 Task: Plan a trip to Caluquembe, Angola from 10th December, 2023 to 15th December, 2023 for 7 adults.4 bedrooms having 7 beds and 4 bathrooms. Property type can be house. Amenities needed are: wifi, air conditioning, TV, pool, gym, breakfast. Booking option can be shelf check-in. Look for 5 properties as per requirement.
Action: Mouse moved to (593, 157)
Screenshot: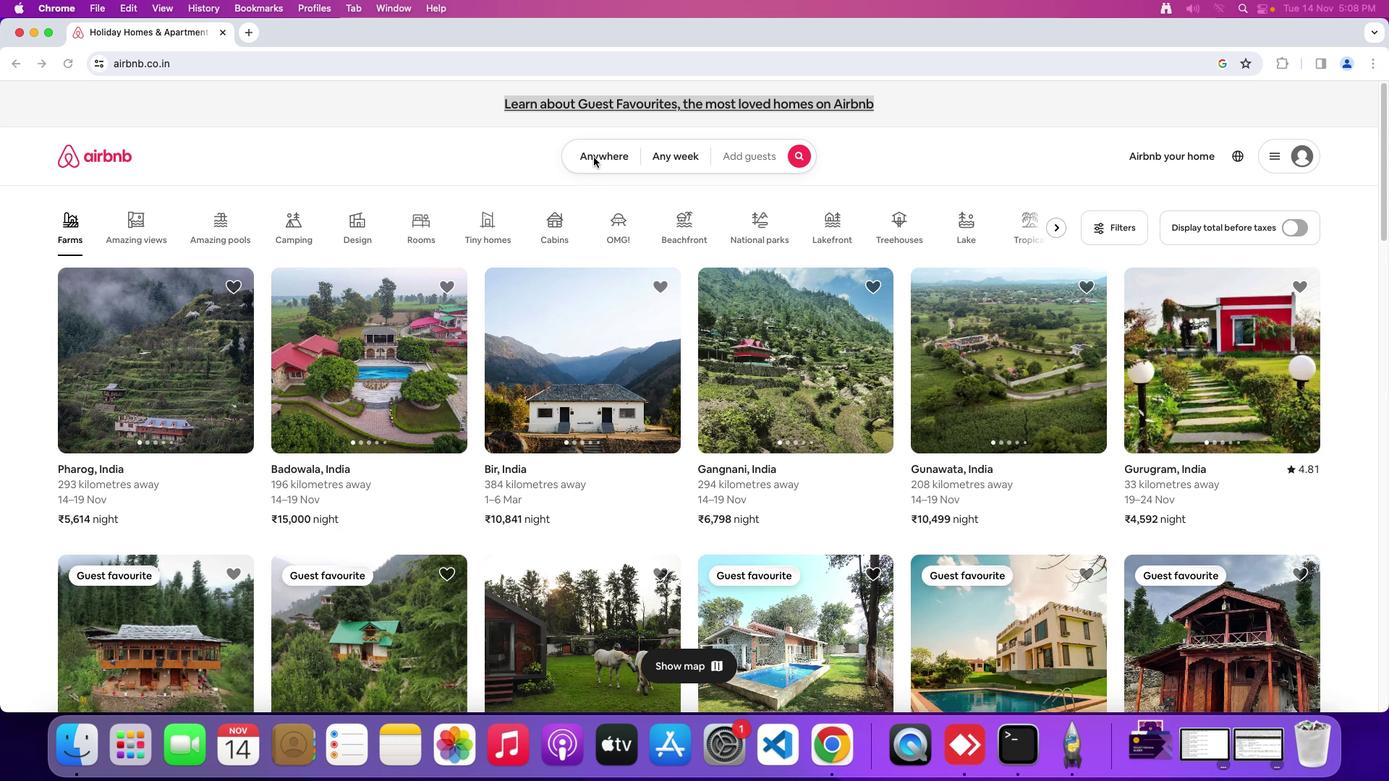 
Action: Mouse pressed left at (593, 157)
Screenshot: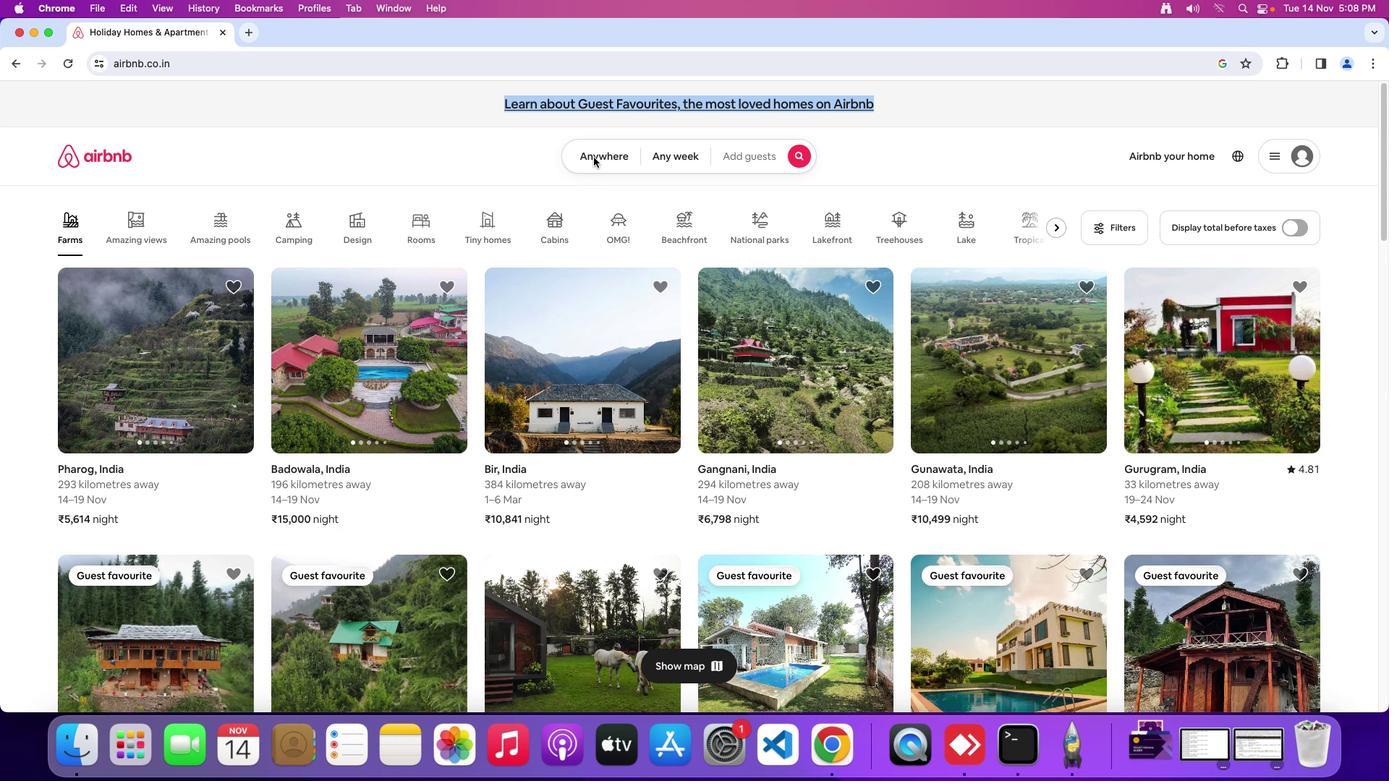 
Action: Mouse pressed left at (593, 157)
Screenshot: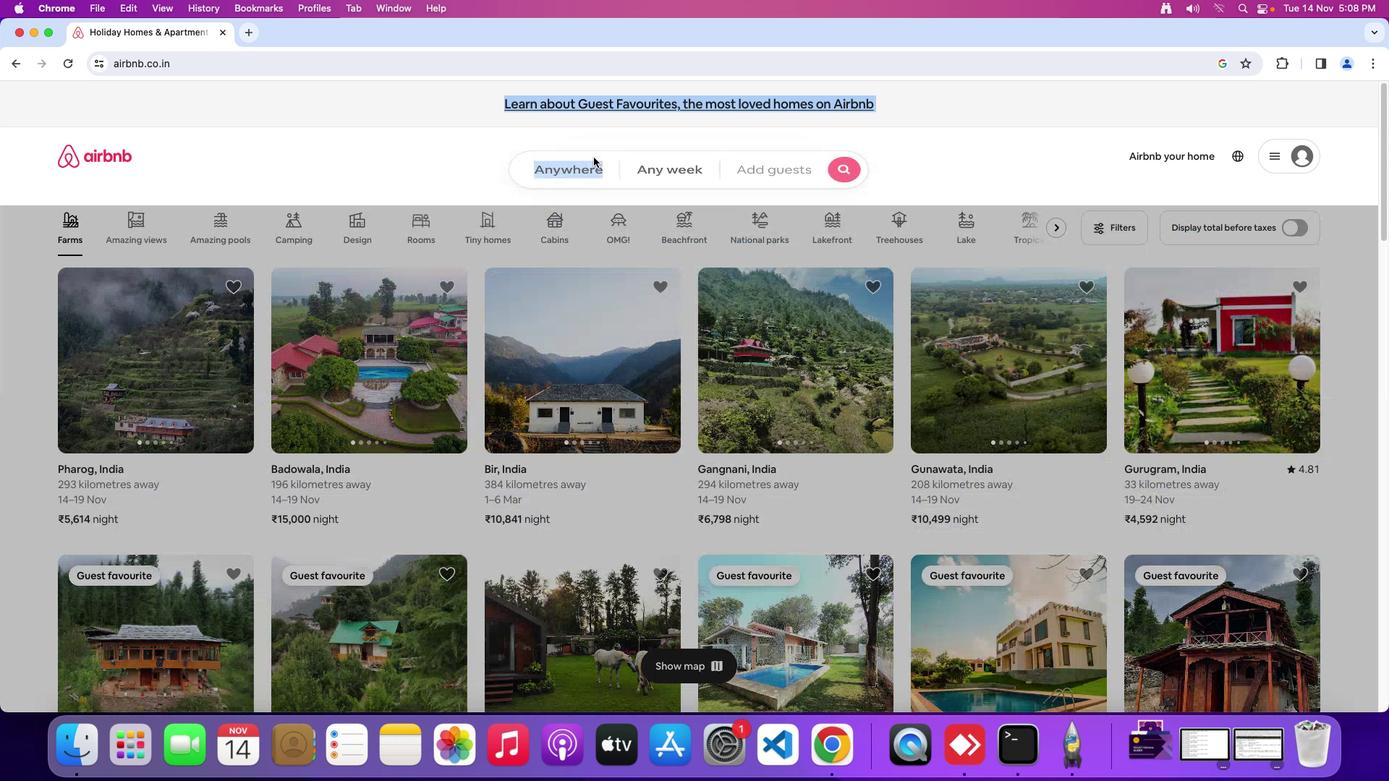 
Action: Mouse moved to (518, 212)
Screenshot: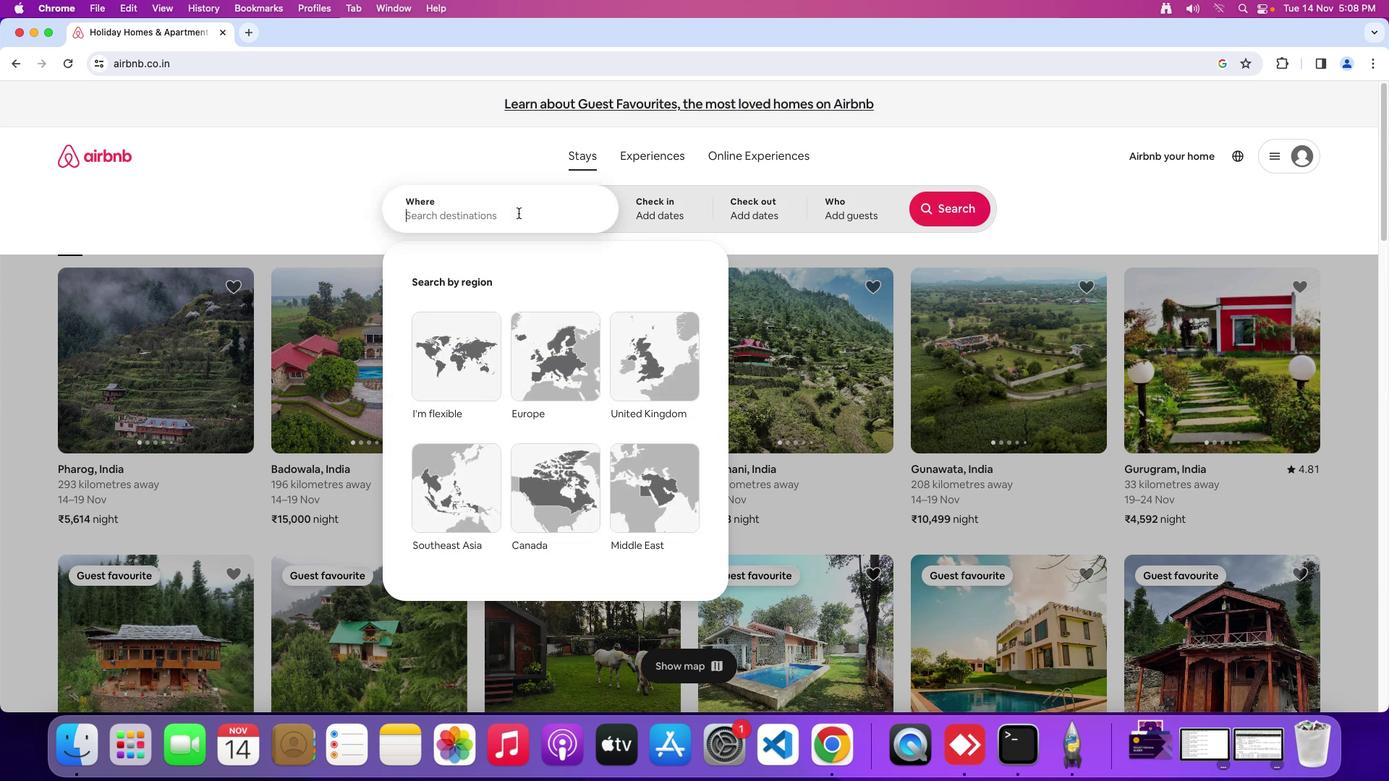 
Action: Mouse pressed left at (518, 212)
Screenshot: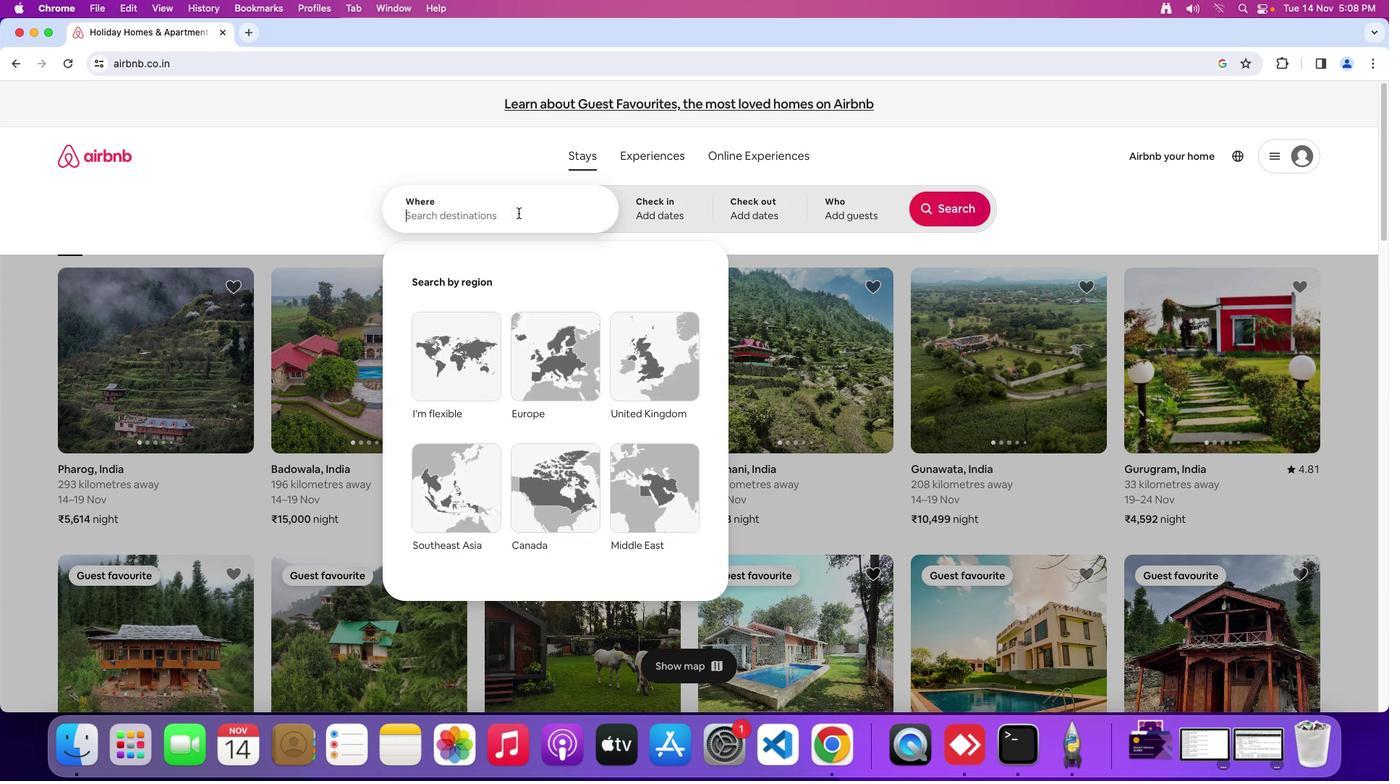
Action: Key pressed Key.shift_r'C''a''l''u''q''u''e''m''b''e'','Key.spaceKey.shift_r'A''n''g''o''l''a'
Screenshot: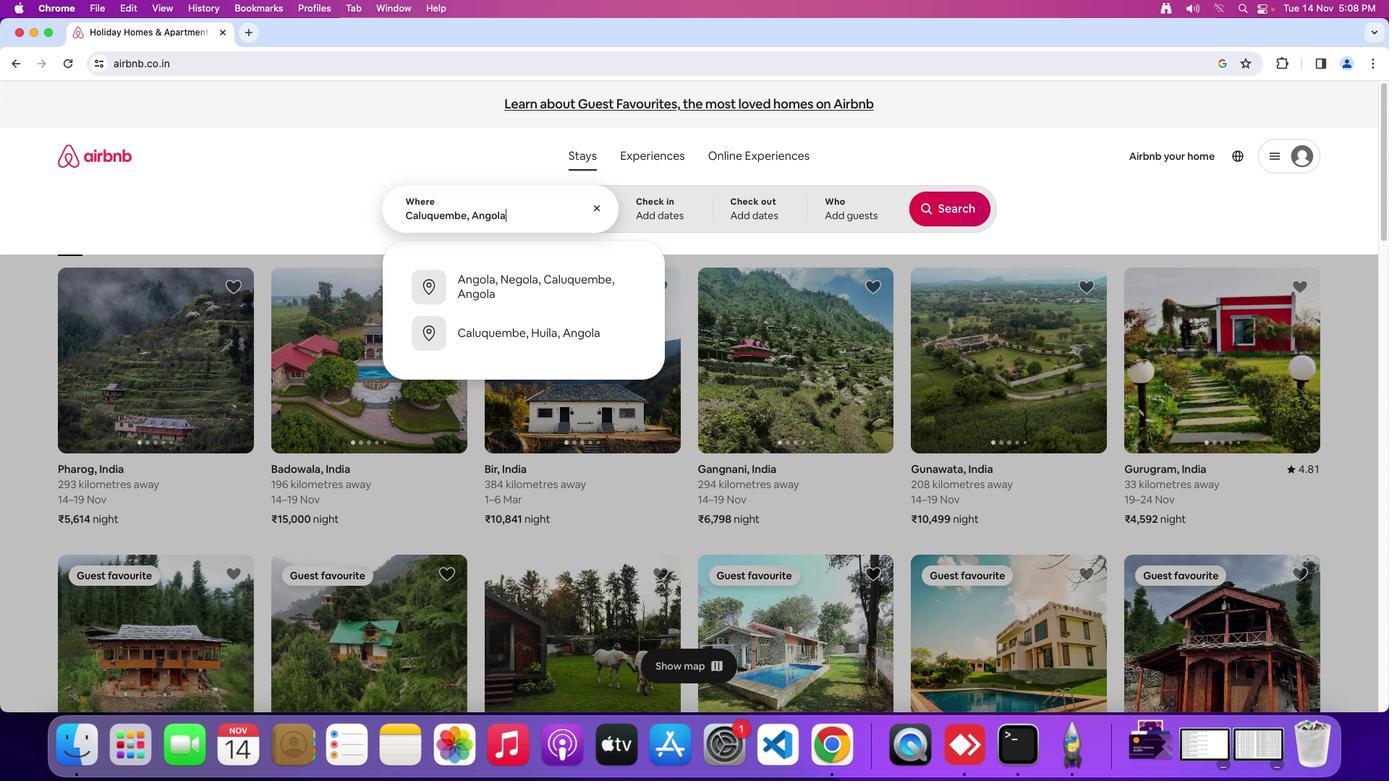 
Action: Mouse moved to (651, 198)
Screenshot: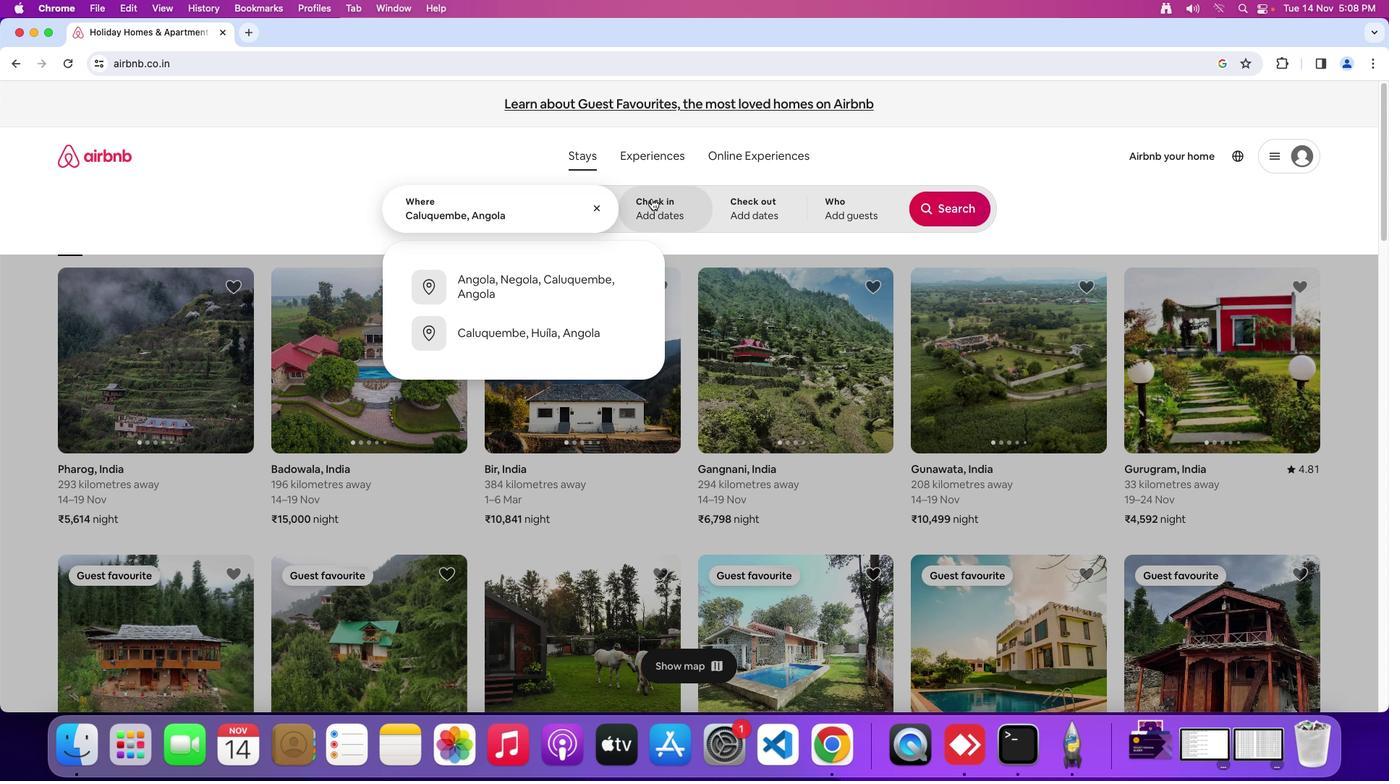
Action: Mouse pressed left at (651, 198)
Screenshot: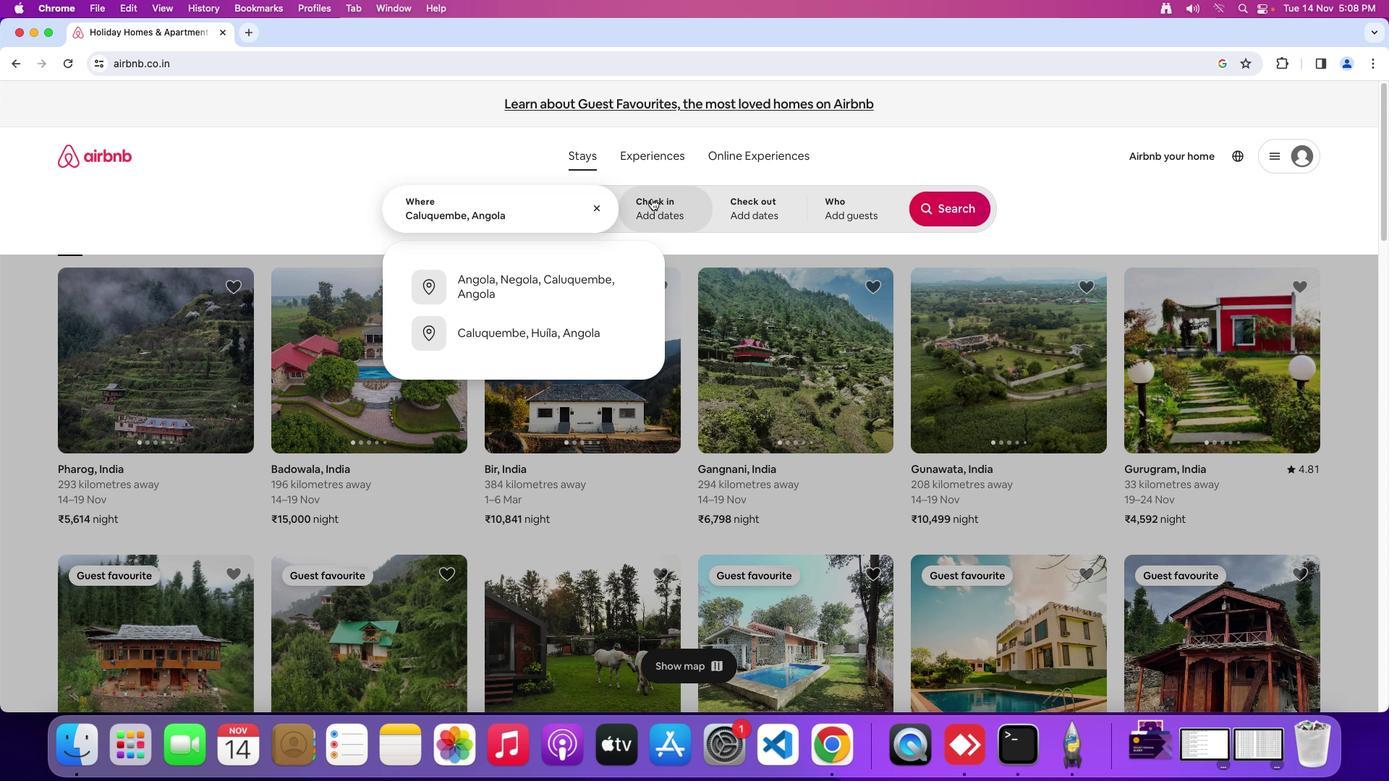 
Action: Mouse moved to (728, 462)
Screenshot: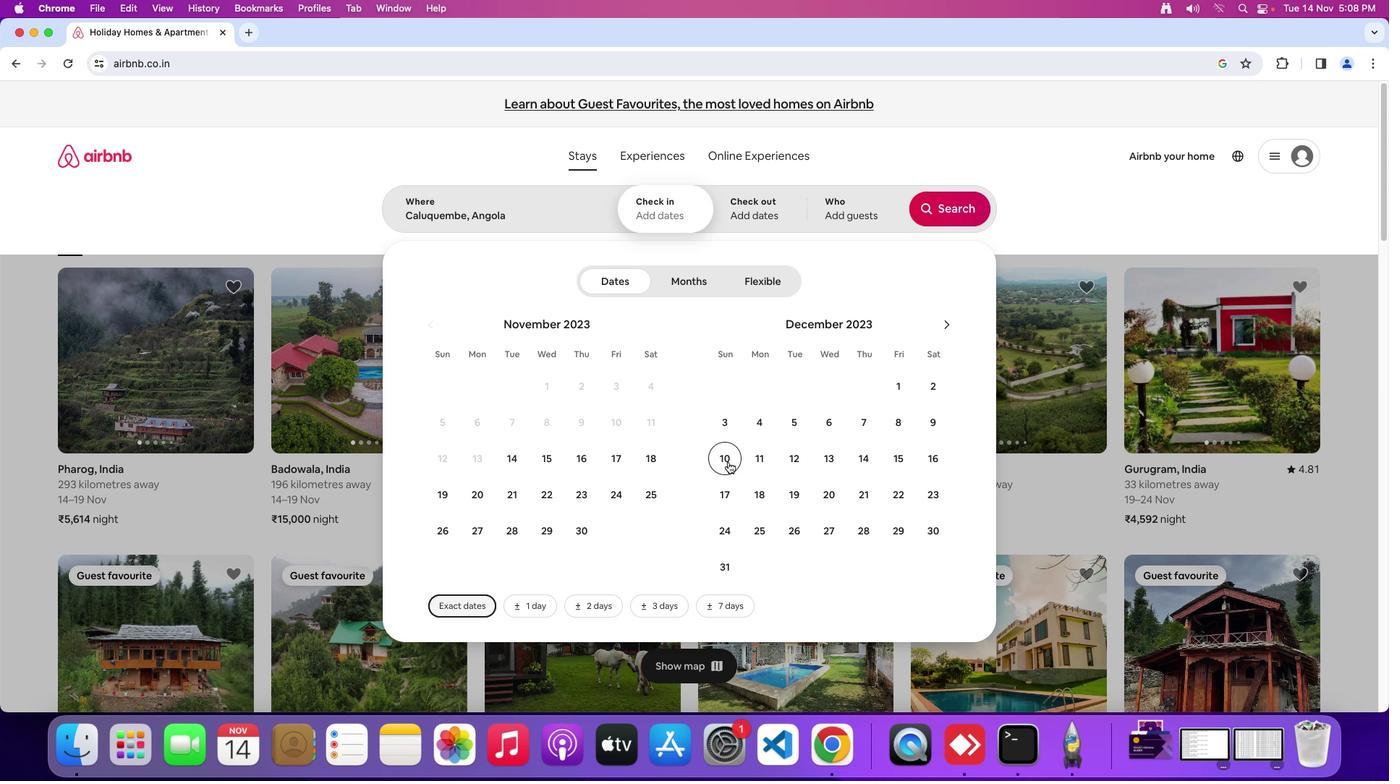 
Action: Mouse pressed left at (728, 462)
Screenshot: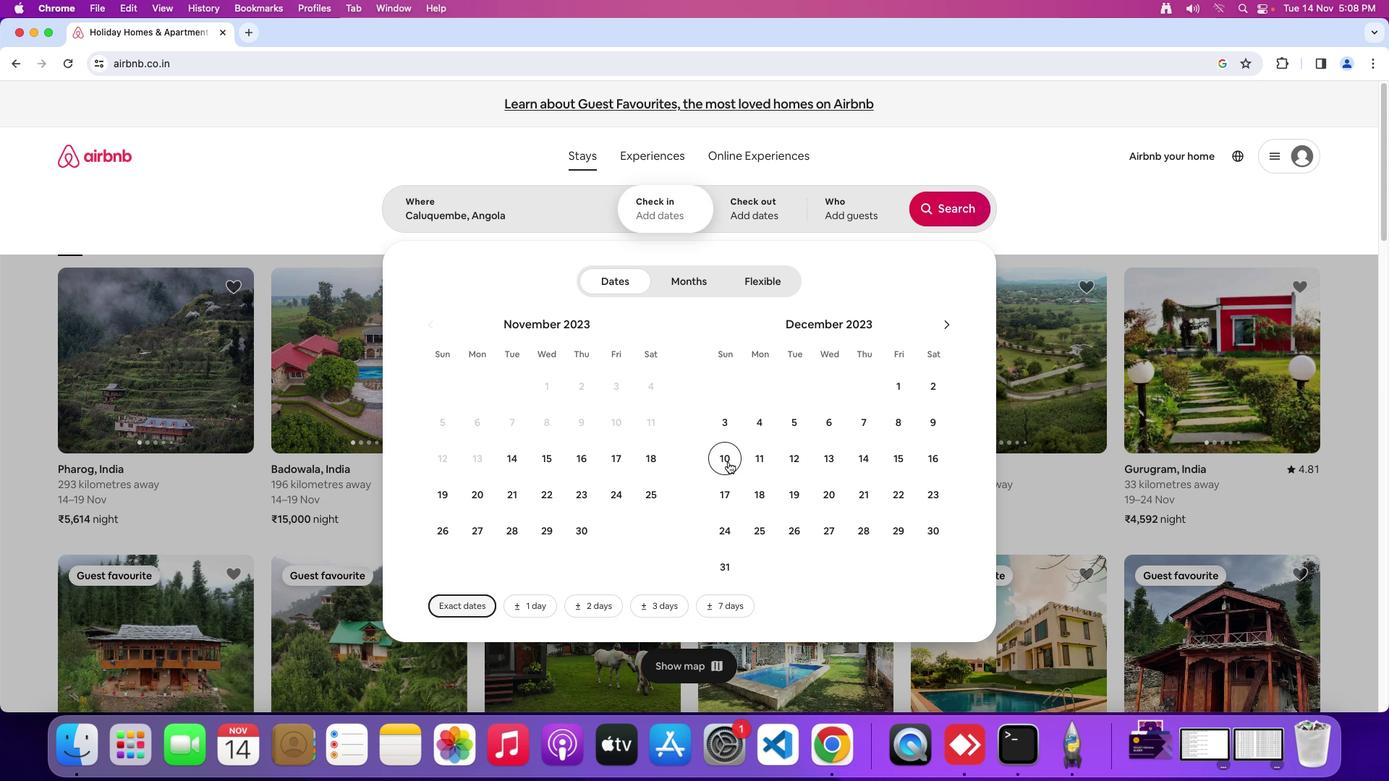 
Action: Mouse moved to (901, 461)
Screenshot: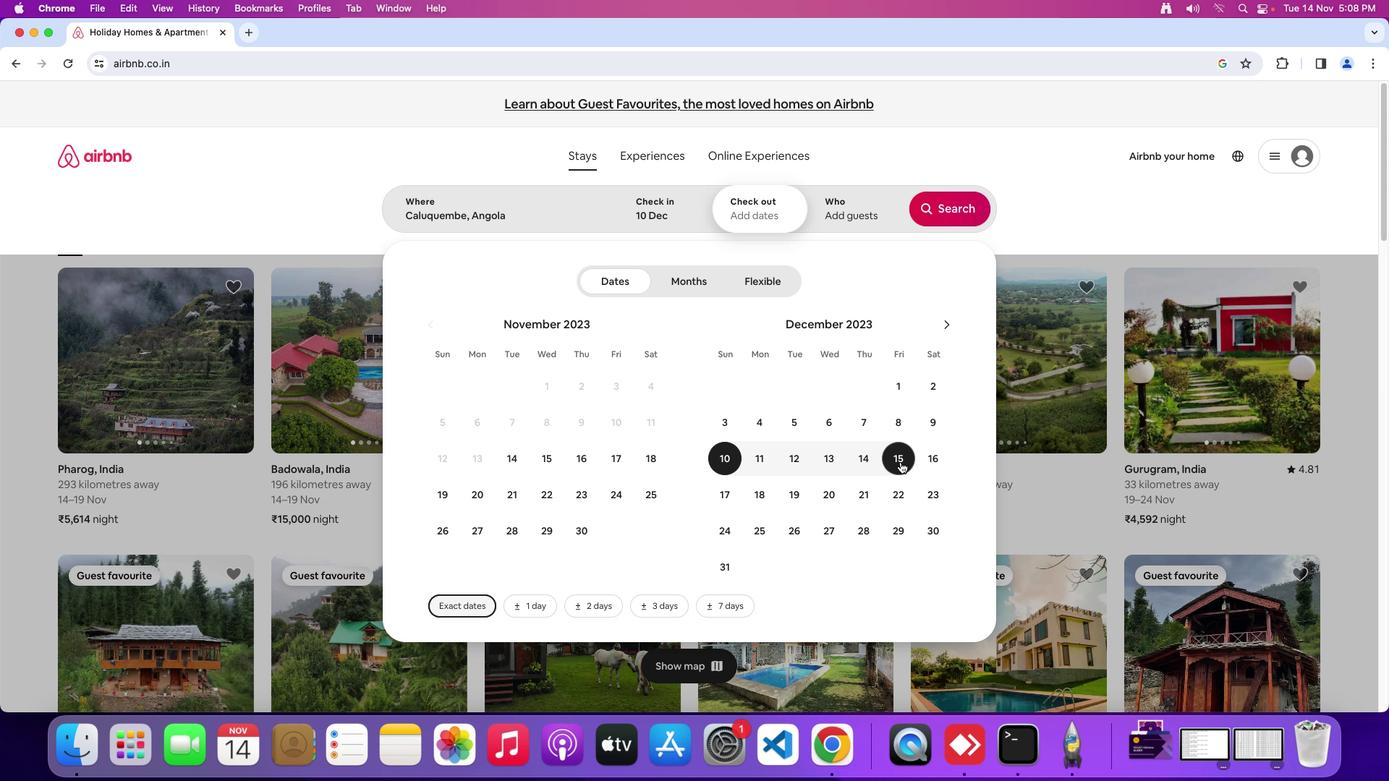 
Action: Mouse pressed left at (901, 461)
Screenshot: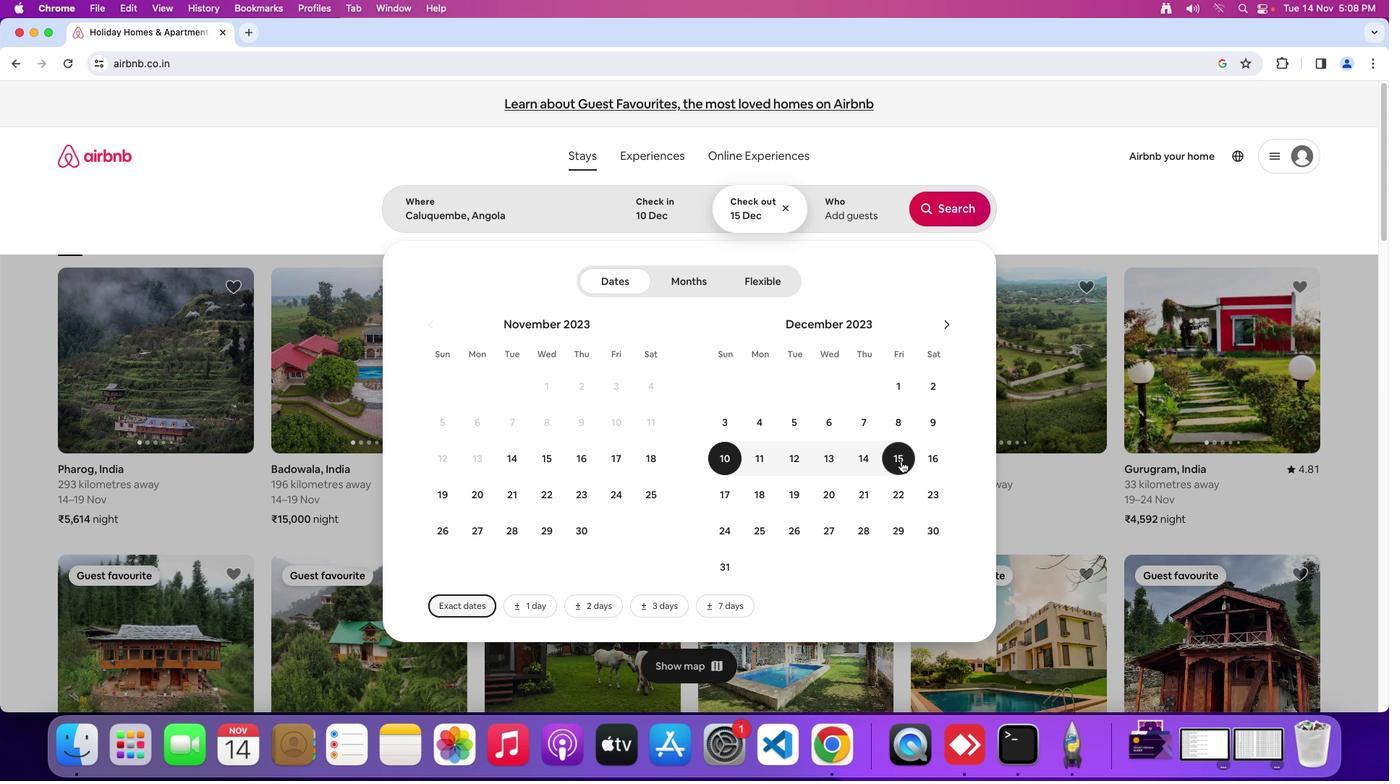 
Action: Mouse moved to (853, 217)
Screenshot: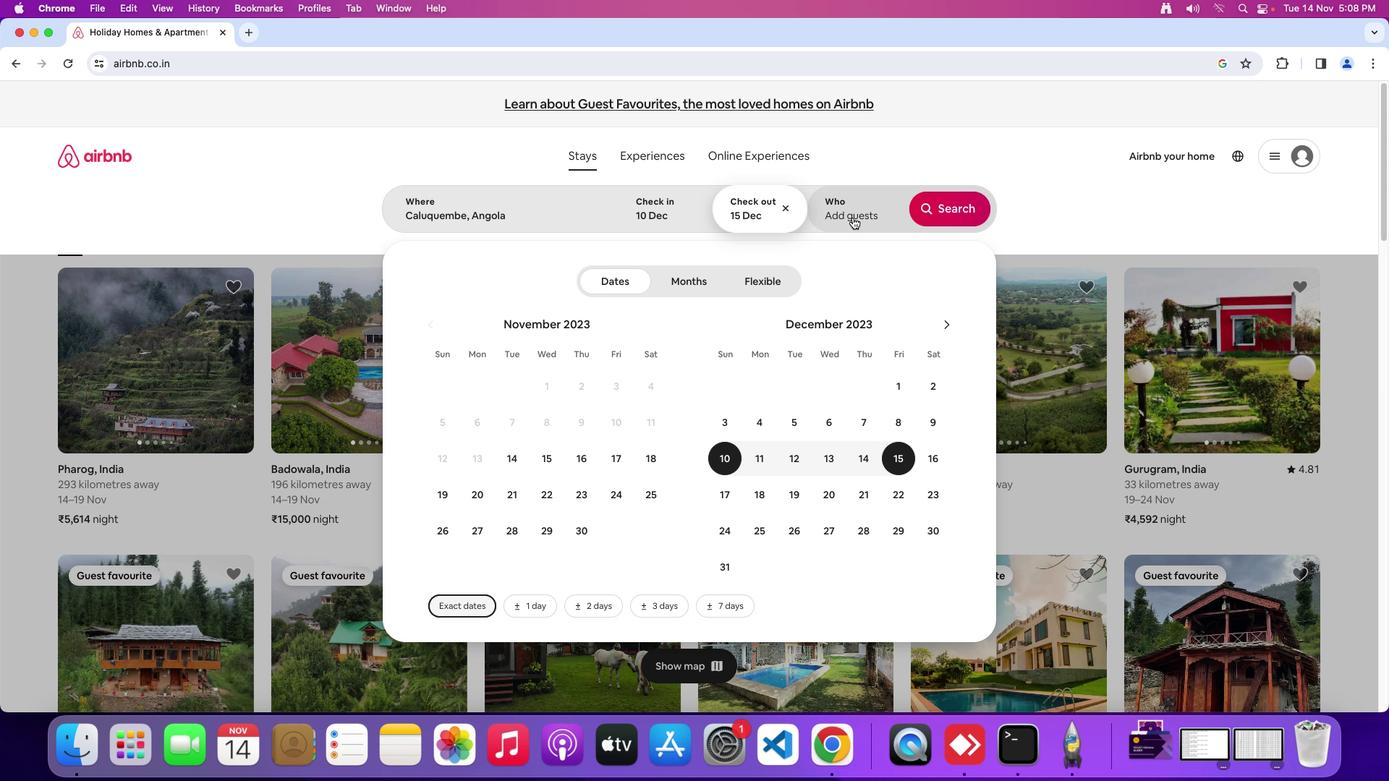 
Action: Mouse pressed left at (853, 217)
Screenshot: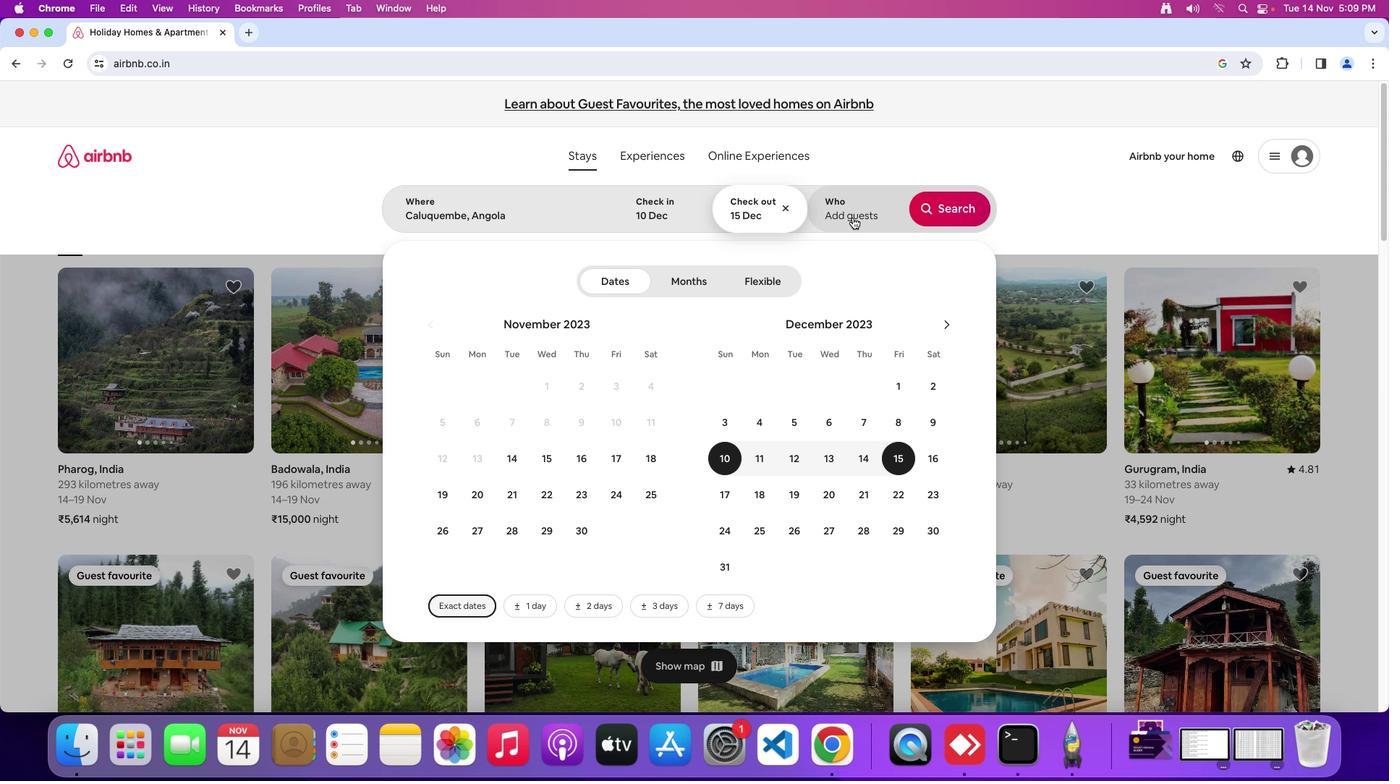 
Action: Mouse moved to (961, 288)
Screenshot: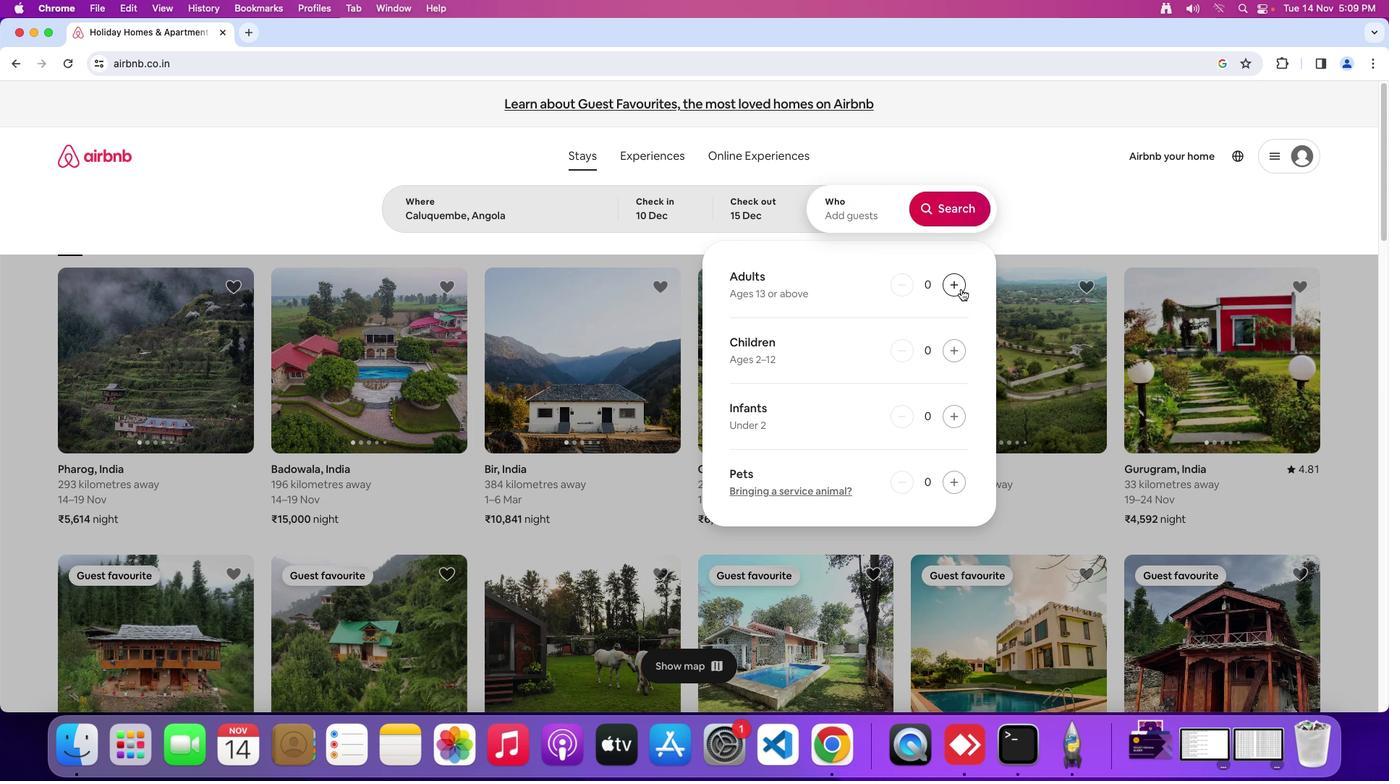 
Action: Mouse pressed left at (961, 288)
Screenshot: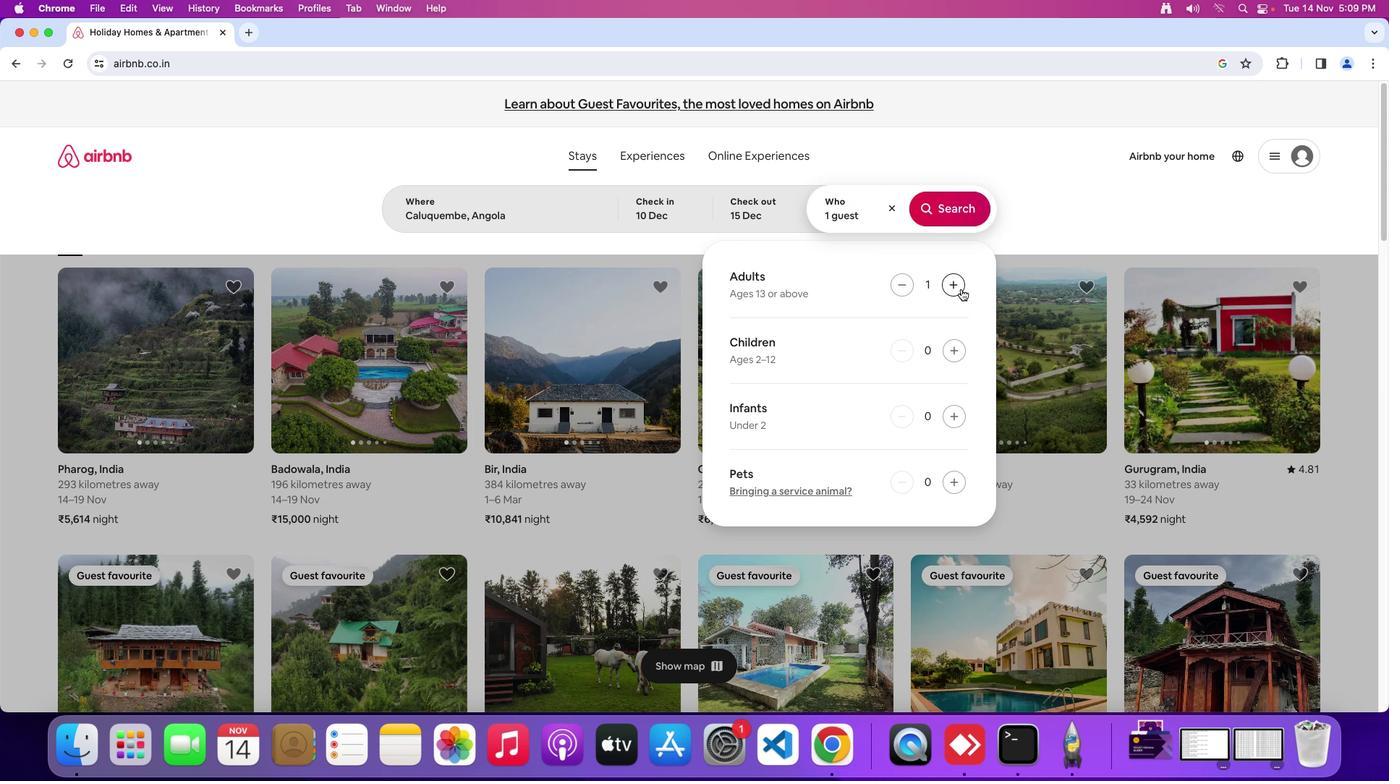 
Action: Mouse pressed left at (961, 288)
Screenshot: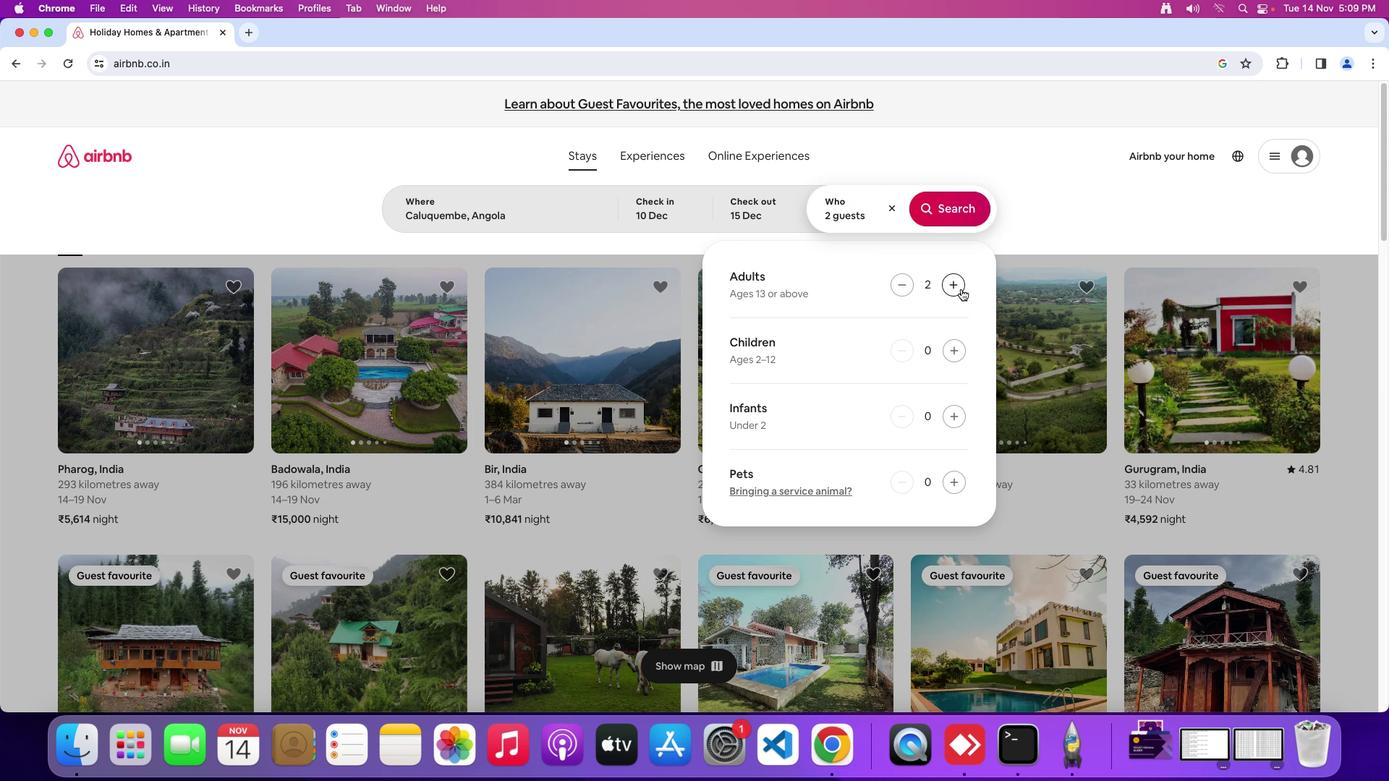 
Action: Mouse pressed left at (961, 288)
Screenshot: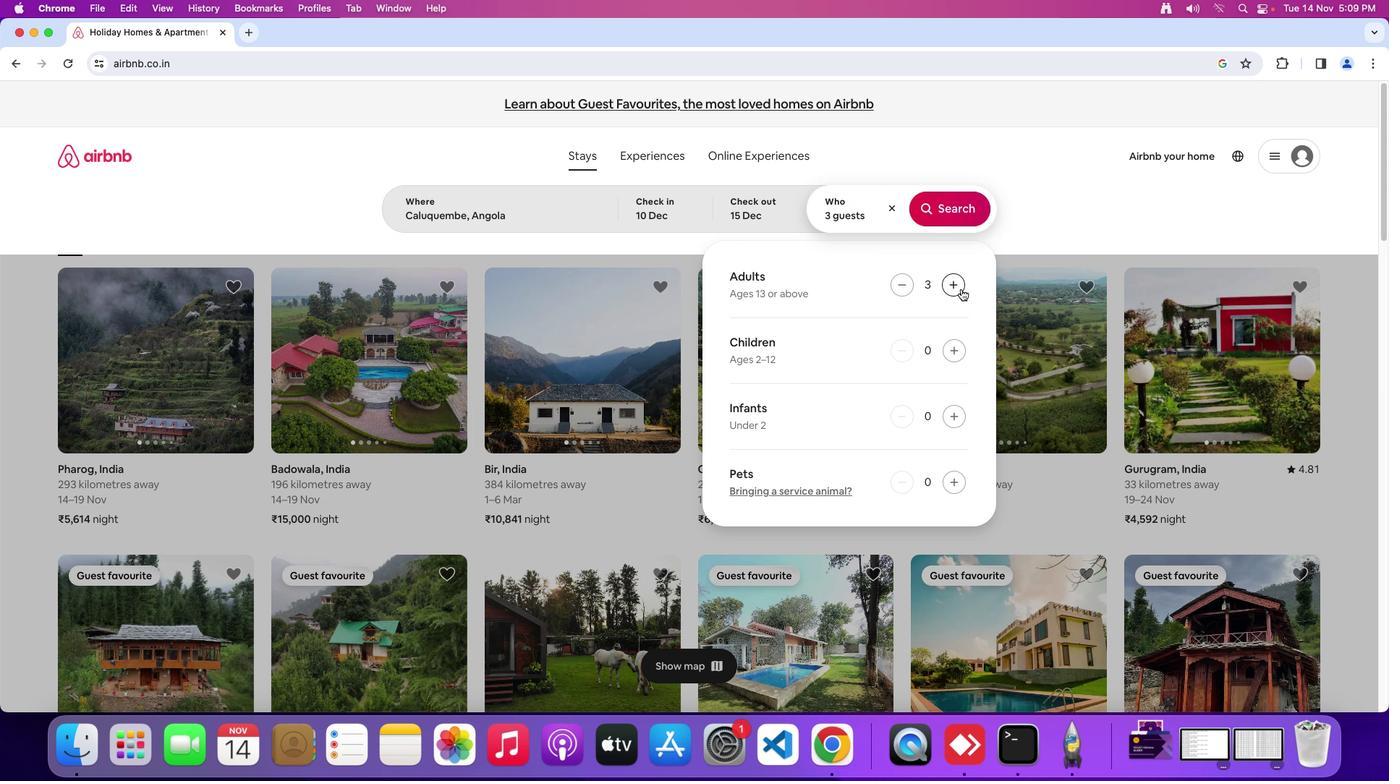 
Action: Mouse pressed left at (961, 288)
Screenshot: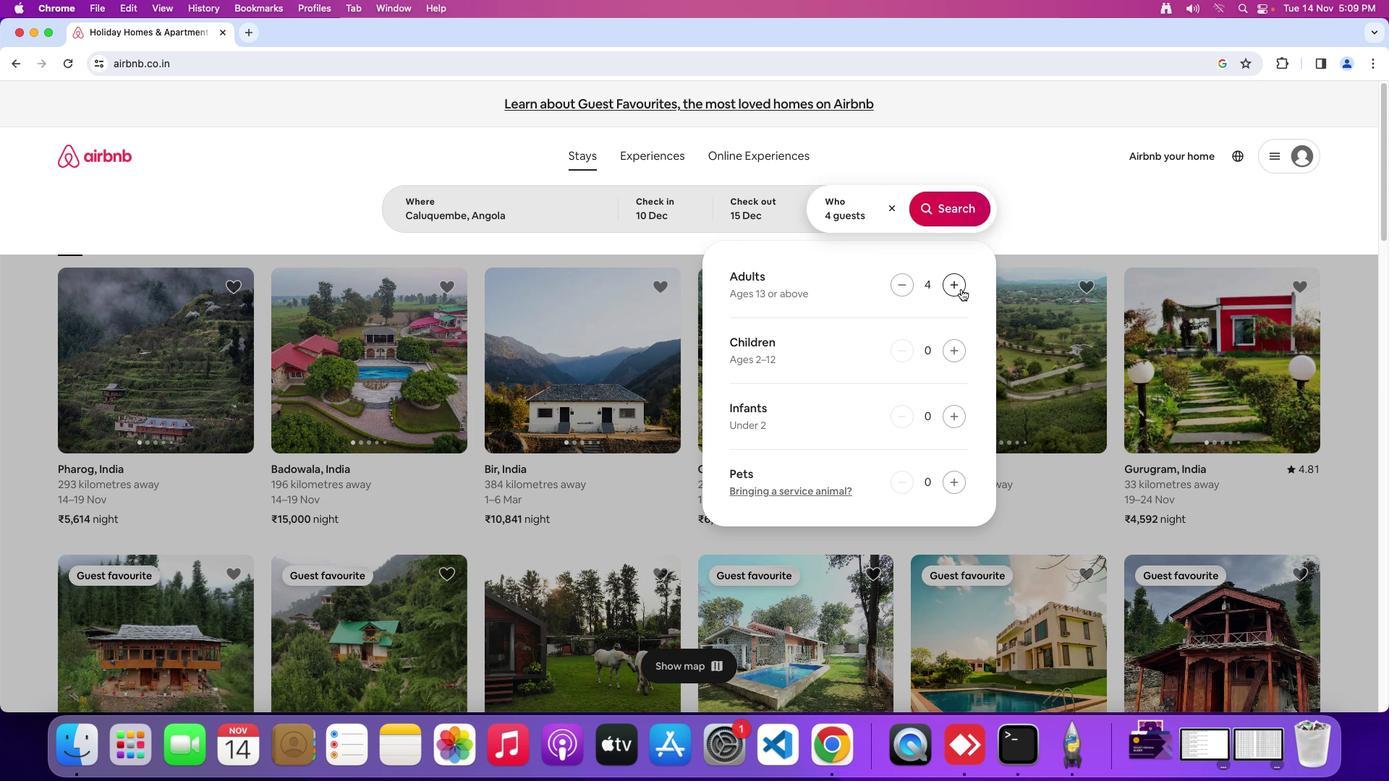 
Action: Mouse pressed left at (961, 288)
Screenshot: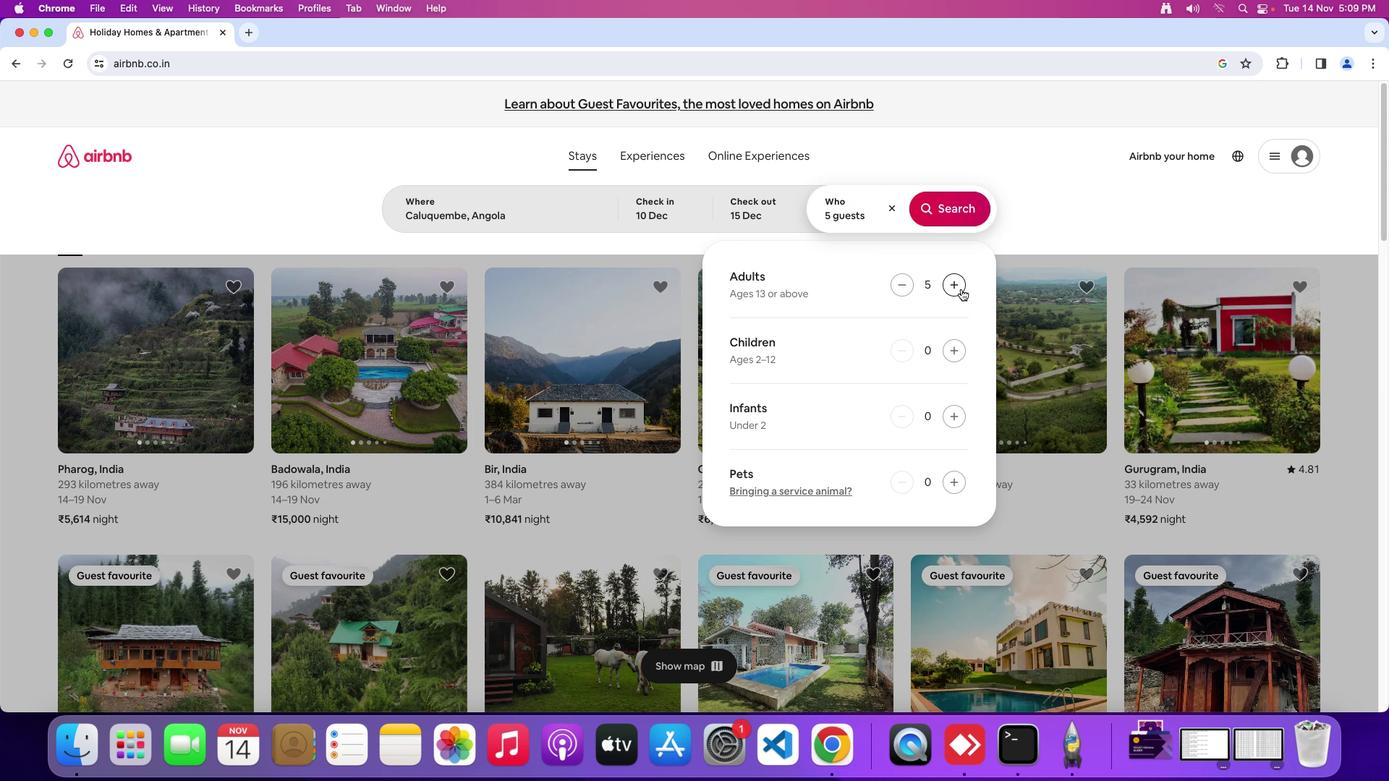 
Action: Mouse pressed left at (961, 288)
Screenshot: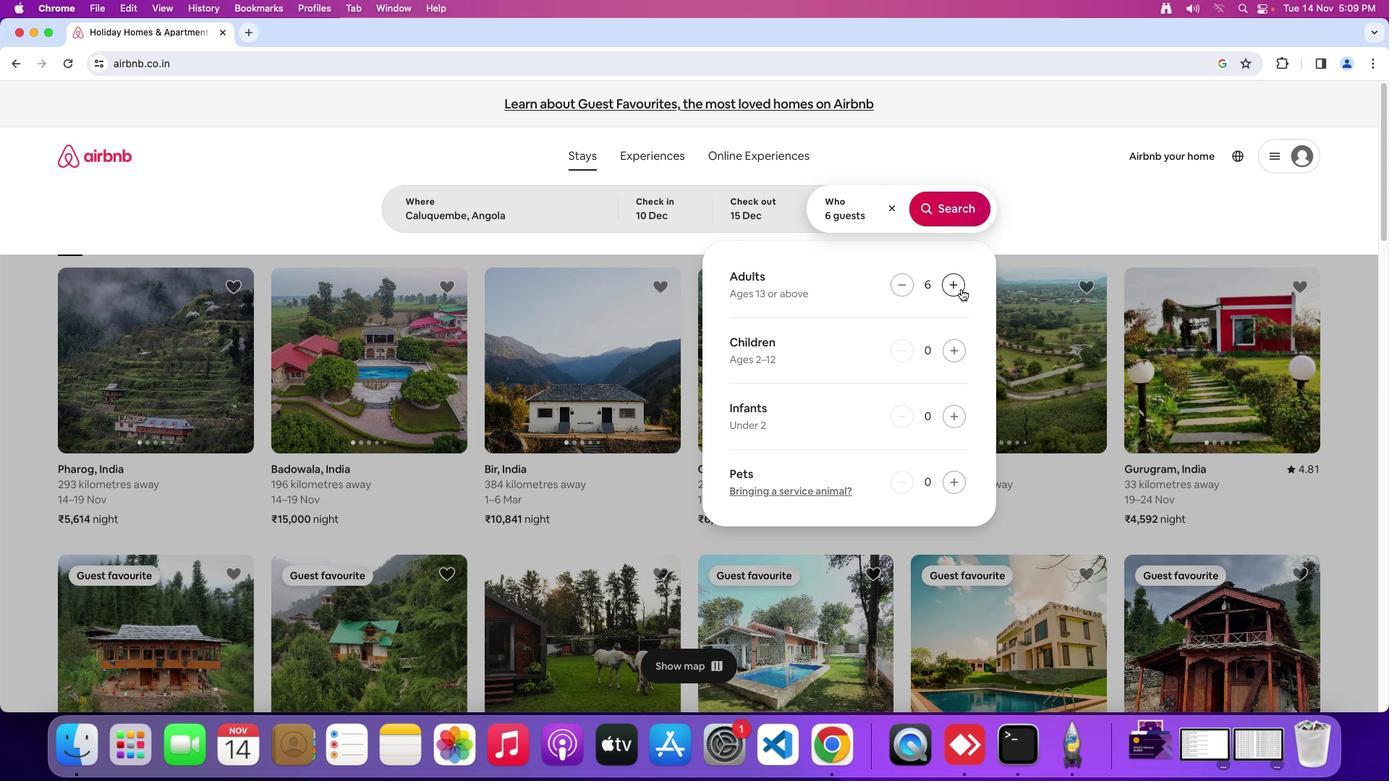 
Action: Mouse pressed left at (961, 288)
Screenshot: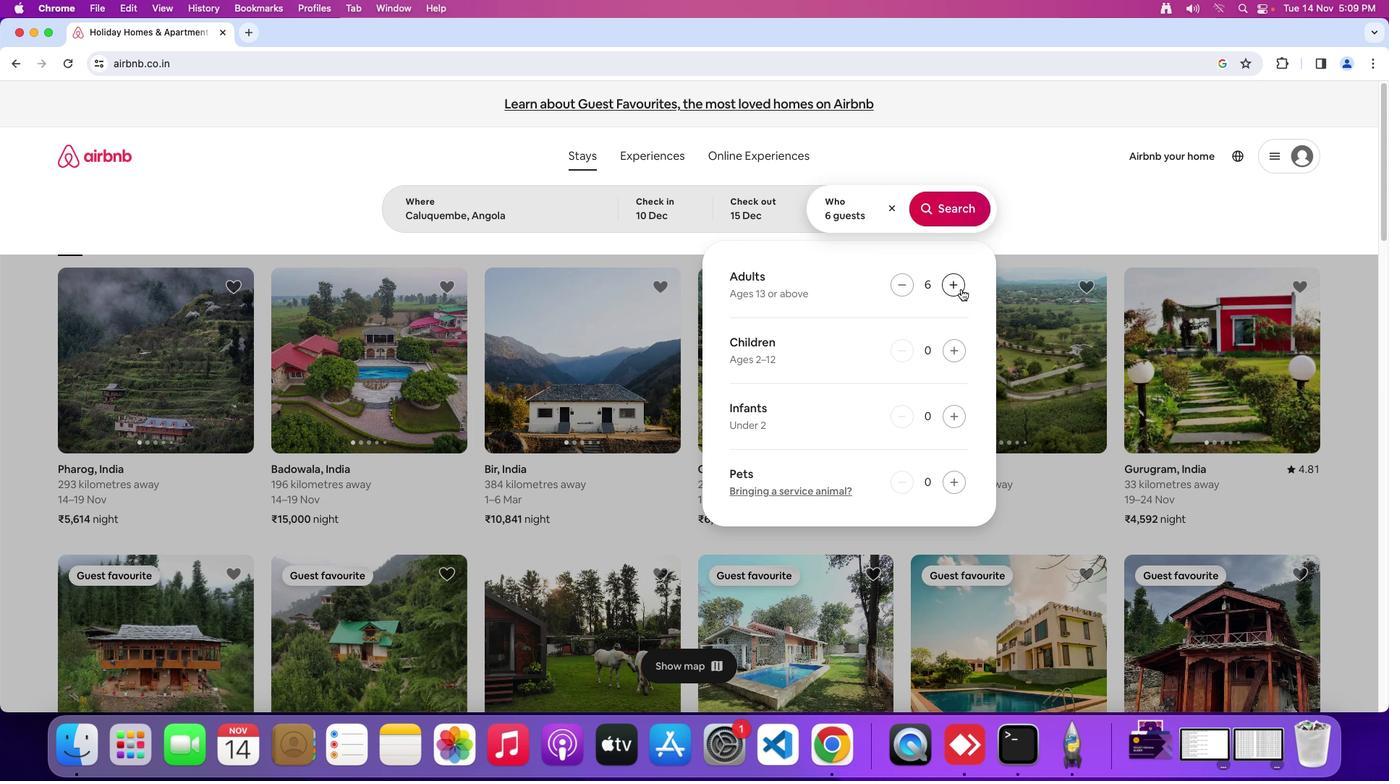 
Action: Mouse moved to (960, 207)
Screenshot: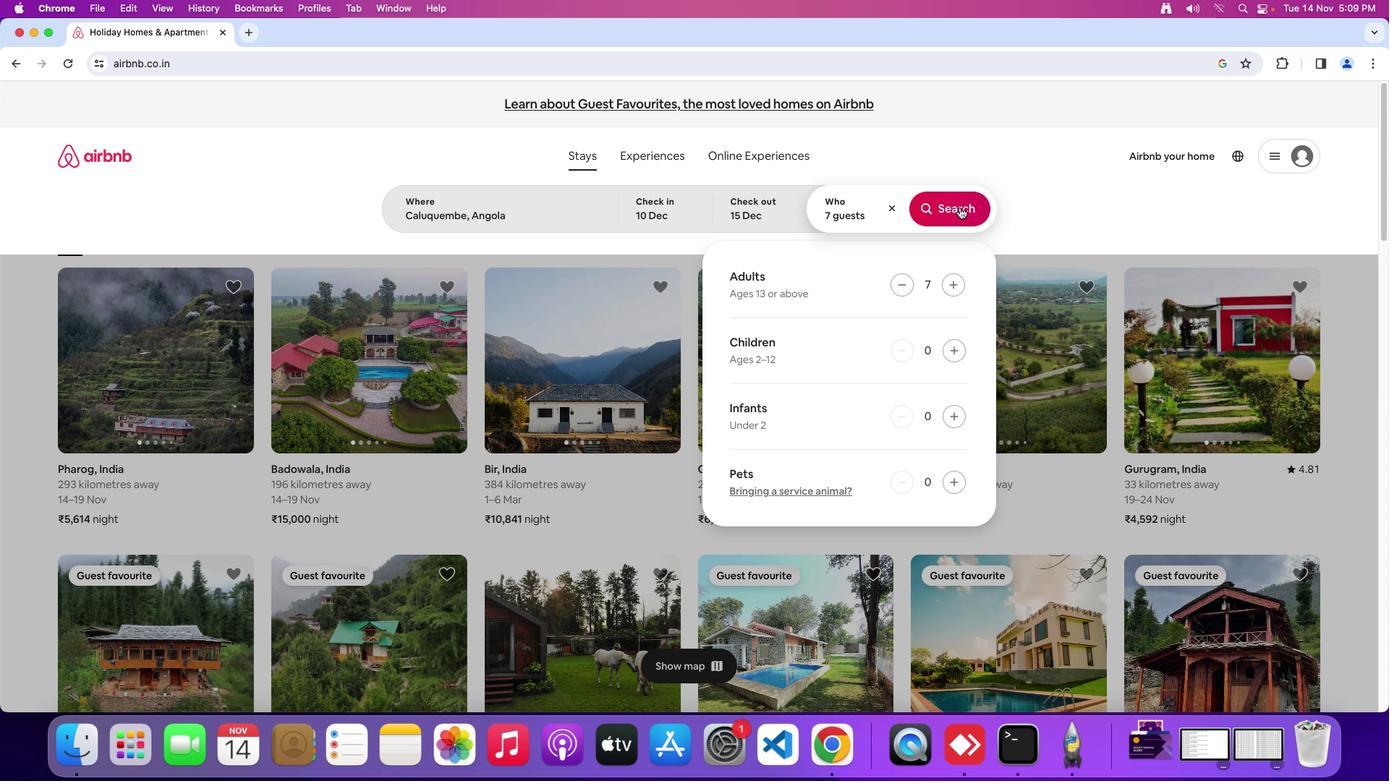 
Action: Mouse pressed left at (960, 207)
Screenshot: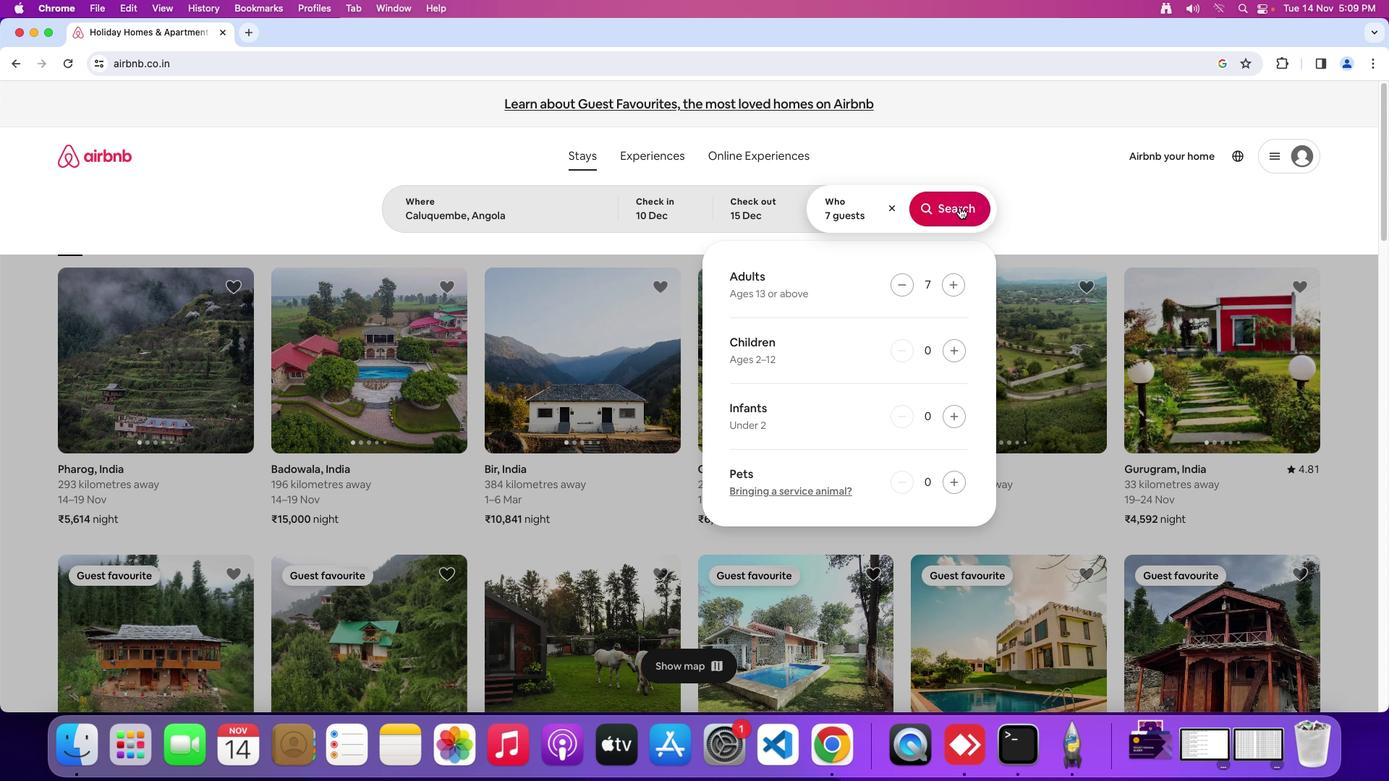 
Action: Mouse moved to (1170, 165)
Screenshot: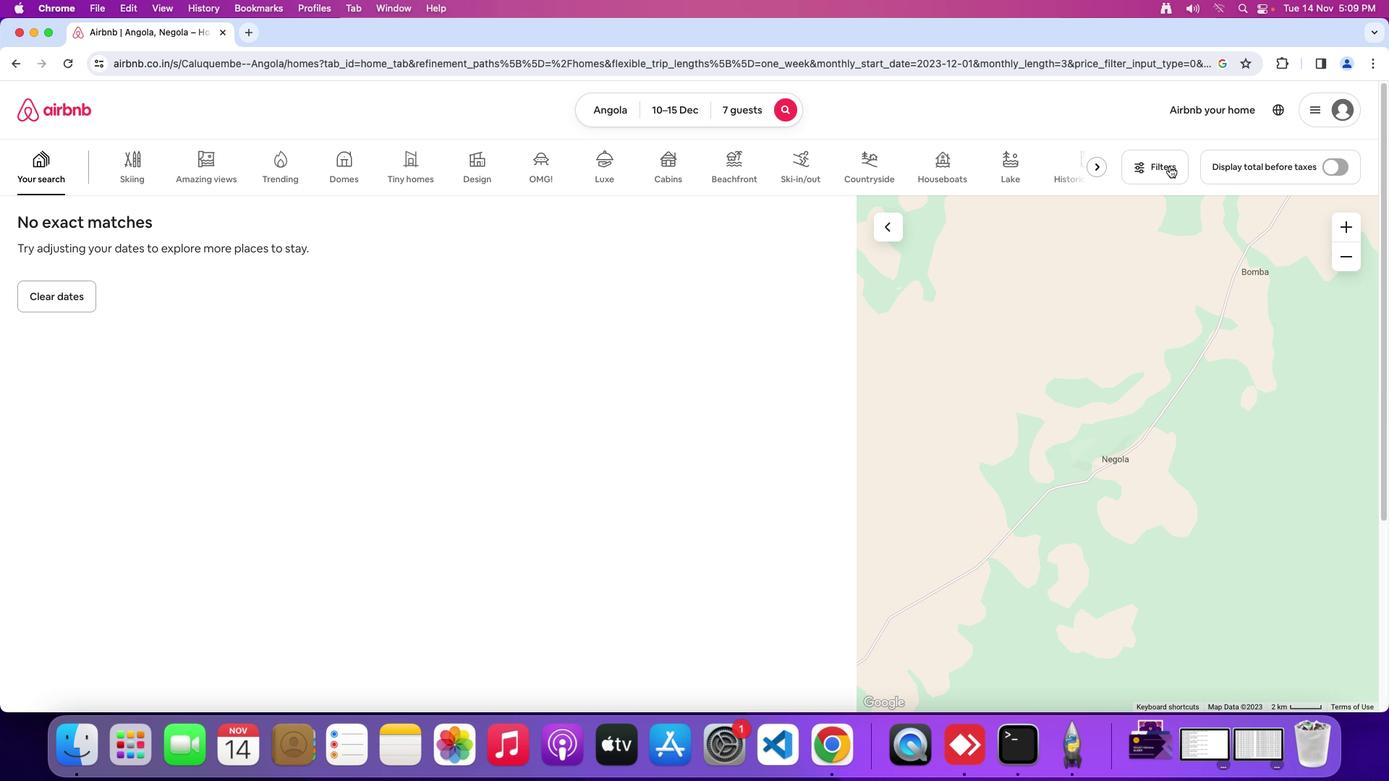 
Action: Mouse pressed left at (1170, 165)
Screenshot: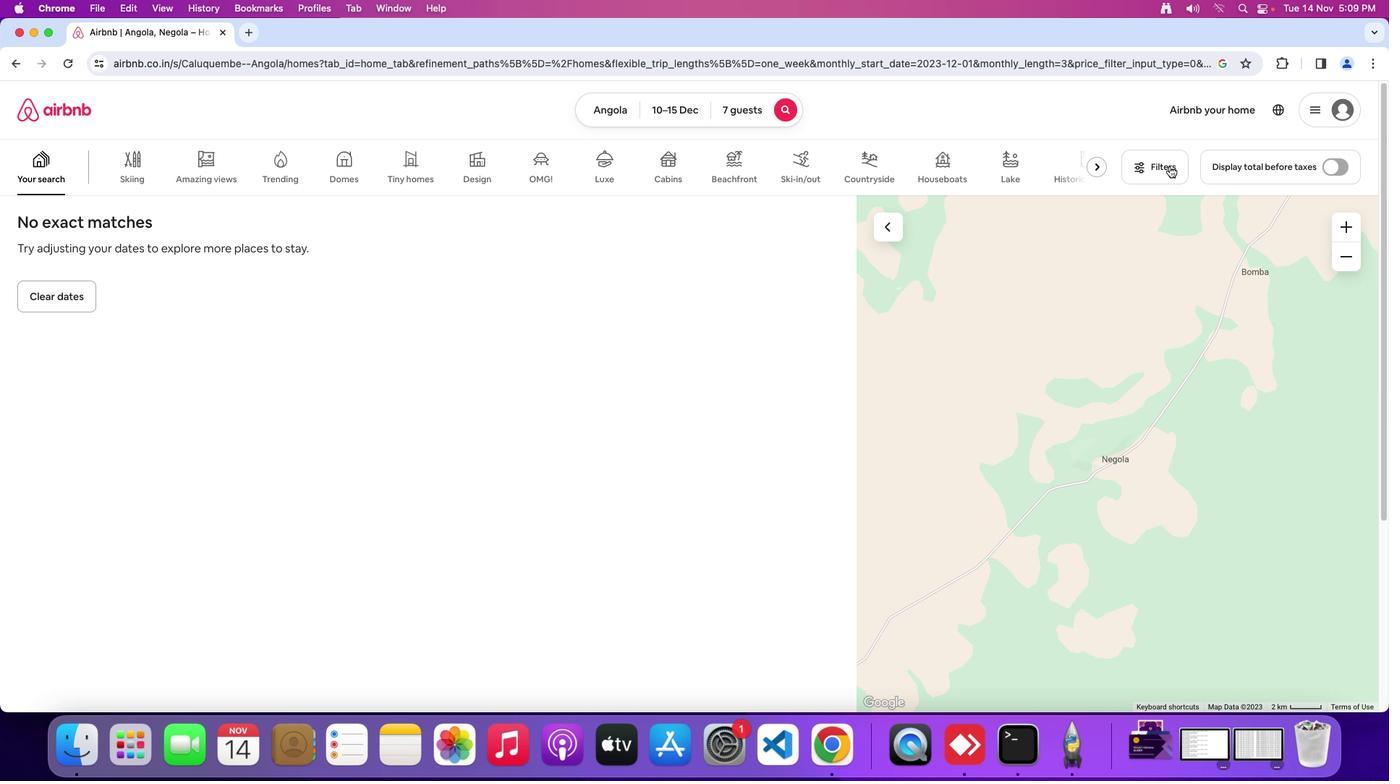 
Action: Mouse moved to (667, 332)
Screenshot: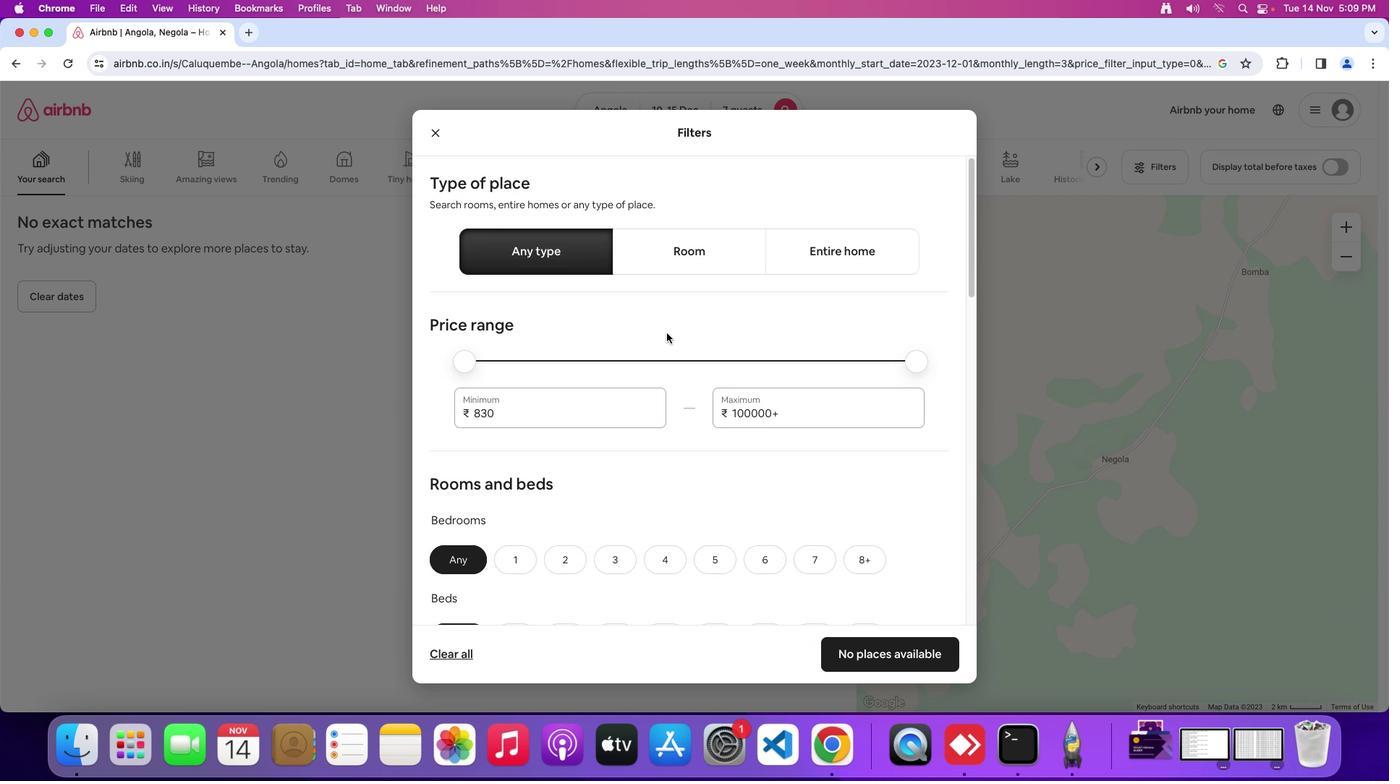
Action: Mouse scrolled (667, 332) with delta (0, 0)
Screenshot: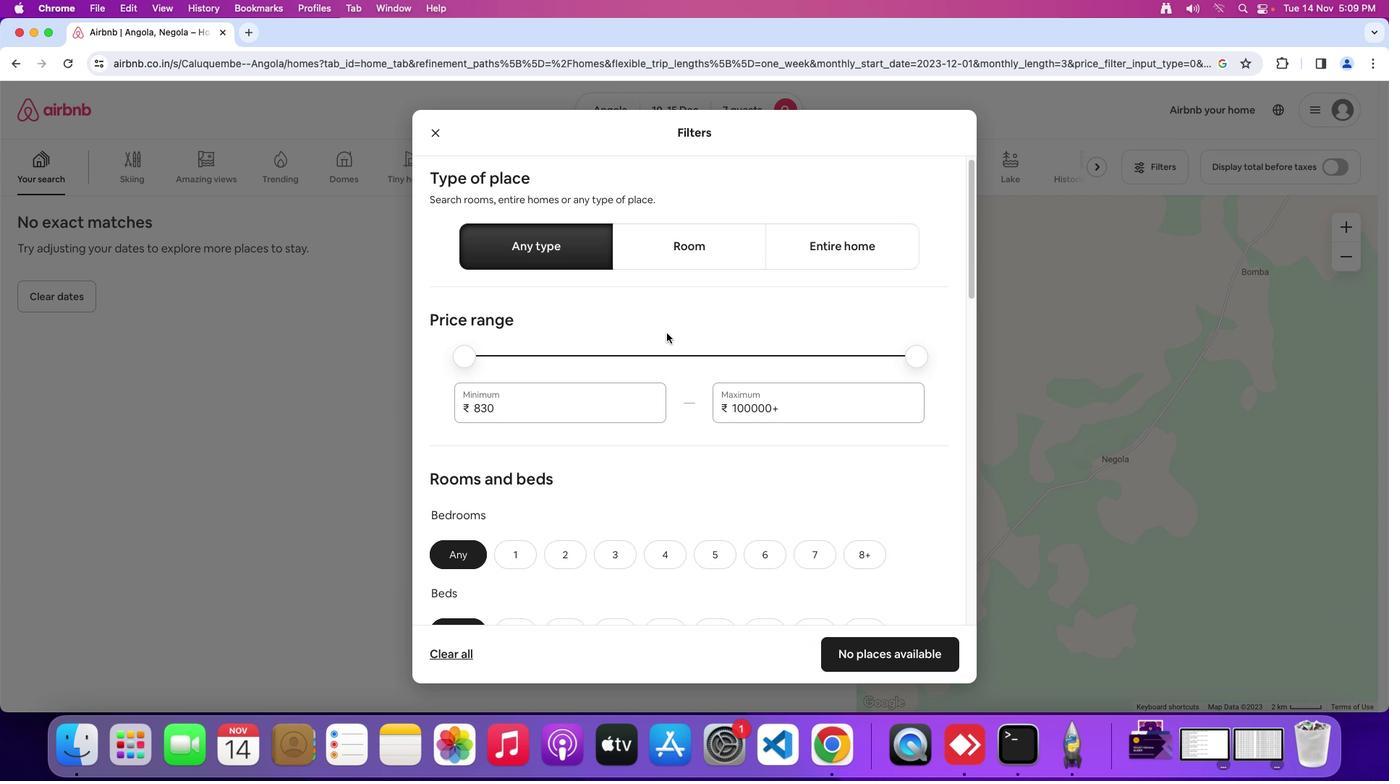 
Action: Mouse scrolled (667, 332) with delta (0, 0)
Screenshot: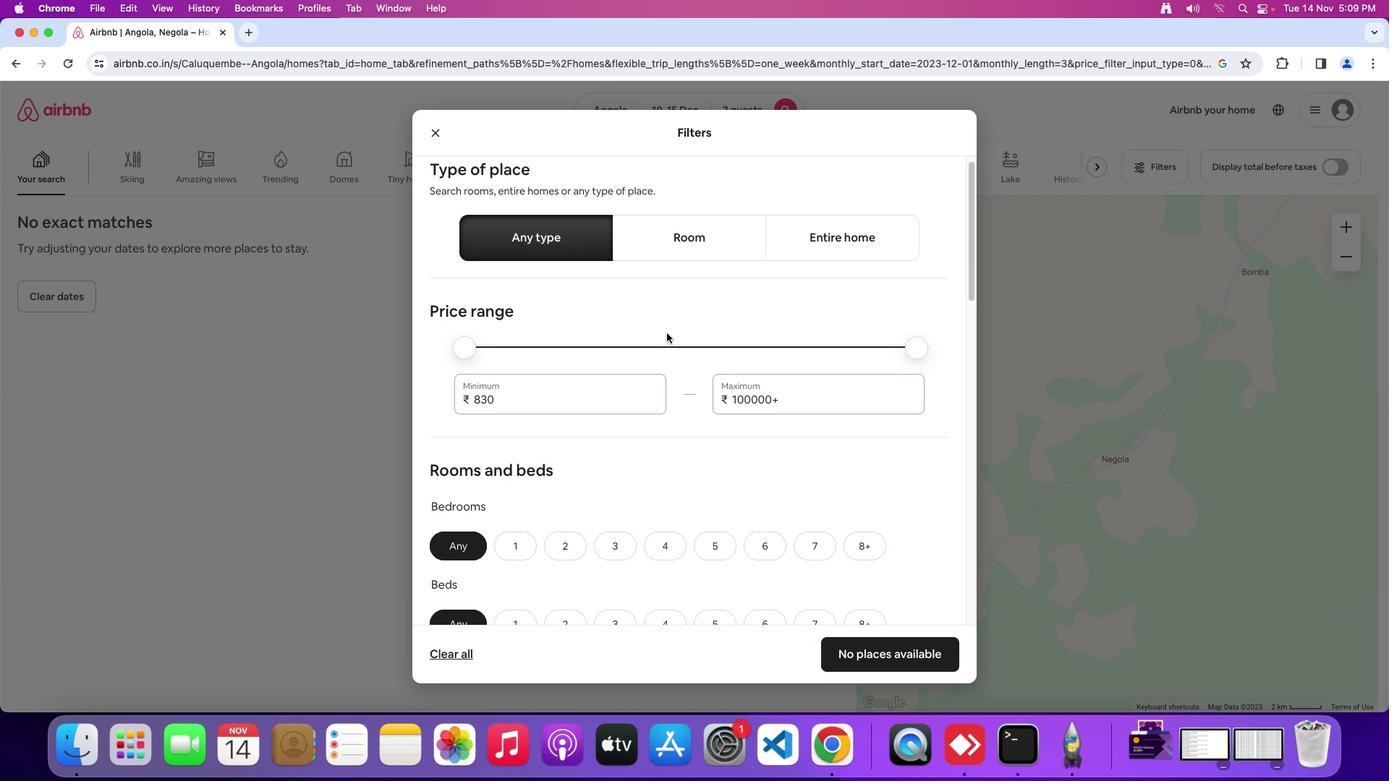 
Action: Mouse moved to (668, 332)
Screenshot: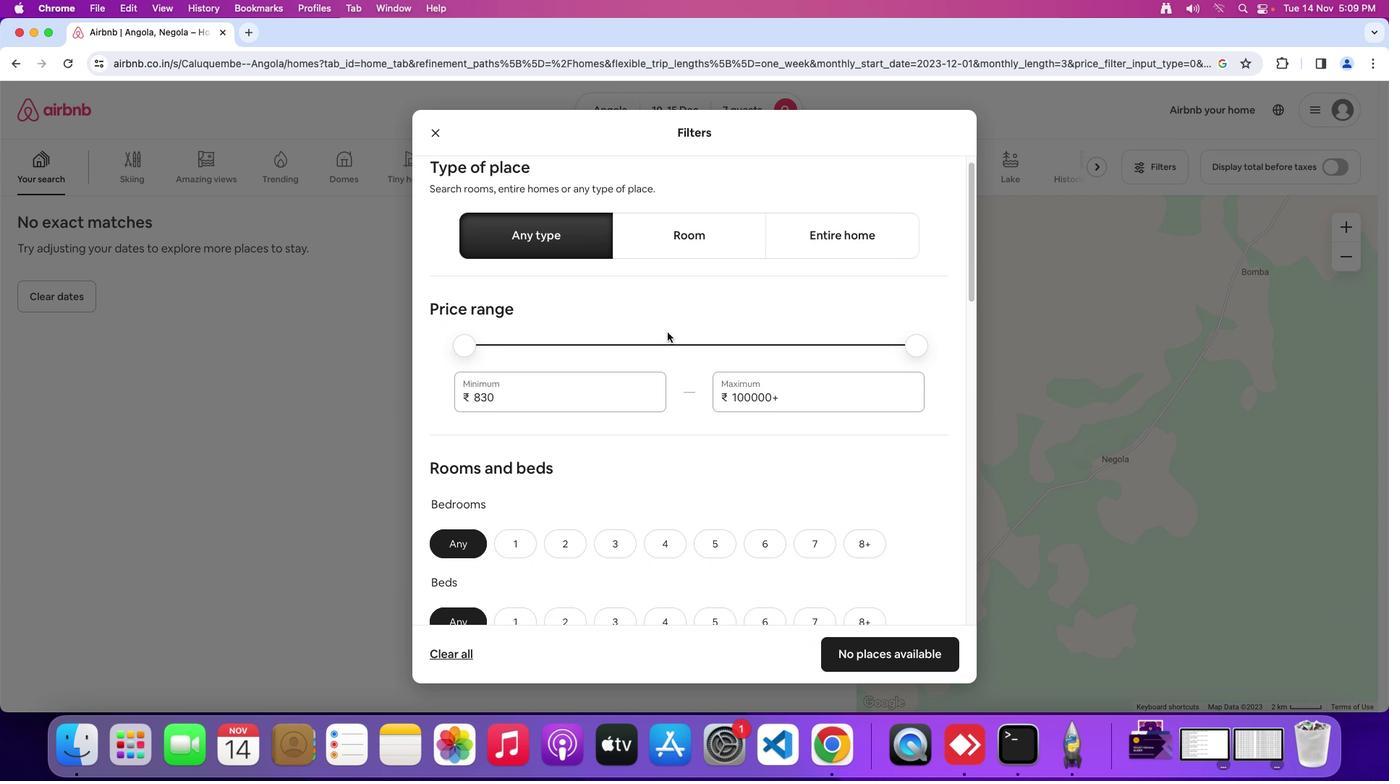 
Action: Mouse scrolled (668, 332) with delta (0, 0)
Screenshot: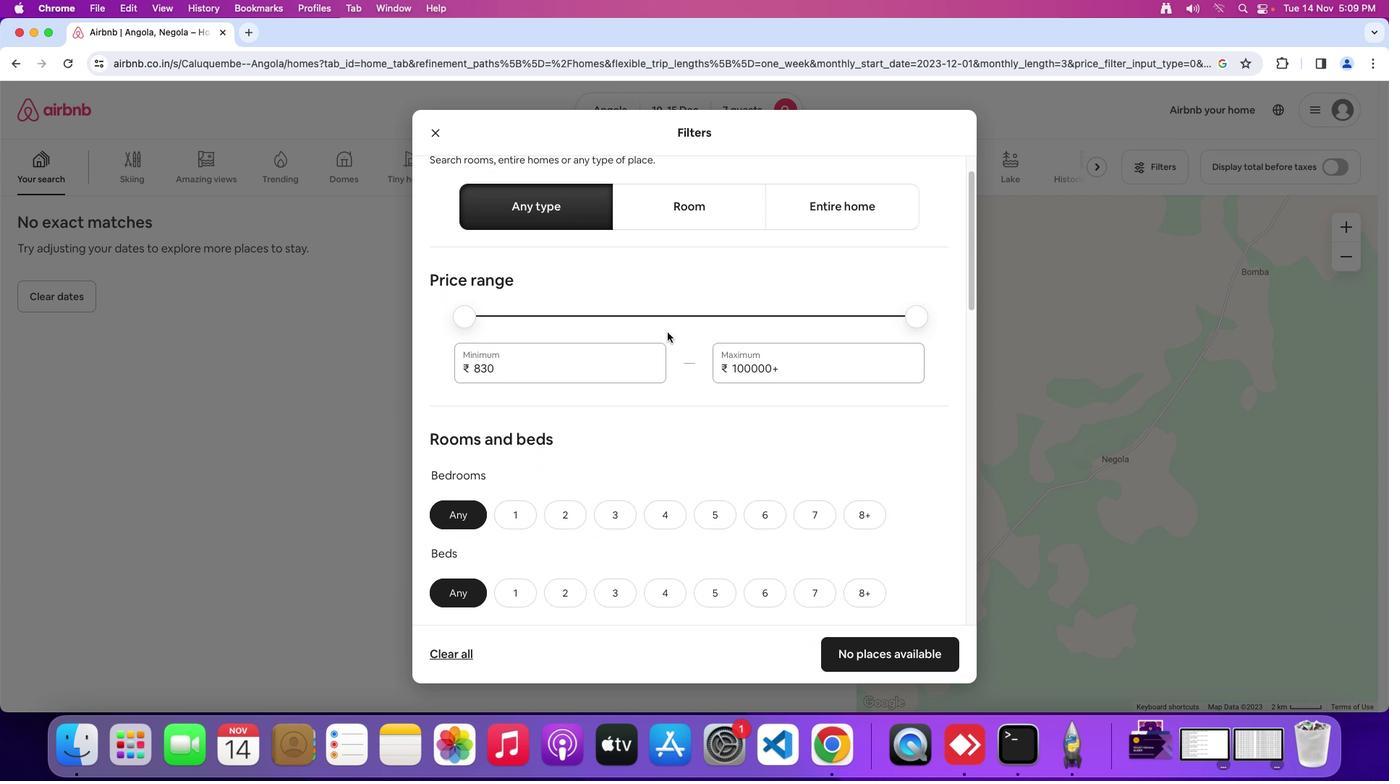 
Action: Mouse scrolled (668, 332) with delta (0, 0)
Screenshot: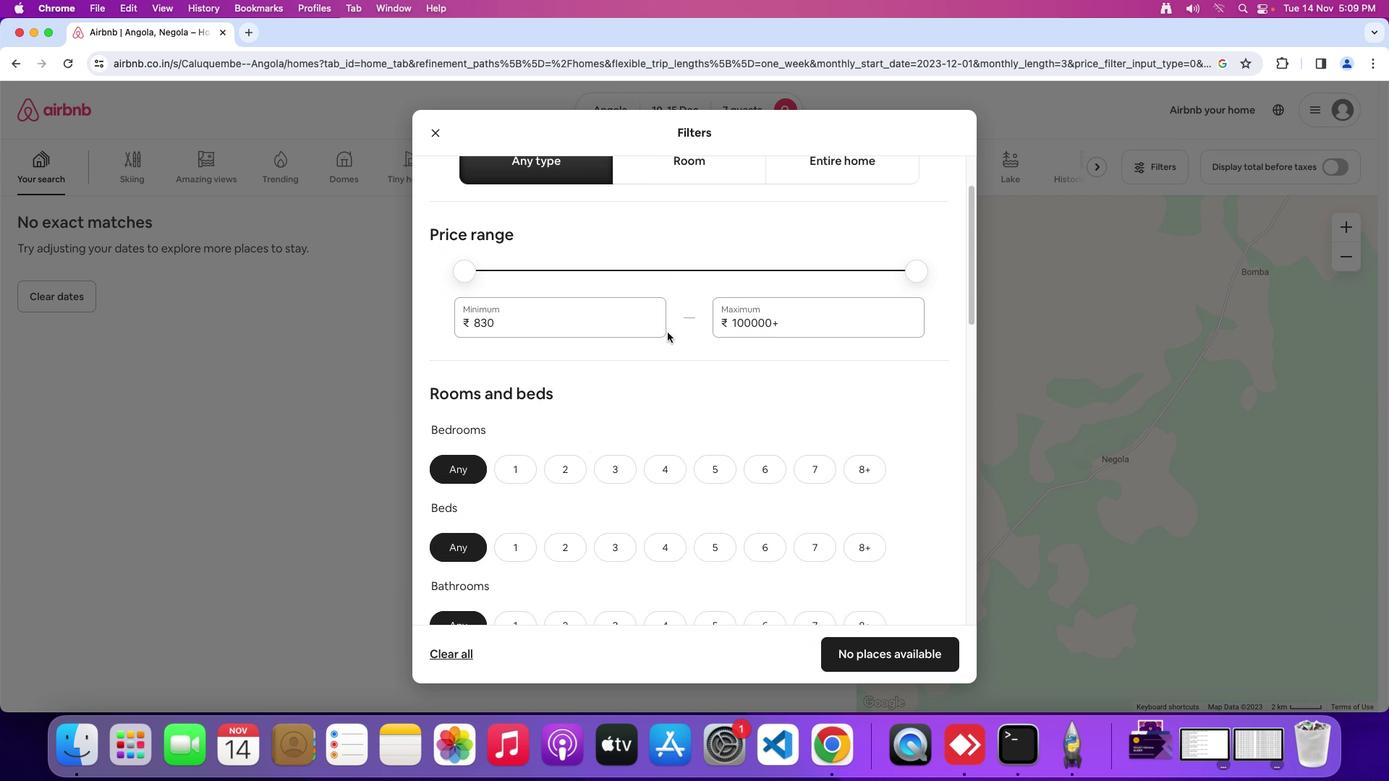 
Action: Mouse scrolled (668, 332) with delta (0, -2)
Screenshot: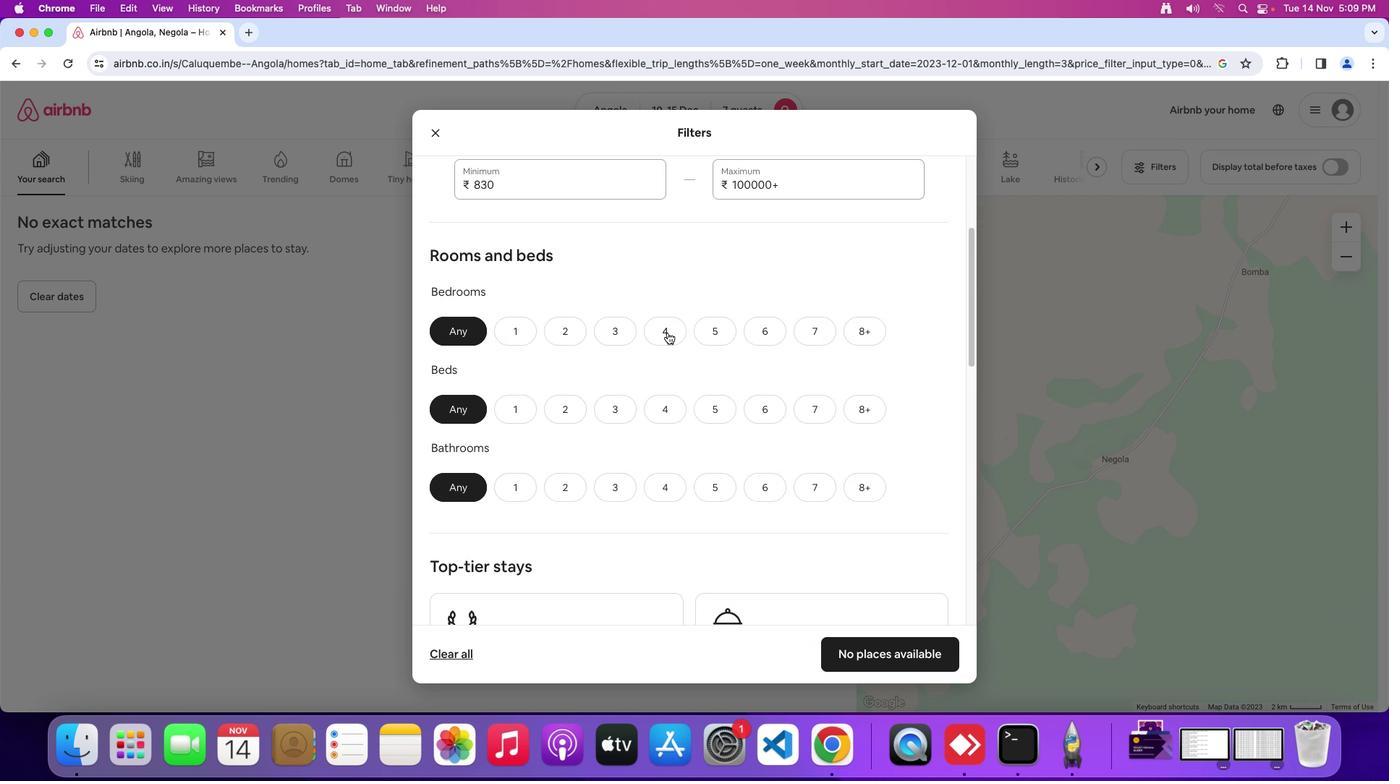 
Action: Mouse scrolled (668, 332) with delta (0, -3)
Screenshot: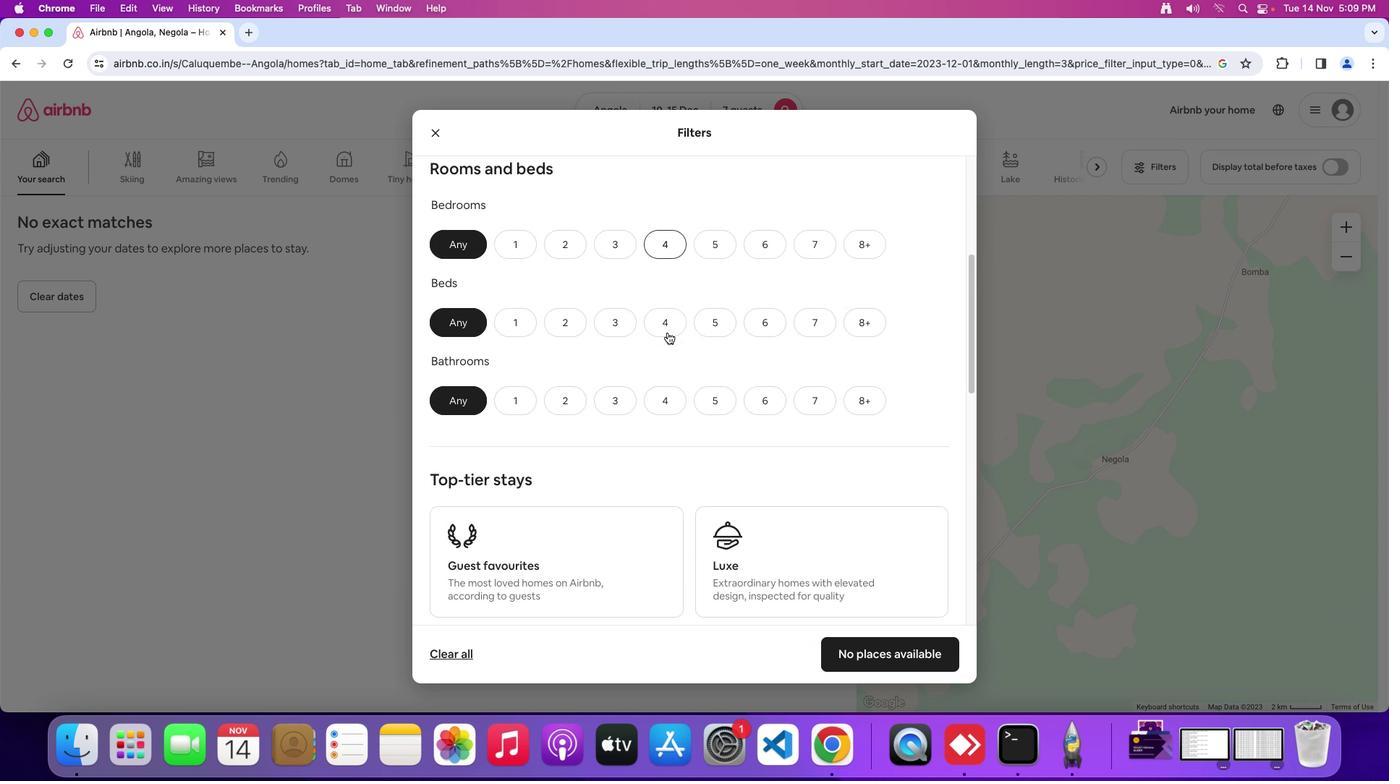 
Action: Mouse moved to (653, 241)
Screenshot: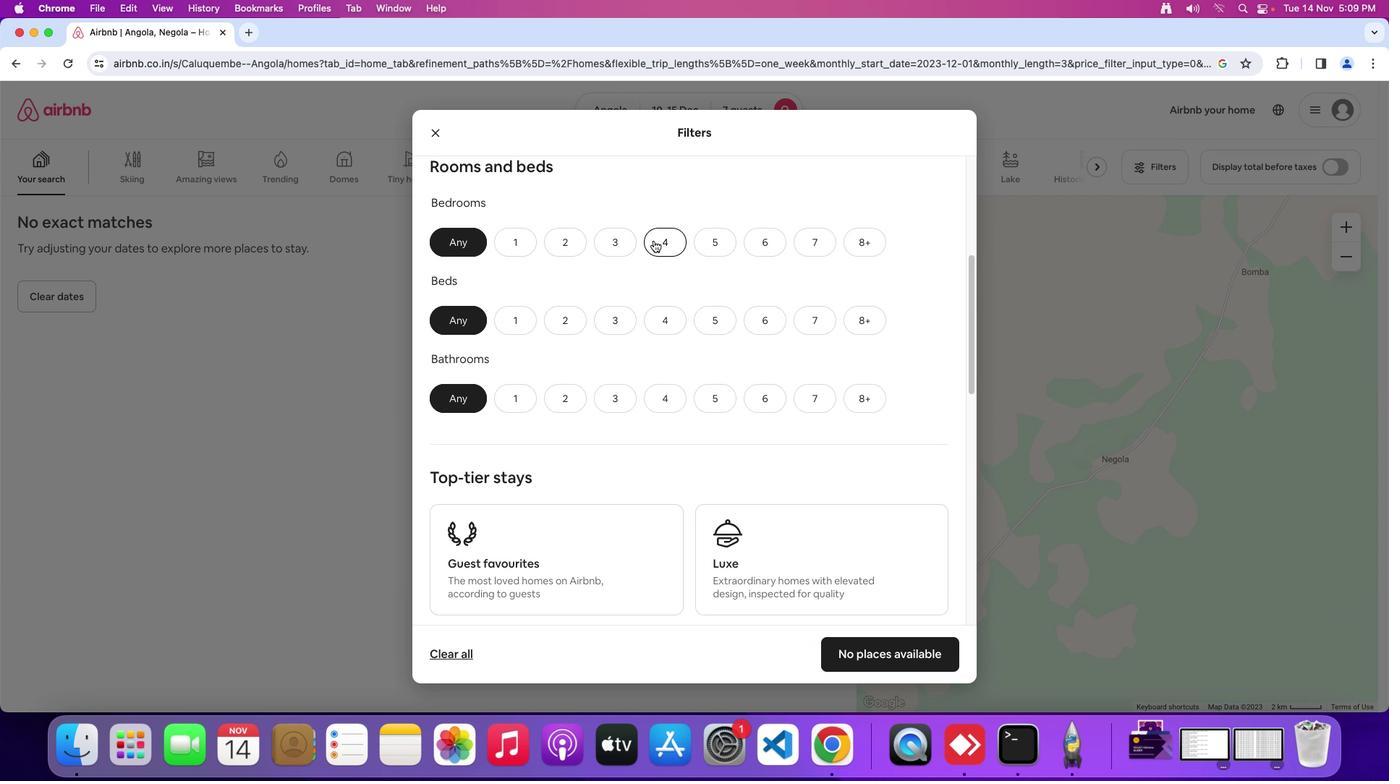 
Action: Mouse pressed left at (653, 241)
Screenshot: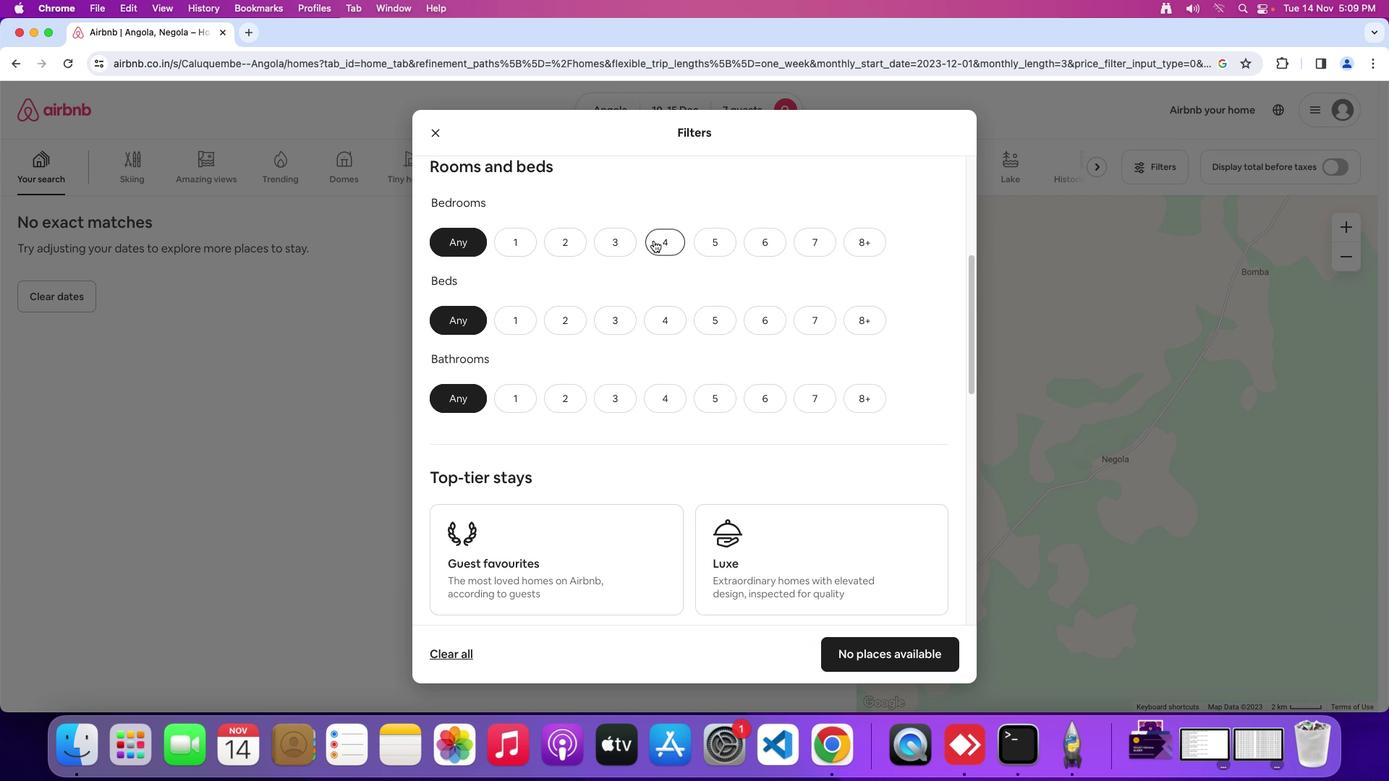
Action: Mouse moved to (820, 322)
Screenshot: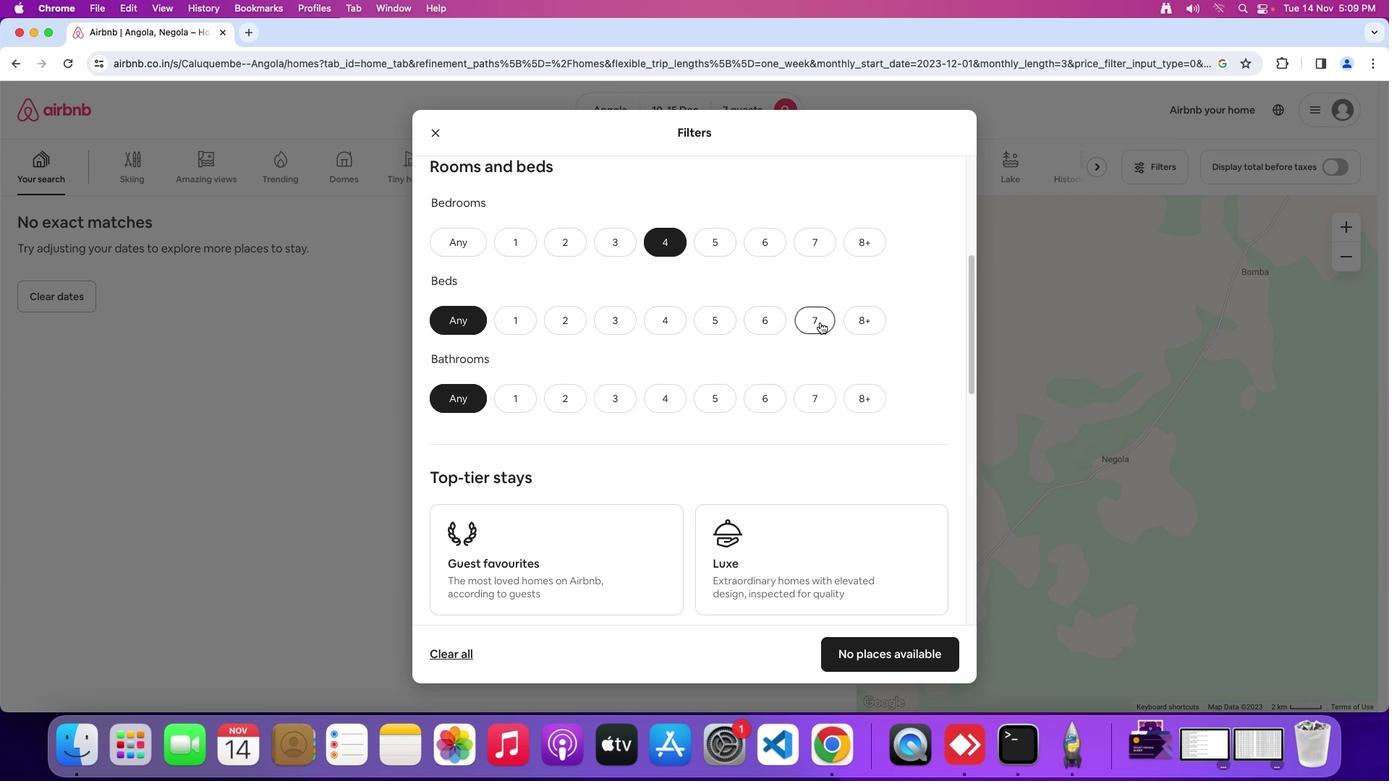 
Action: Mouse pressed left at (820, 322)
Screenshot: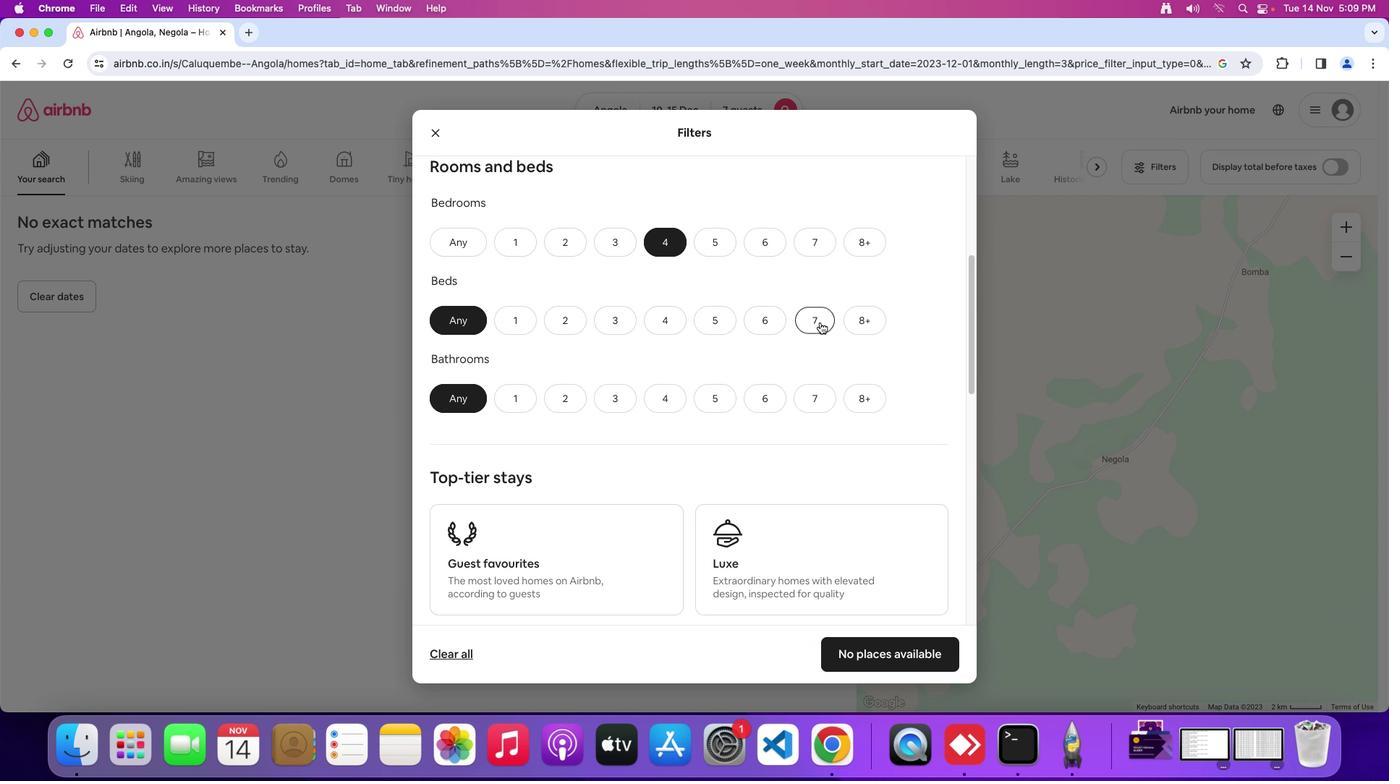 
Action: Mouse moved to (657, 403)
Screenshot: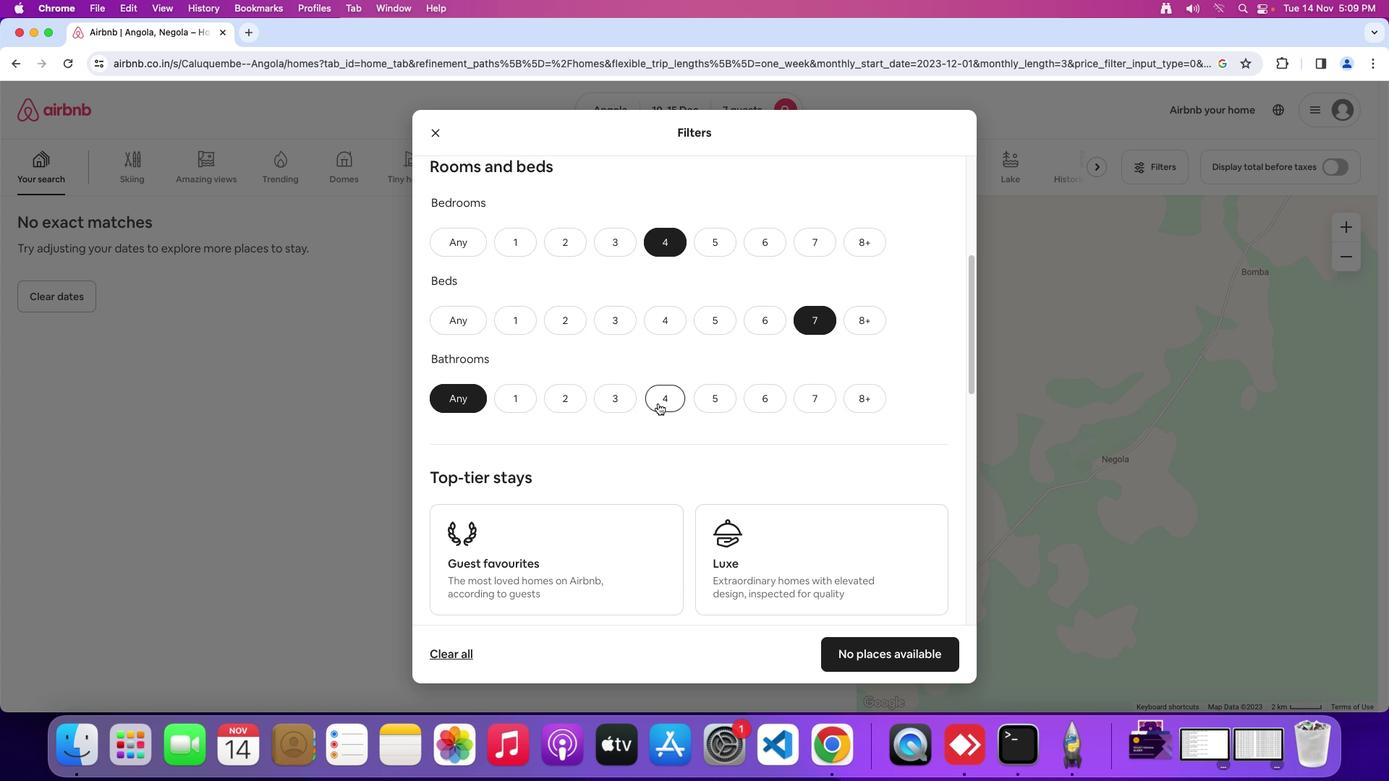 
Action: Mouse pressed left at (657, 403)
Screenshot: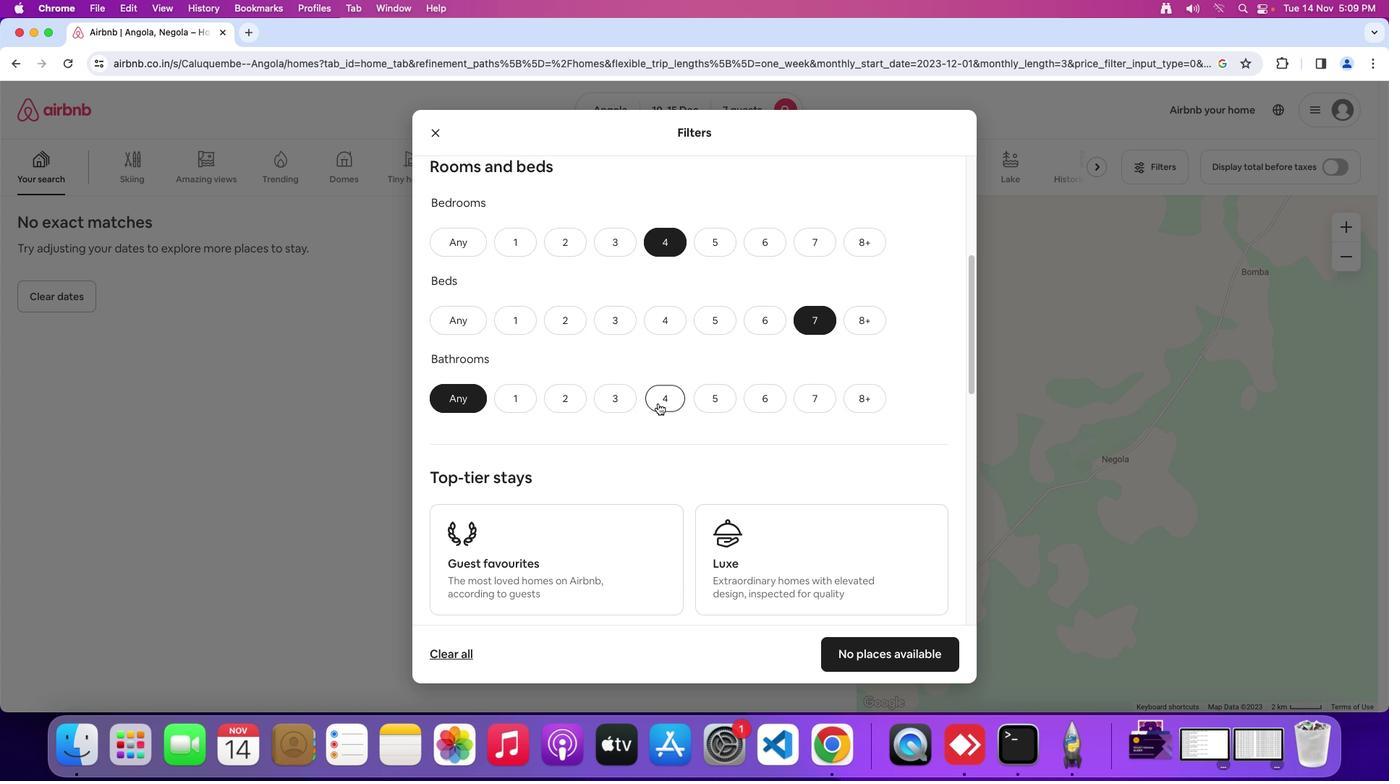 
Action: Mouse moved to (779, 397)
Screenshot: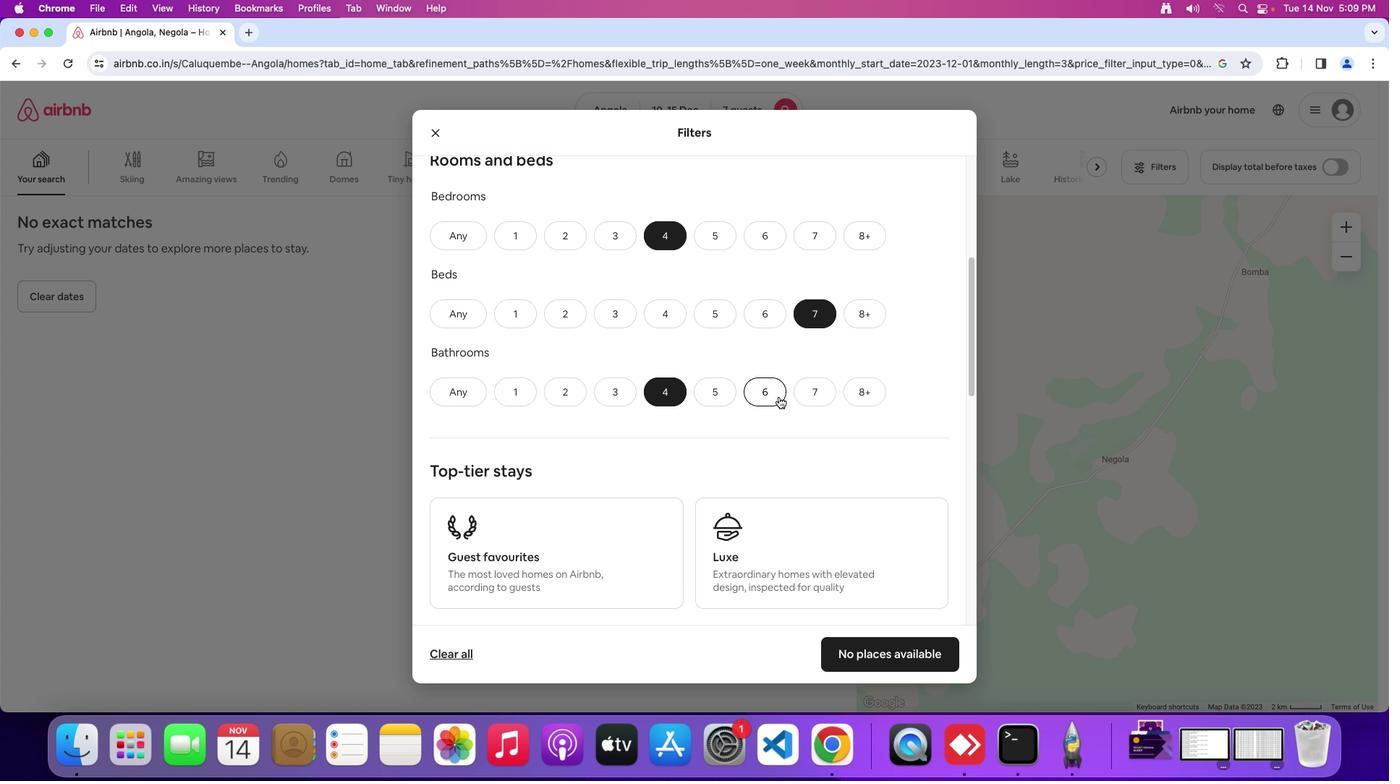 
Action: Mouse scrolled (779, 397) with delta (0, 0)
Screenshot: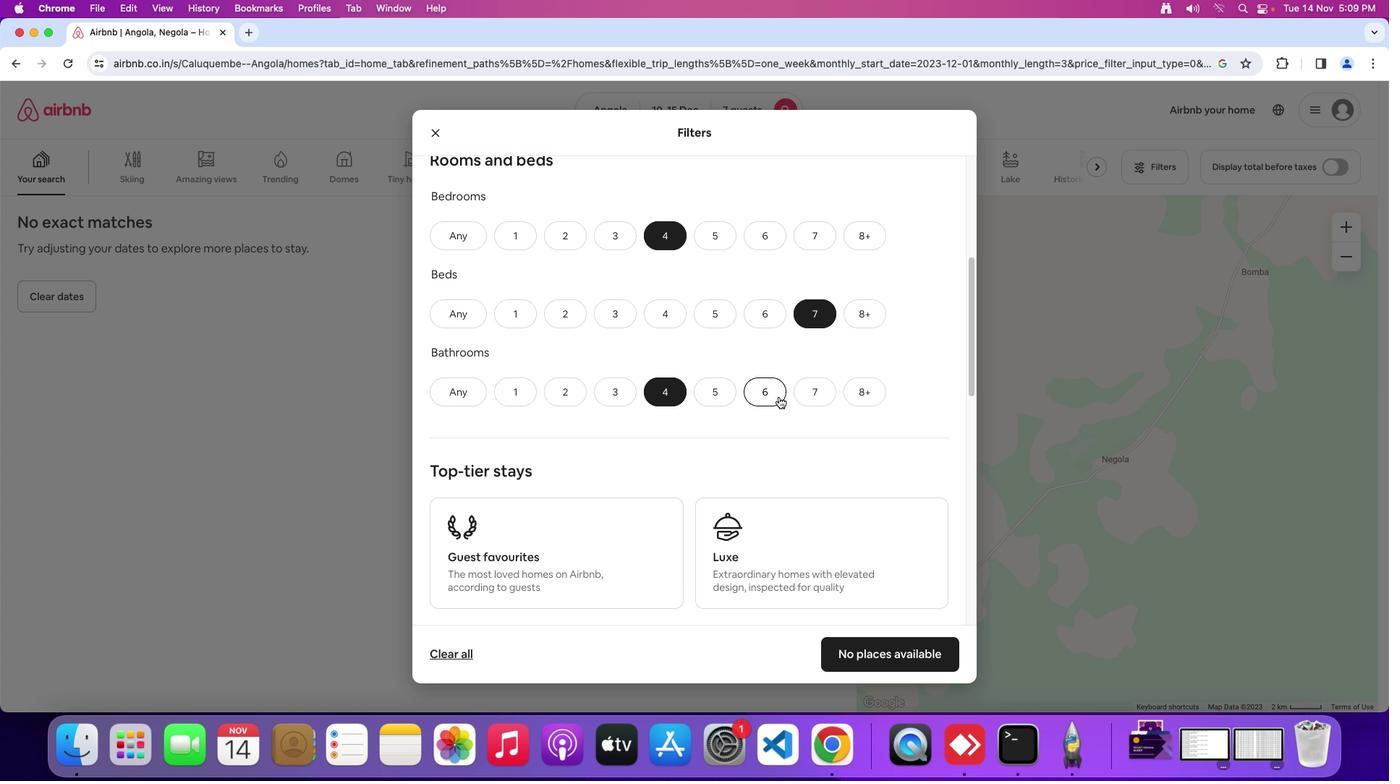 
Action: Mouse moved to (779, 397)
Screenshot: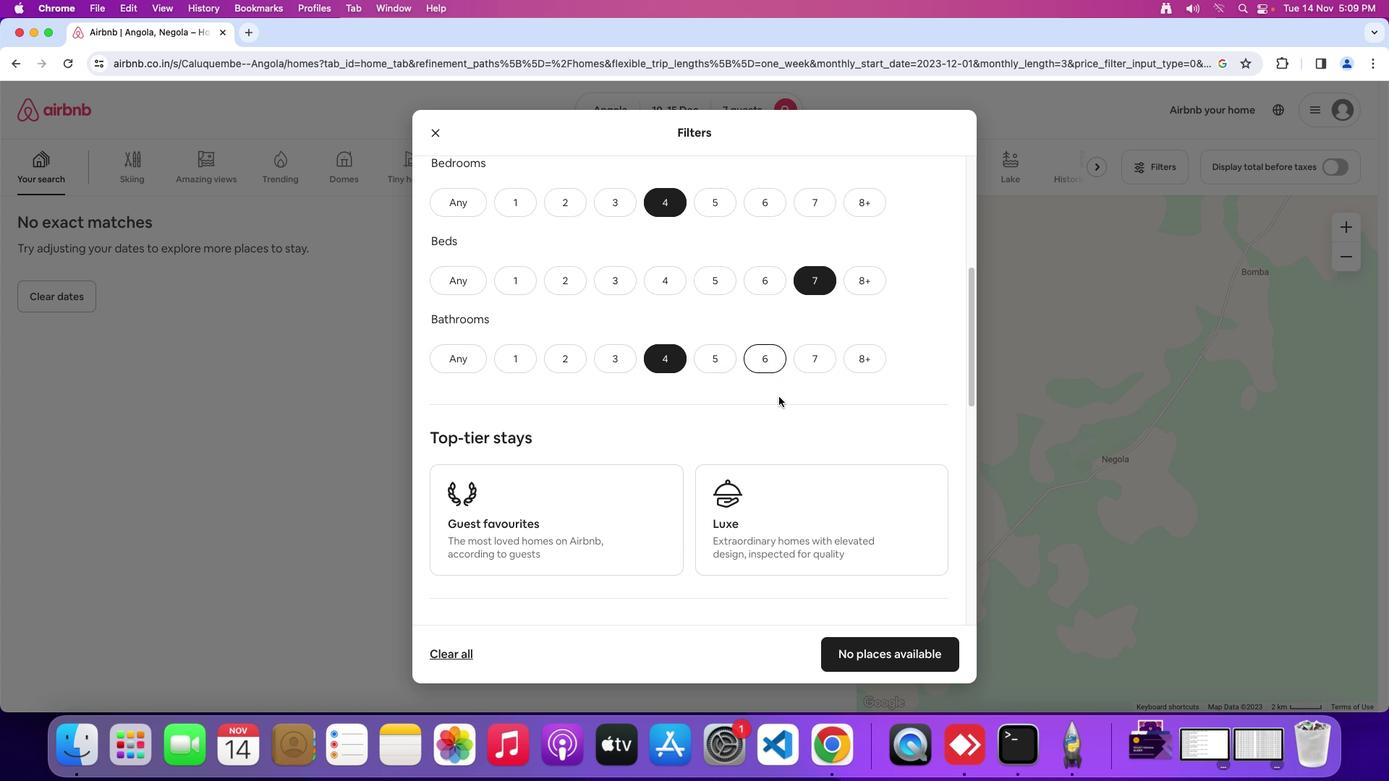 
Action: Mouse scrolled (779, 397) with delta (0, 0)
Screenshot: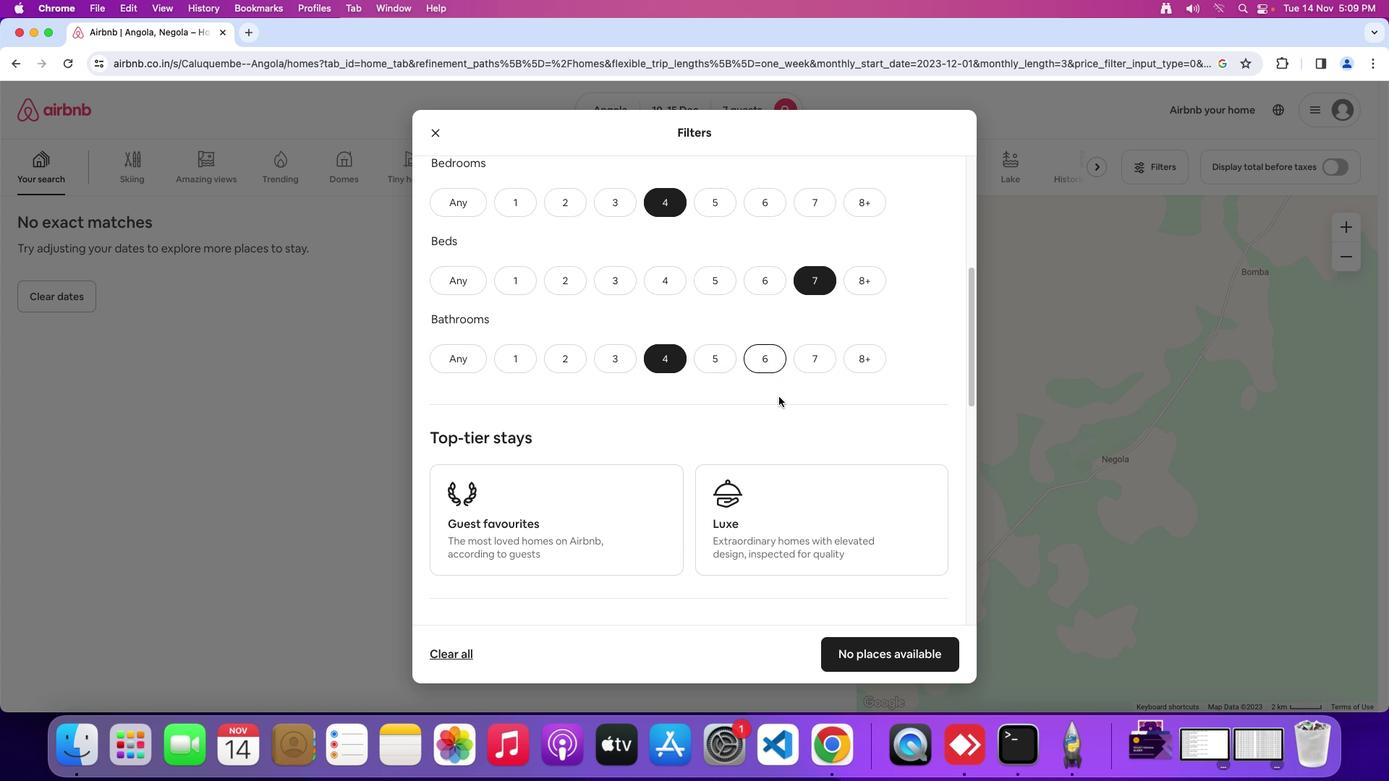 
Action: Mouse scrolled (779, 397) with delta (0, -2)
Screenshot: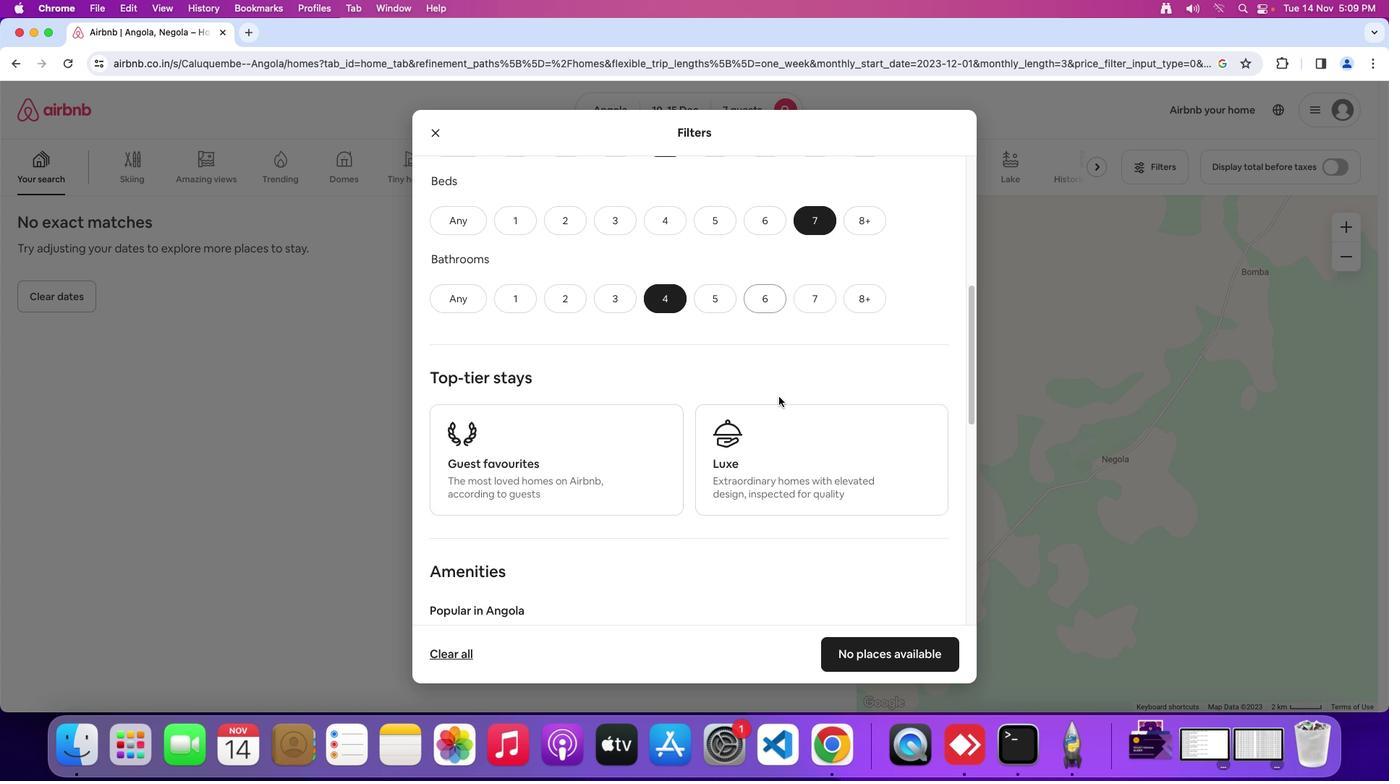 
Action: Mouse moved to (778, 397)
Screenshot: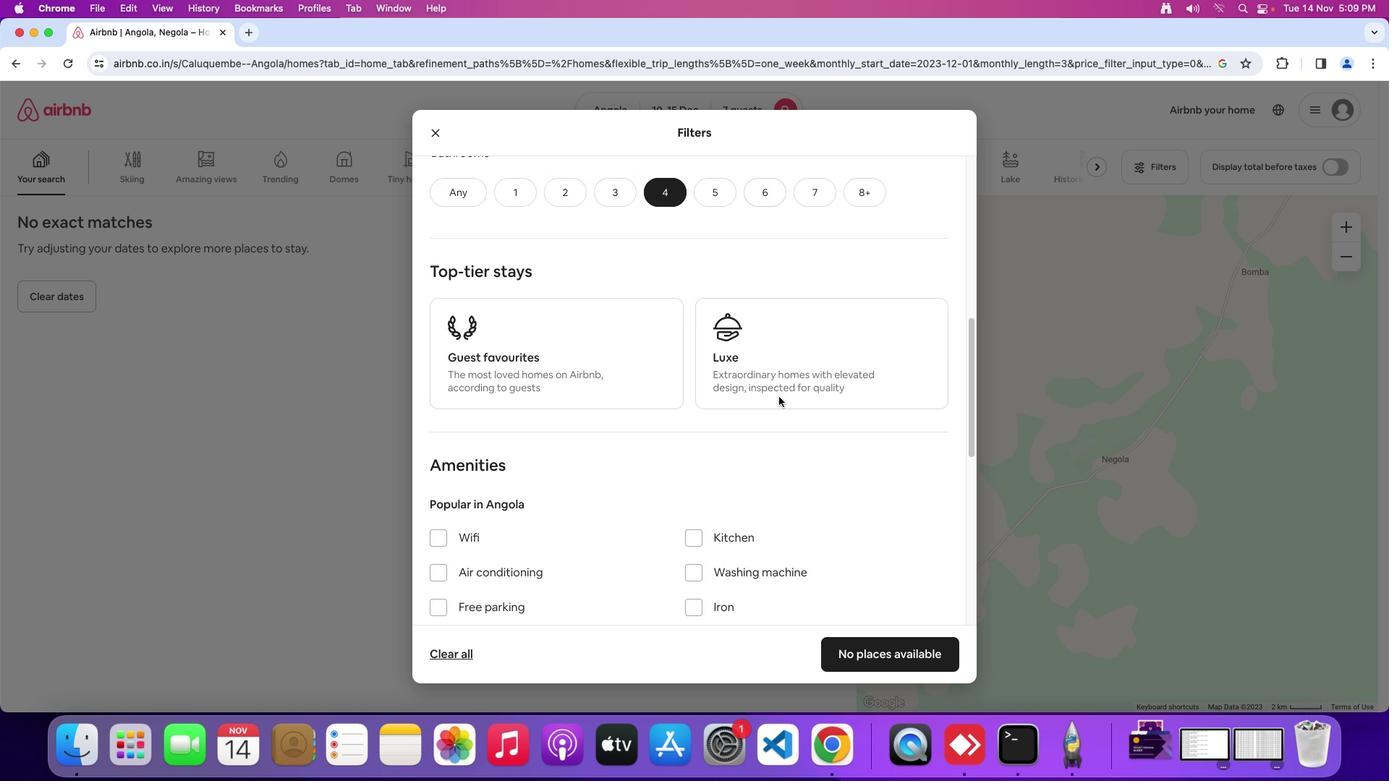 
Action: Mouse scrolled (778, 397) with delta (0, -2)
Screenshot: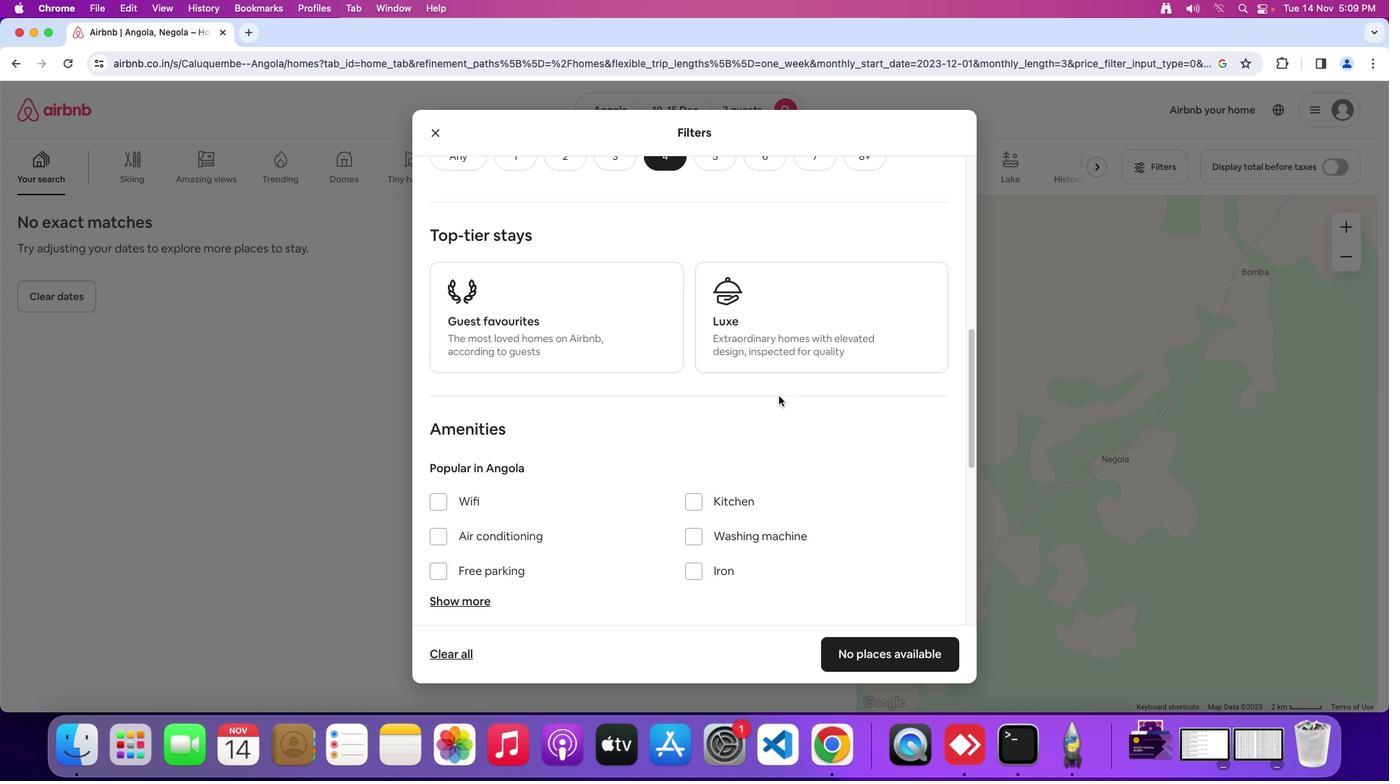 
Action: Mouse moved to (778, 391)
Screenshot: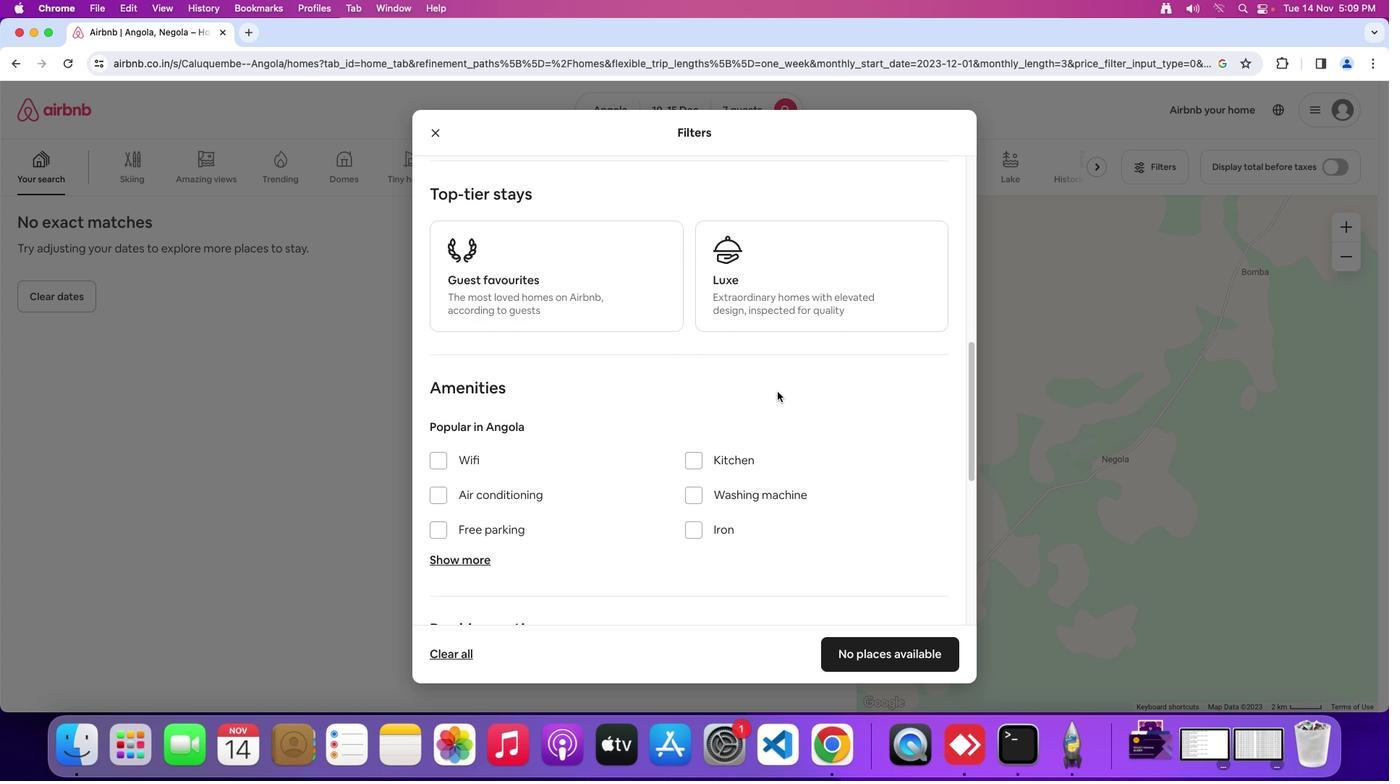 
Action: Mouse scrolled (778, 391) with delta (0, 0)
Screenshot: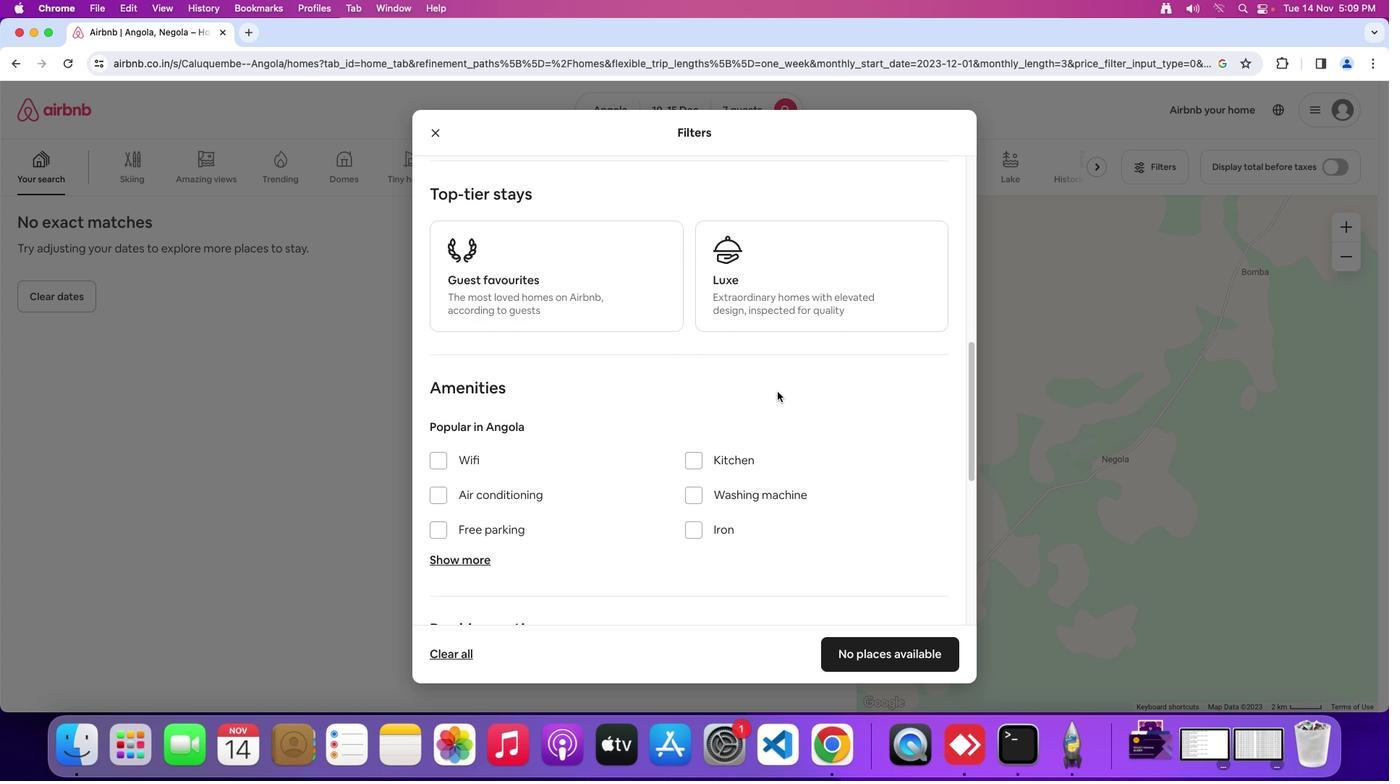 
Action: Mouse scrolled (778, 391) with delta (0, 0)
Screenshot: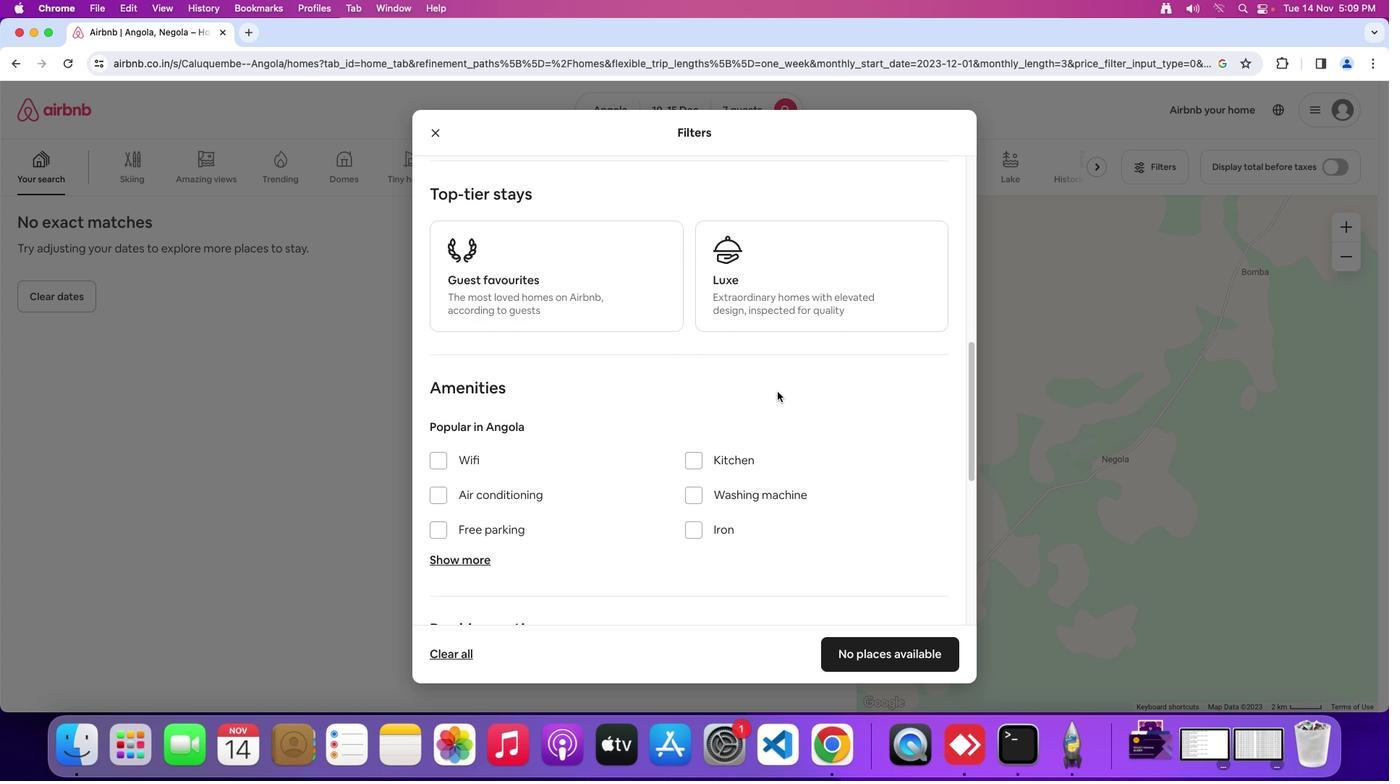 
Action: Mouse scrolled (778, 391) with delta (0, -2)
Screenshot: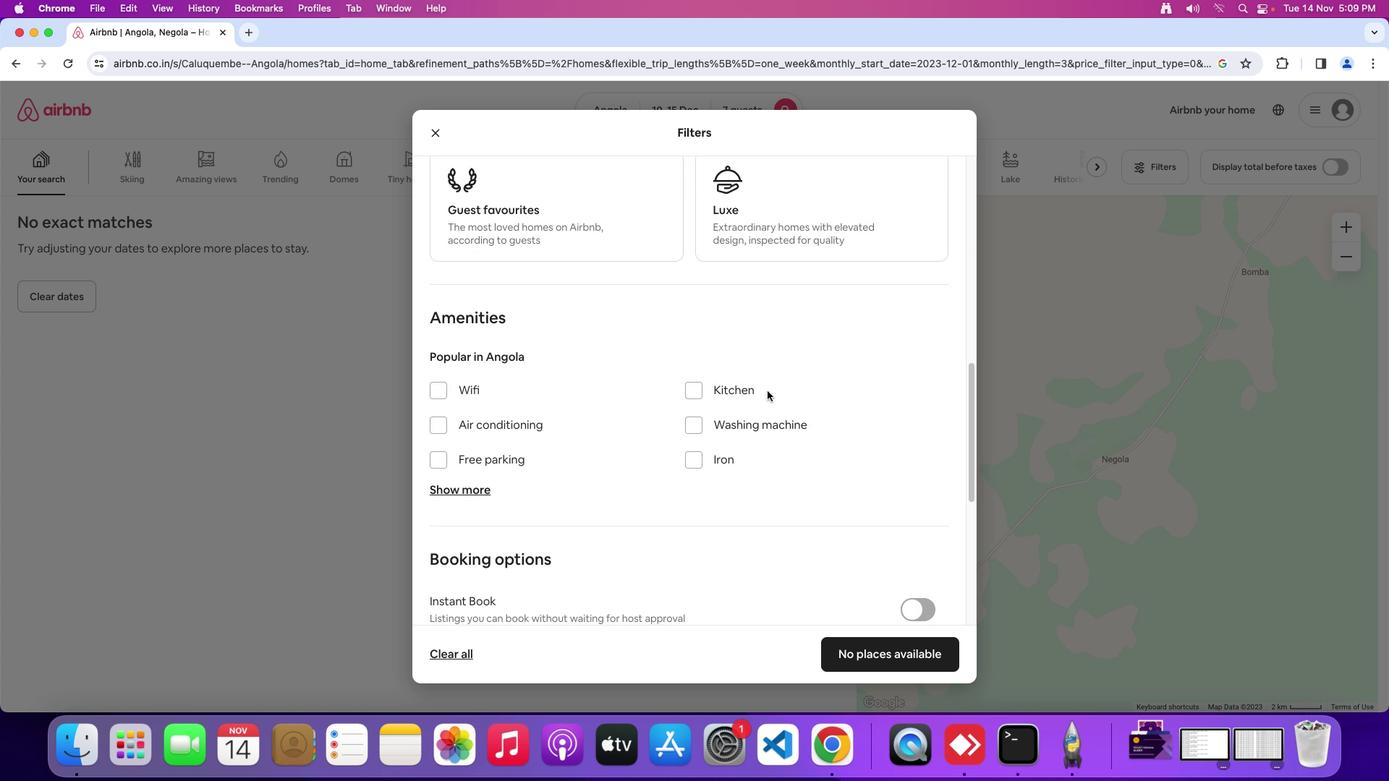 
Action: Mouse moved to (438, 366)
Screenshot: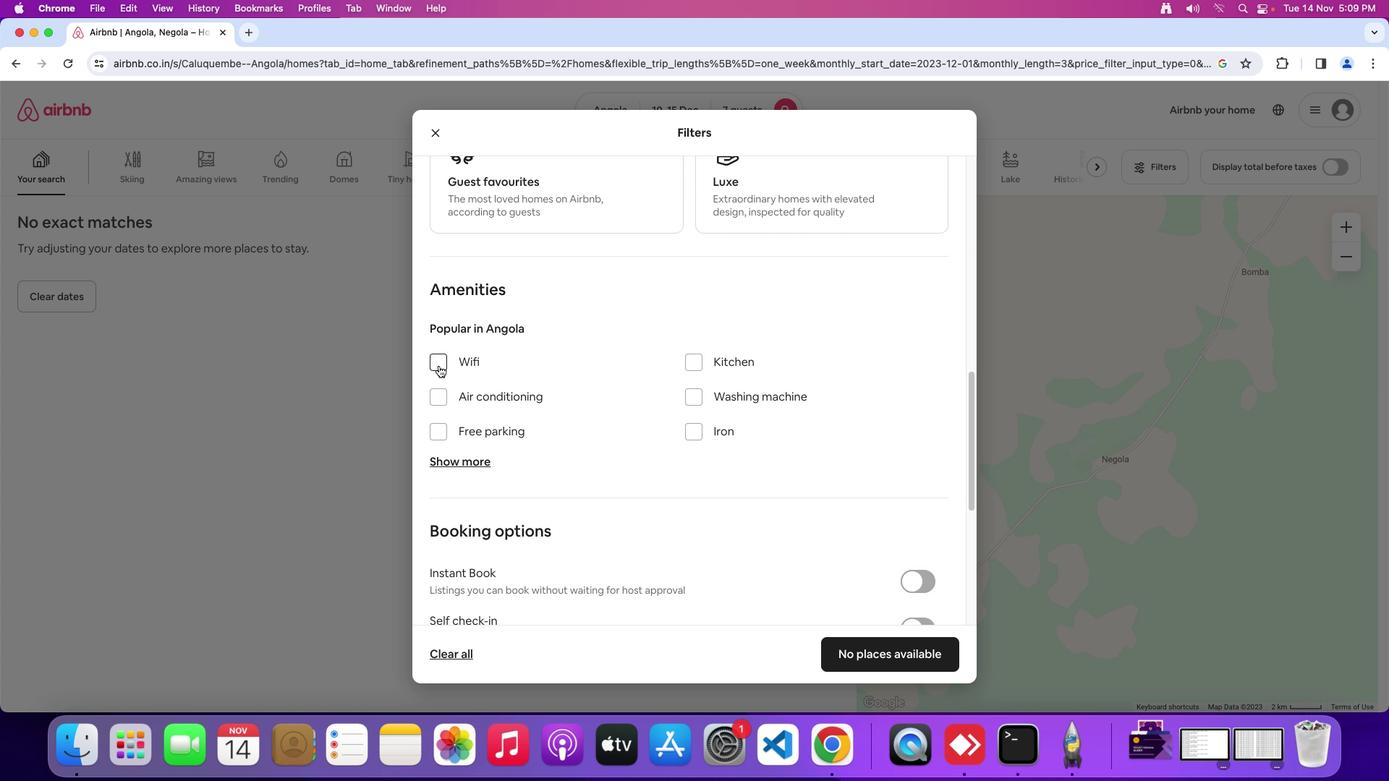 
Action: Mouse pressed left at (438, 366)
Screenshot: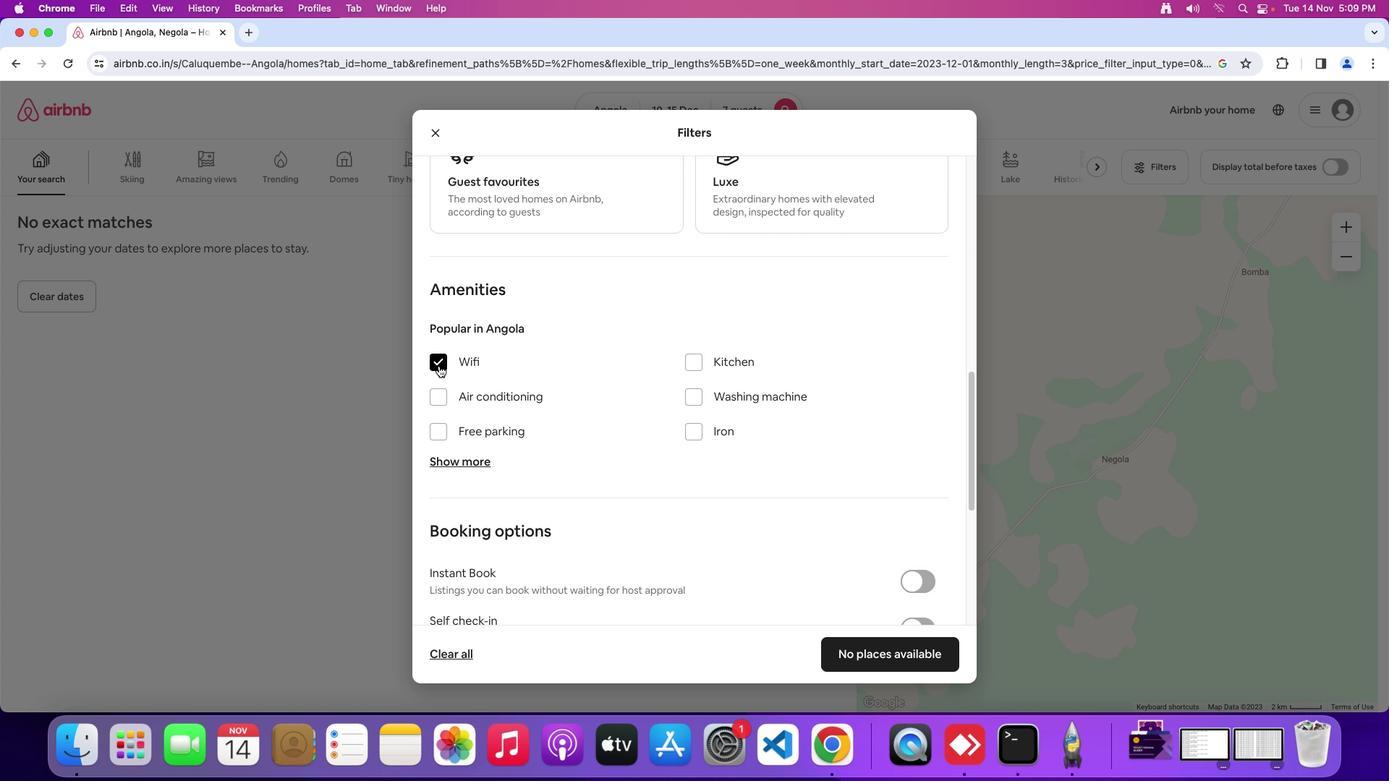 
Action: Mouse moved to (431, 396)
Screenshot: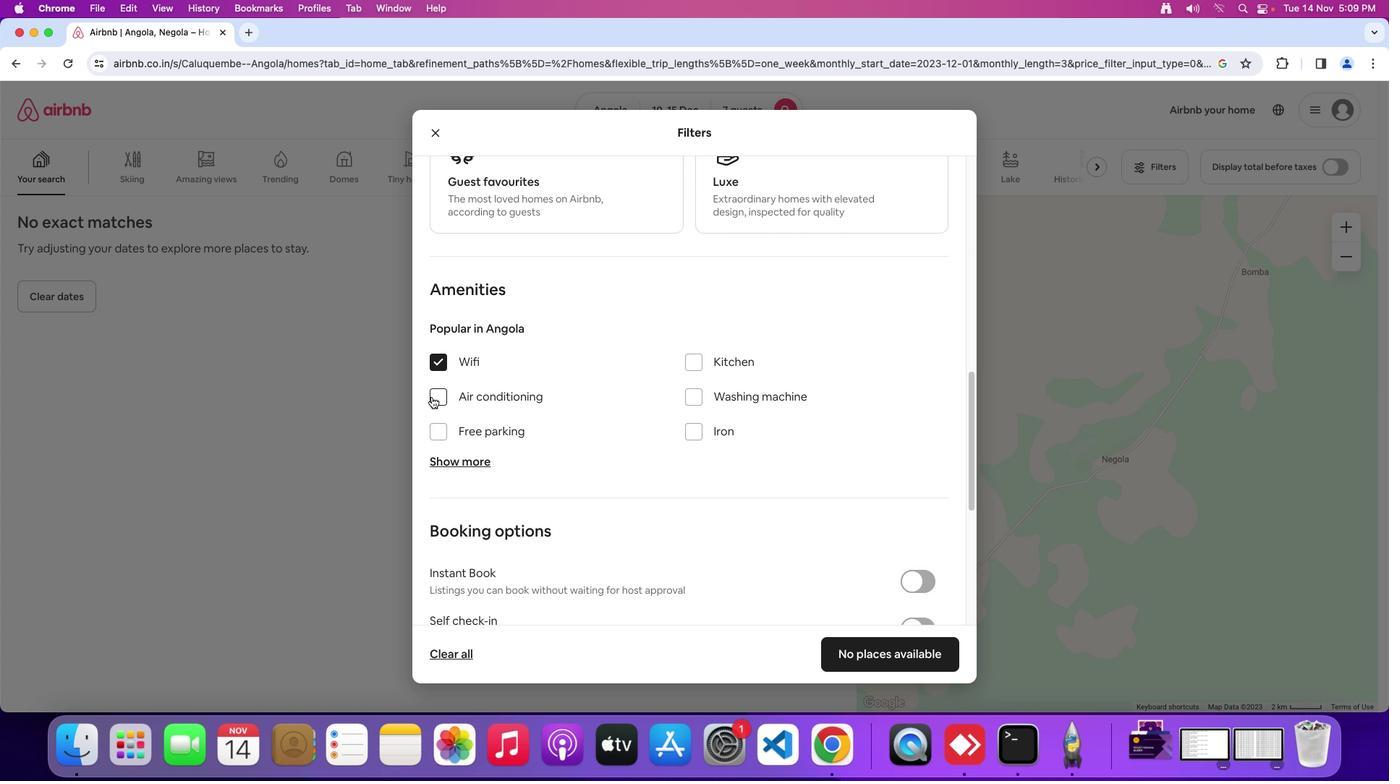 
Action: Mouse pressed left at (431, 396)
Screenshot: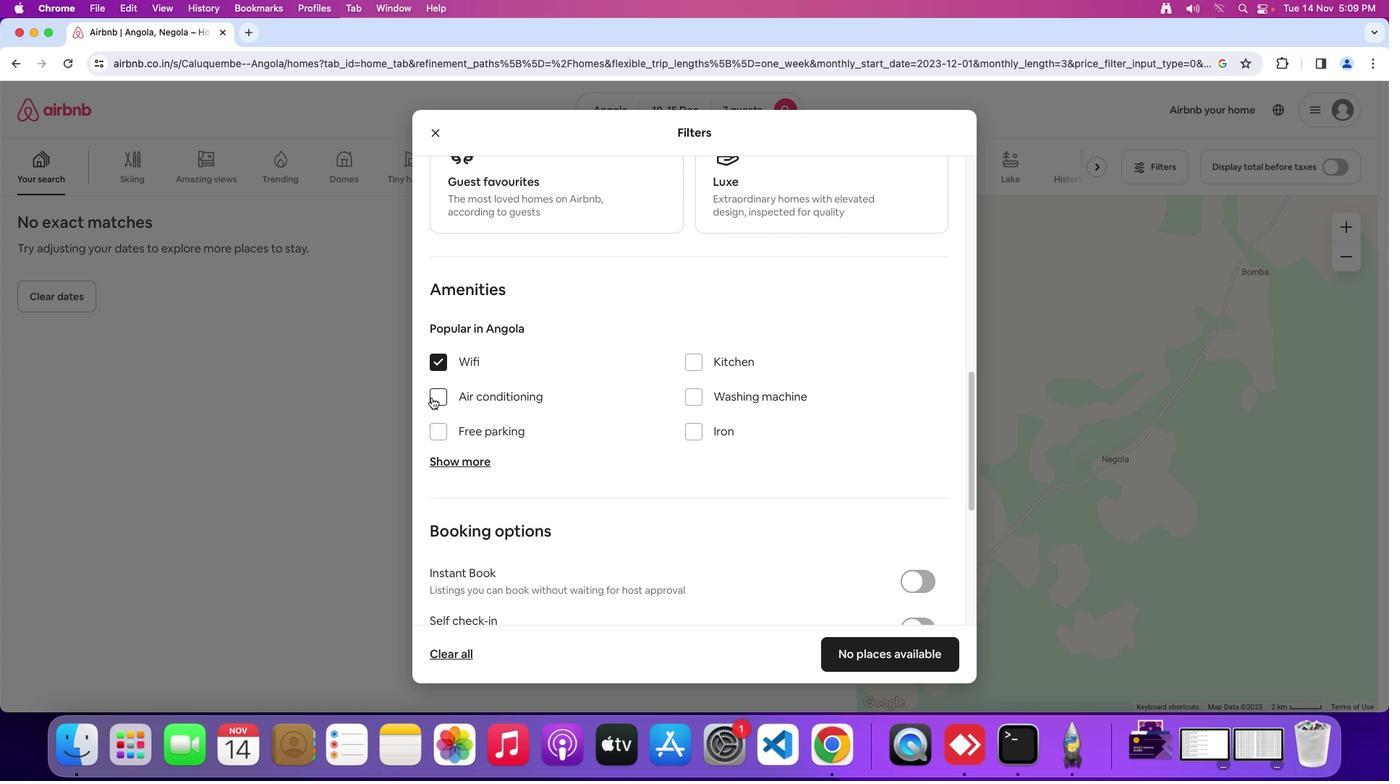 
Action: Mouse moved to (451, 453)
Screenshot: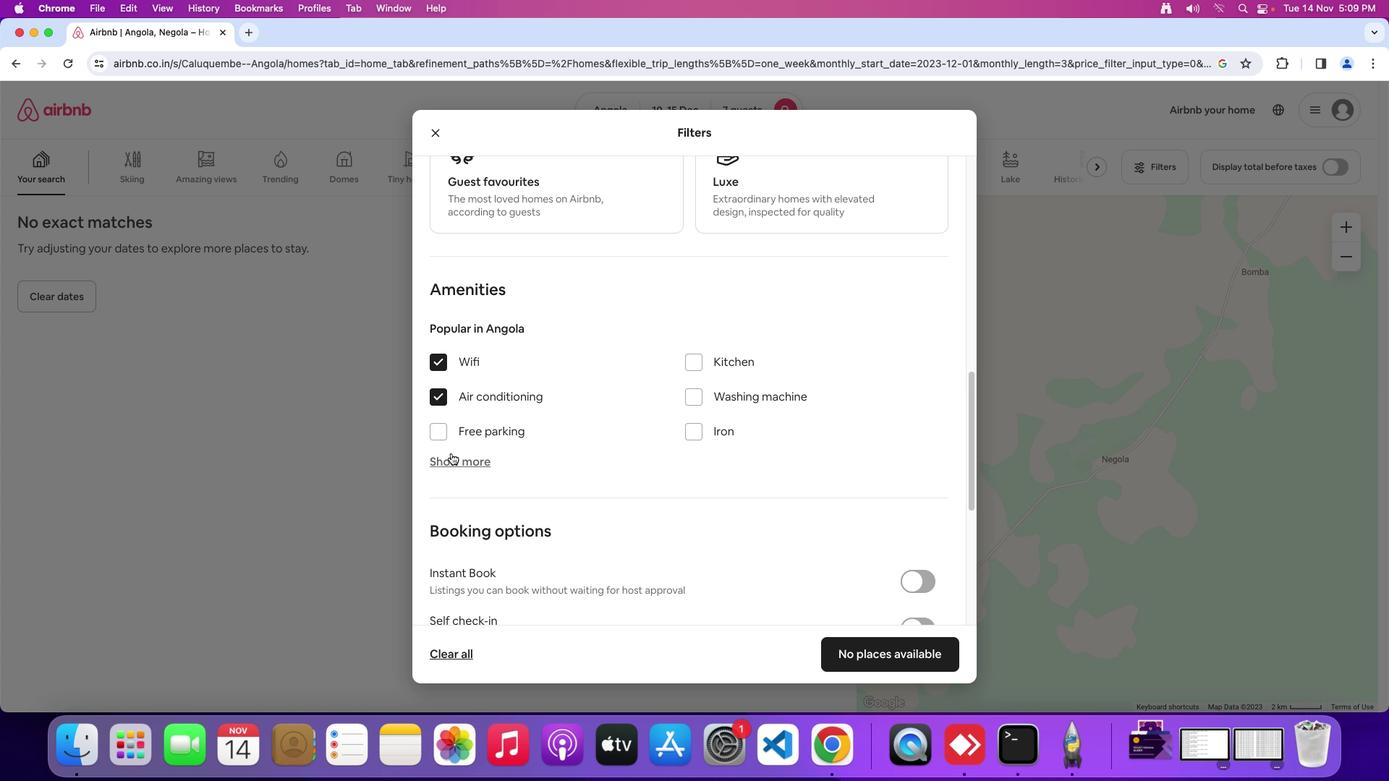 
Action: Mouse pressed left at (451, 453)
Screenshot: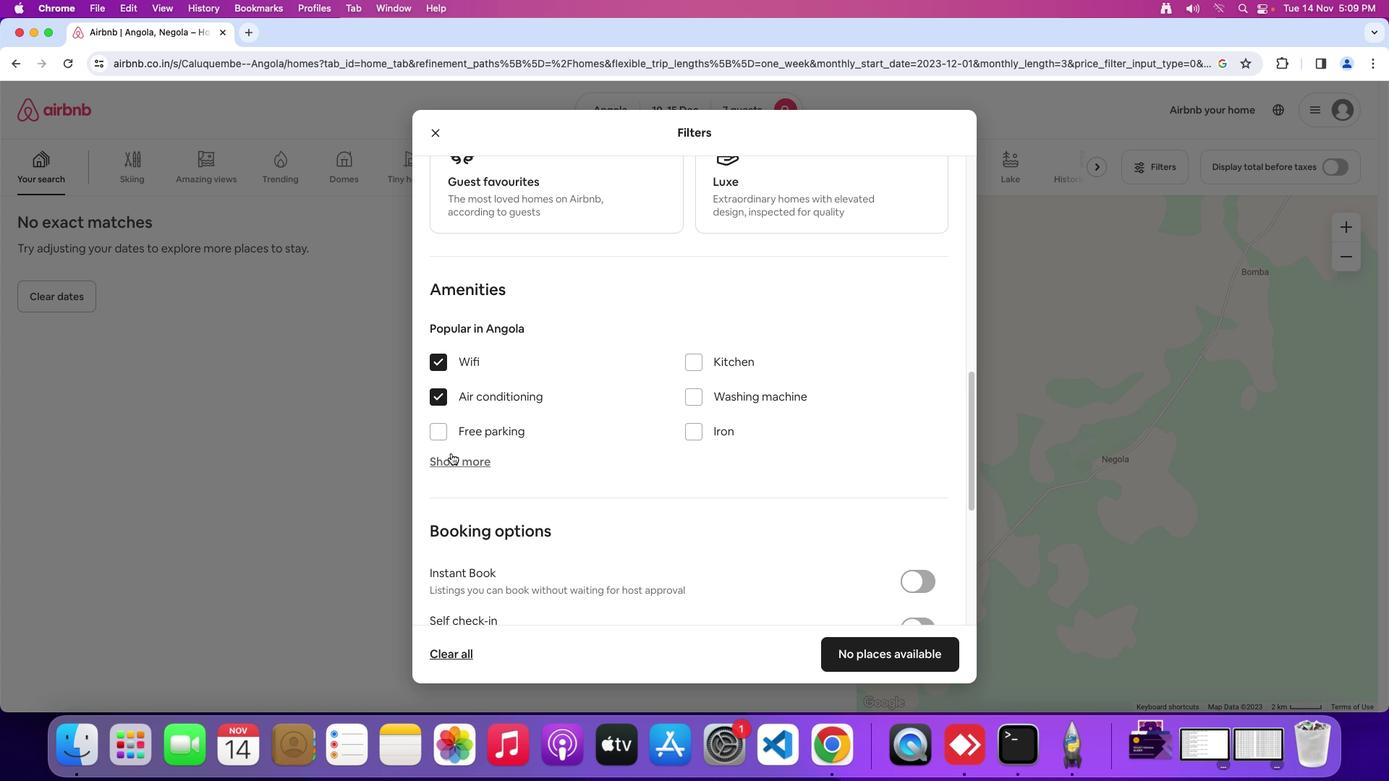 
Action: Mouse moved to (694, 549)
Screenshot: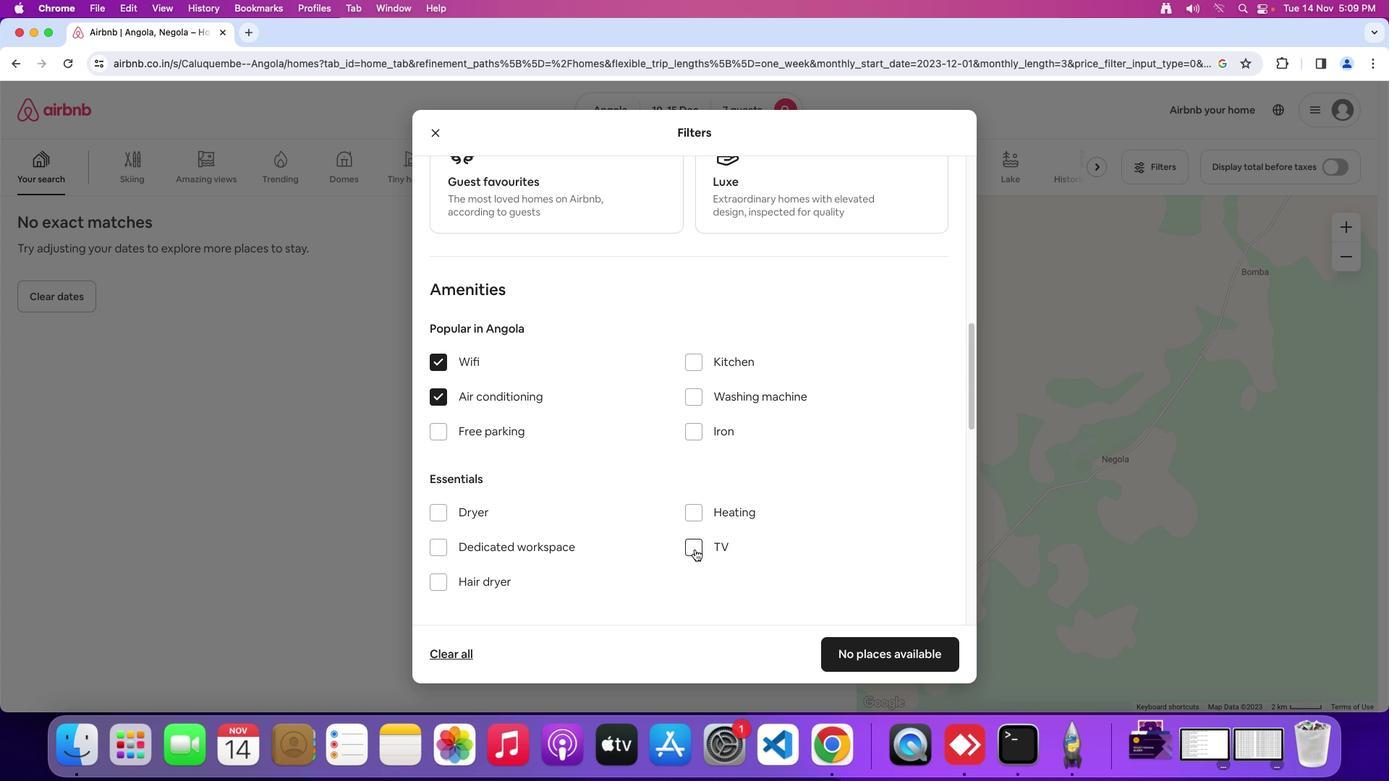 
Action: Mouse pressed left at (694, 549)
Screenshot: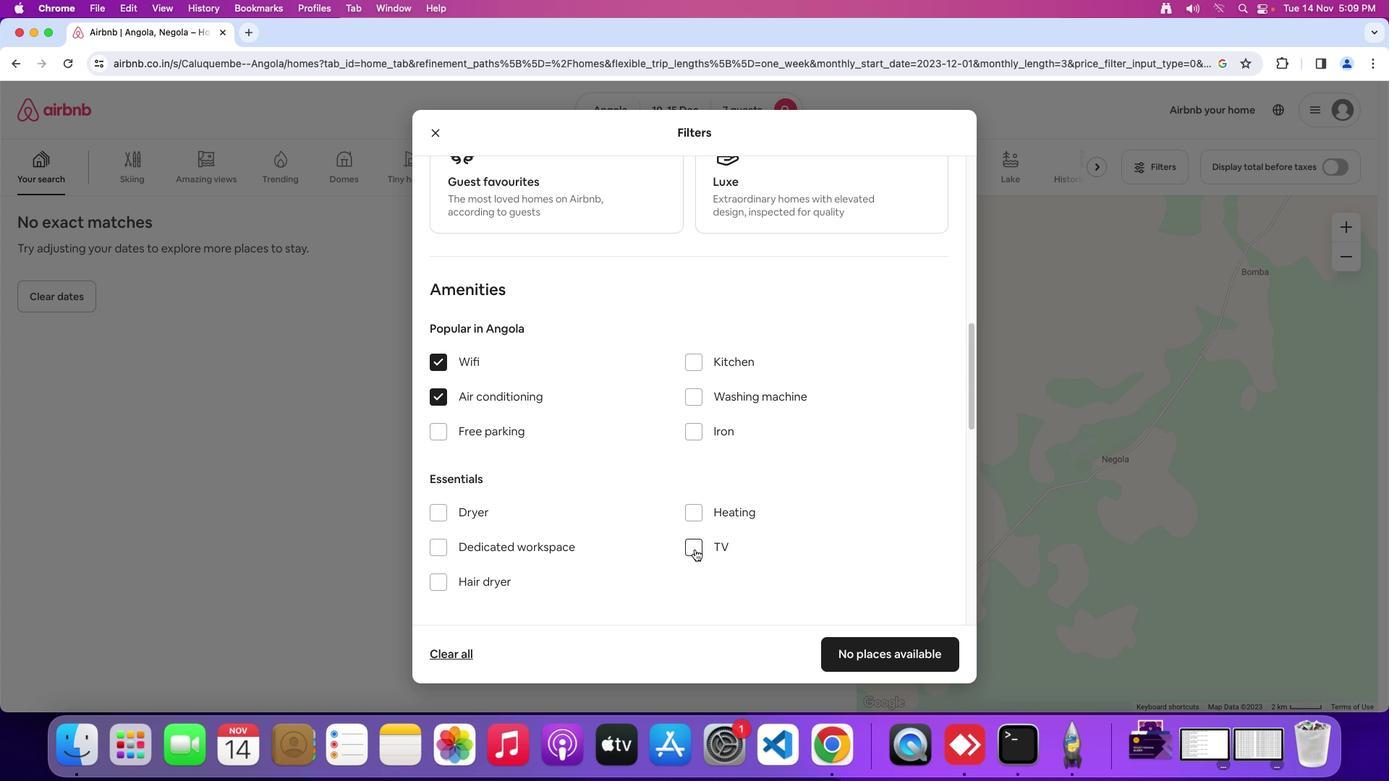 
Action: Mouse moved to (706, 500)
Screenshot: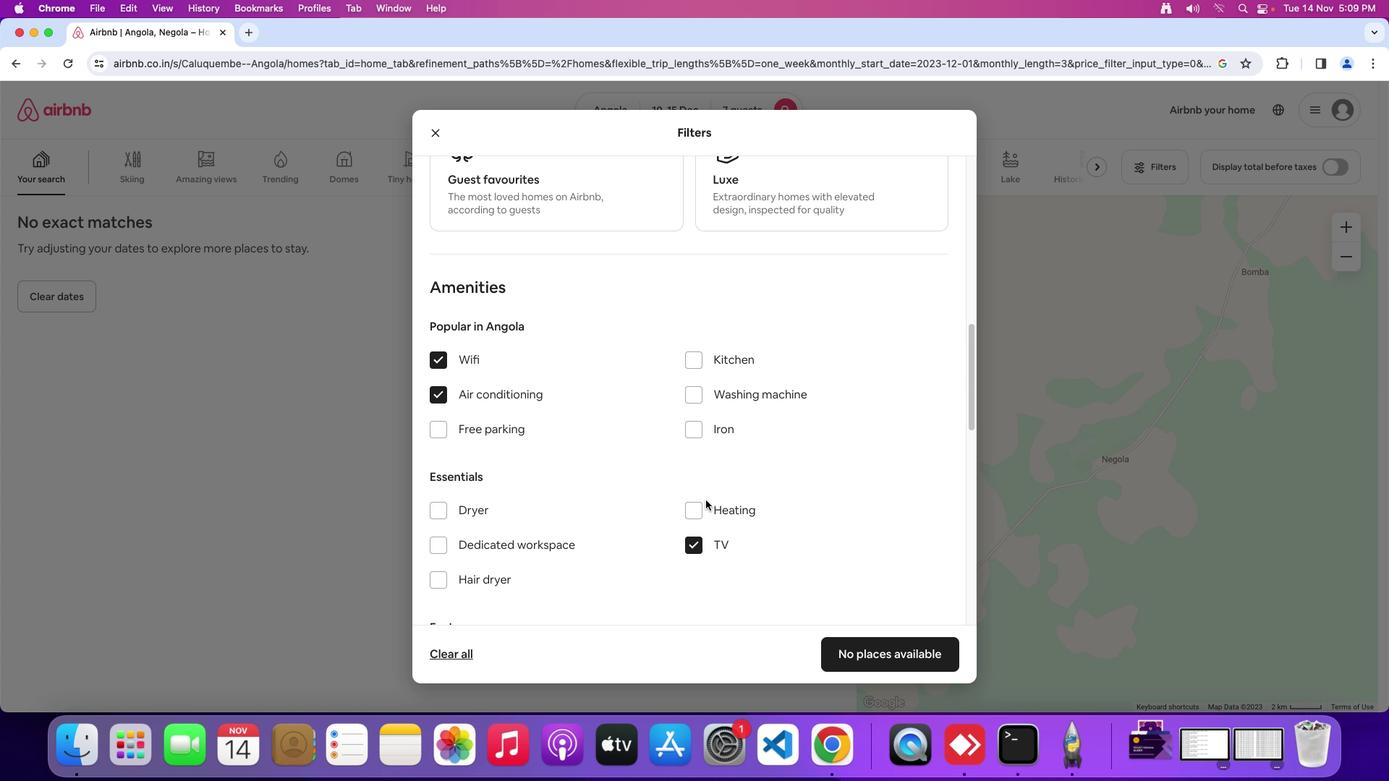 
Action: Mouse scrolled (706, 500) with delta (0, 0)
Screenshot: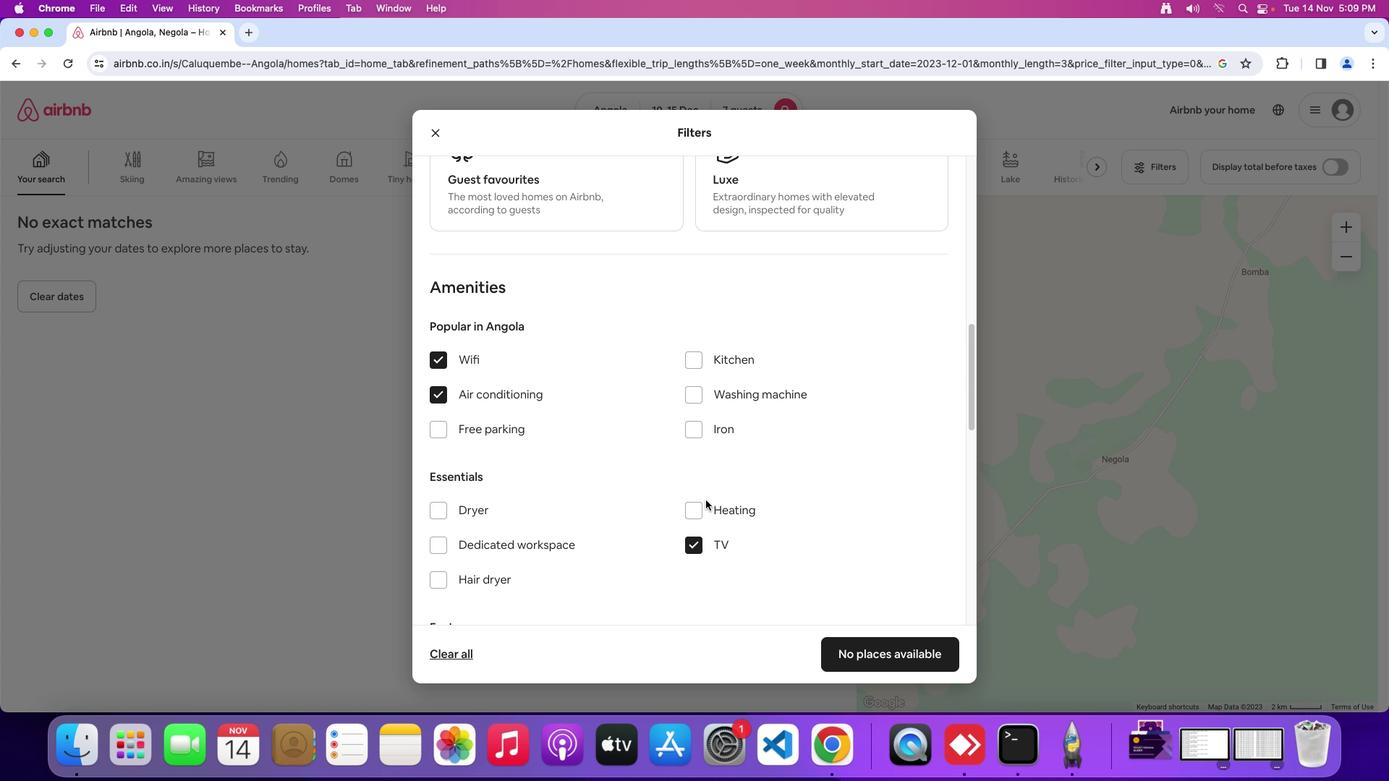 
Action: Mouse scrolled (706, 500) with delta (0, 0)
Screenshot: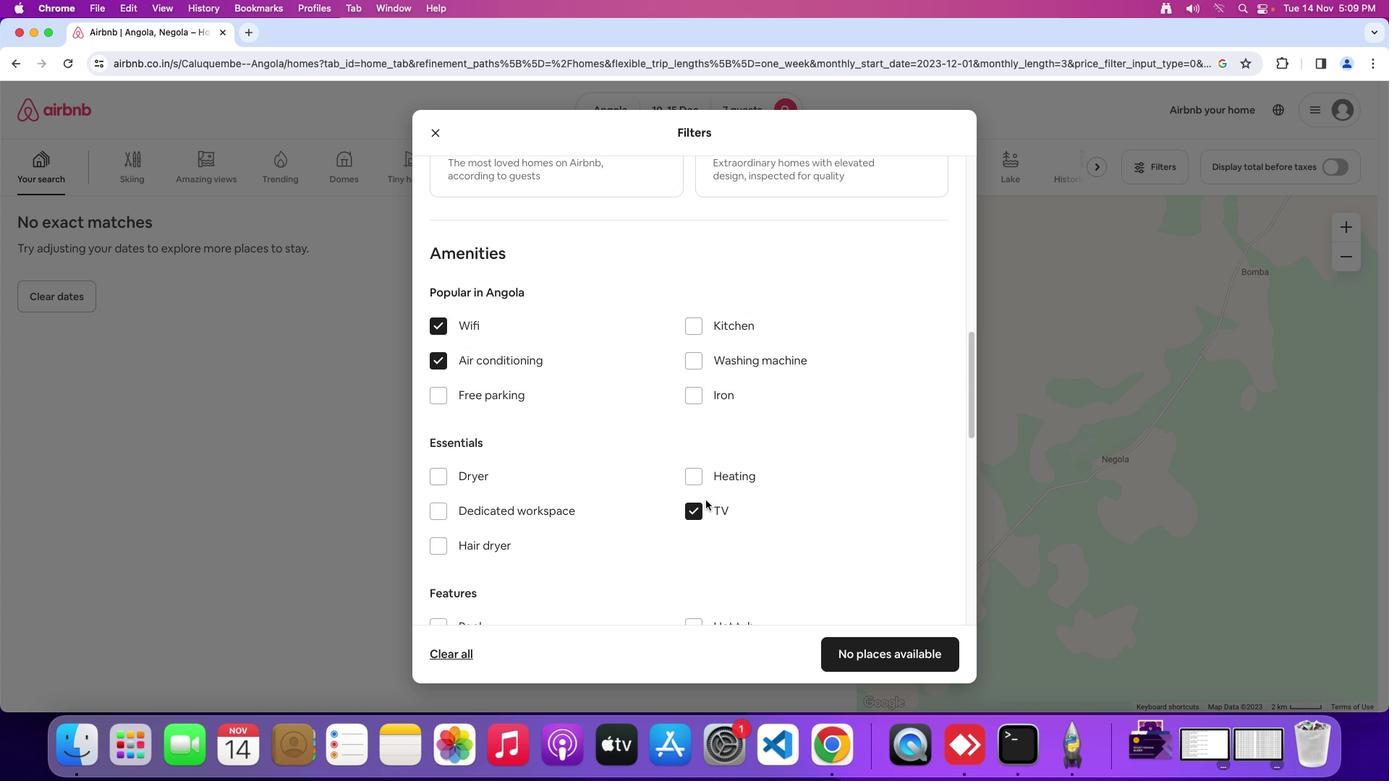 
Action: Mouse scrolled (706, 500) with delta (0, -1)
Screenshot: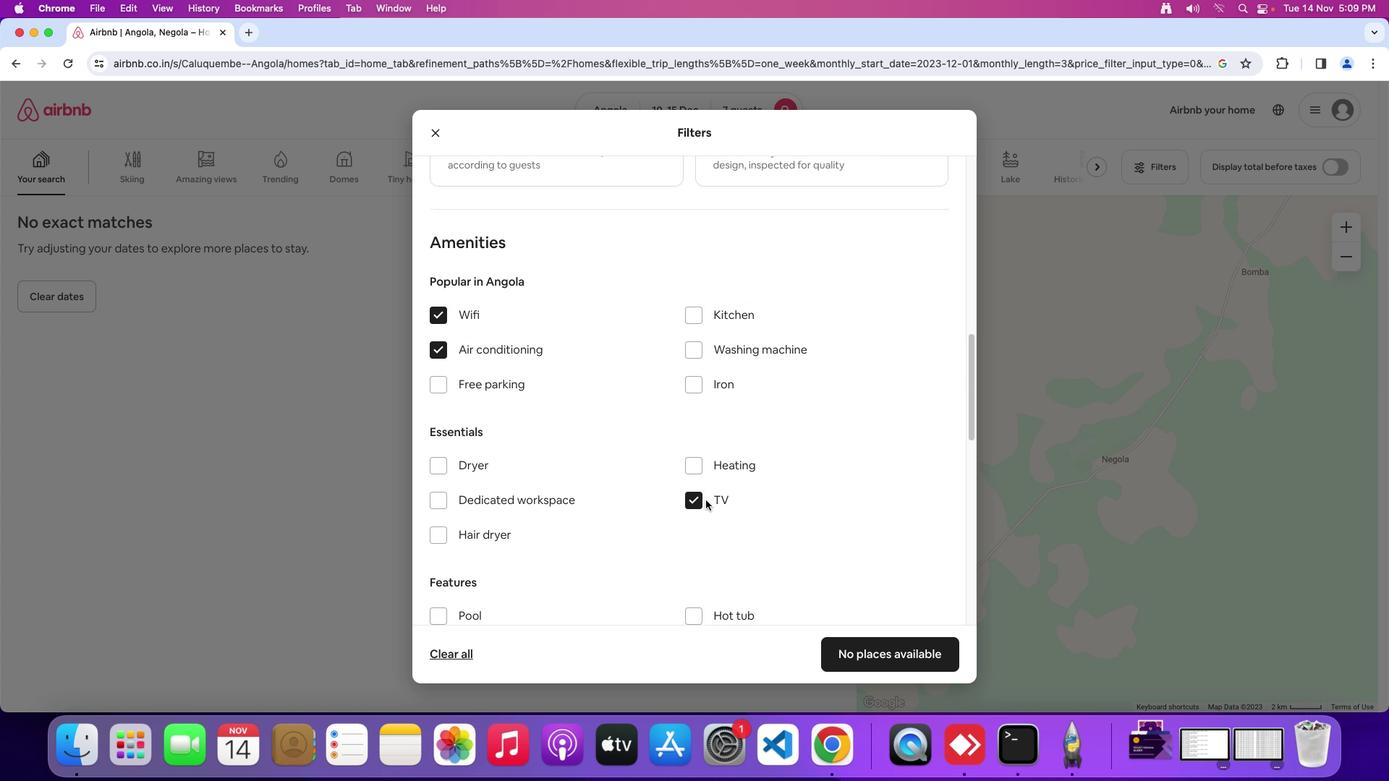 
Action: Mouse moved to (705, 500)
Screenshot: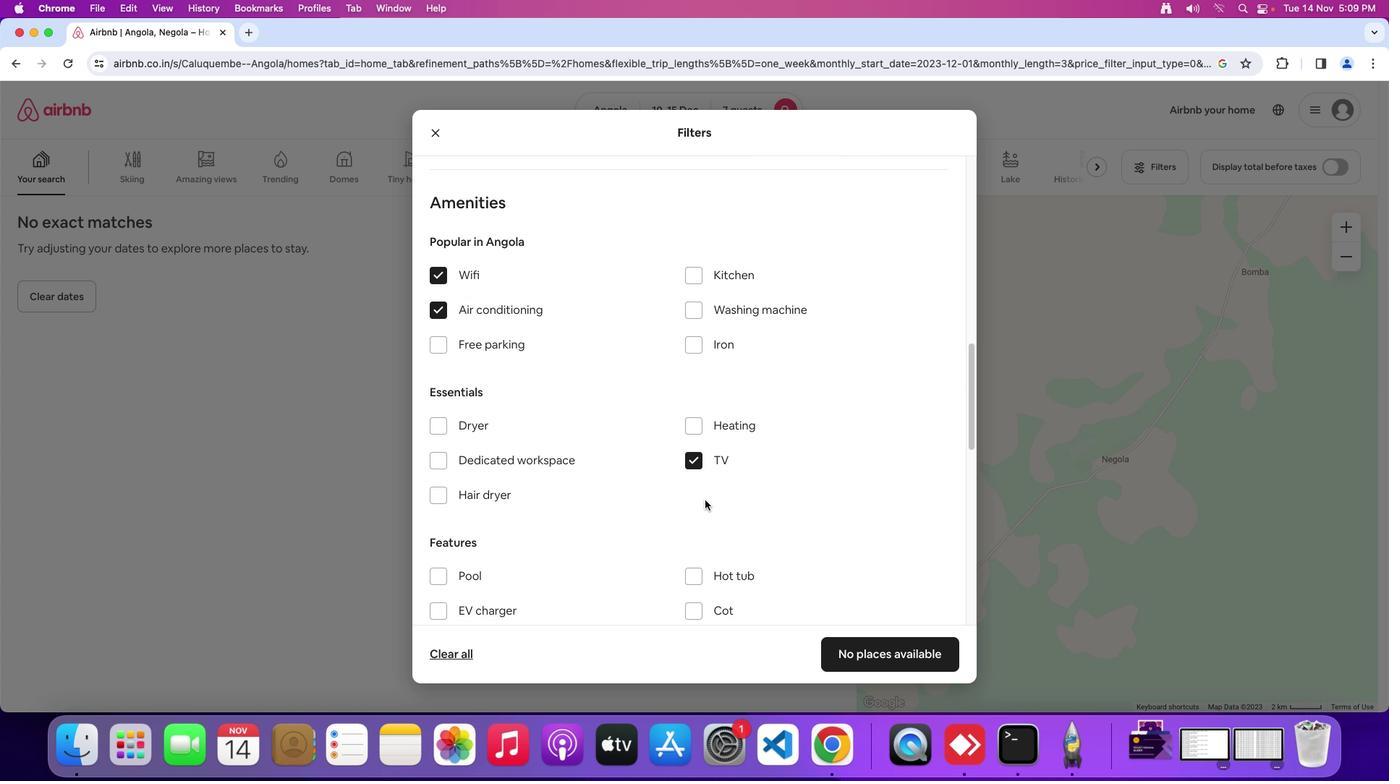 
Action: Mouse scrolled (705, 500) with delta (0, 0)
Screenshot: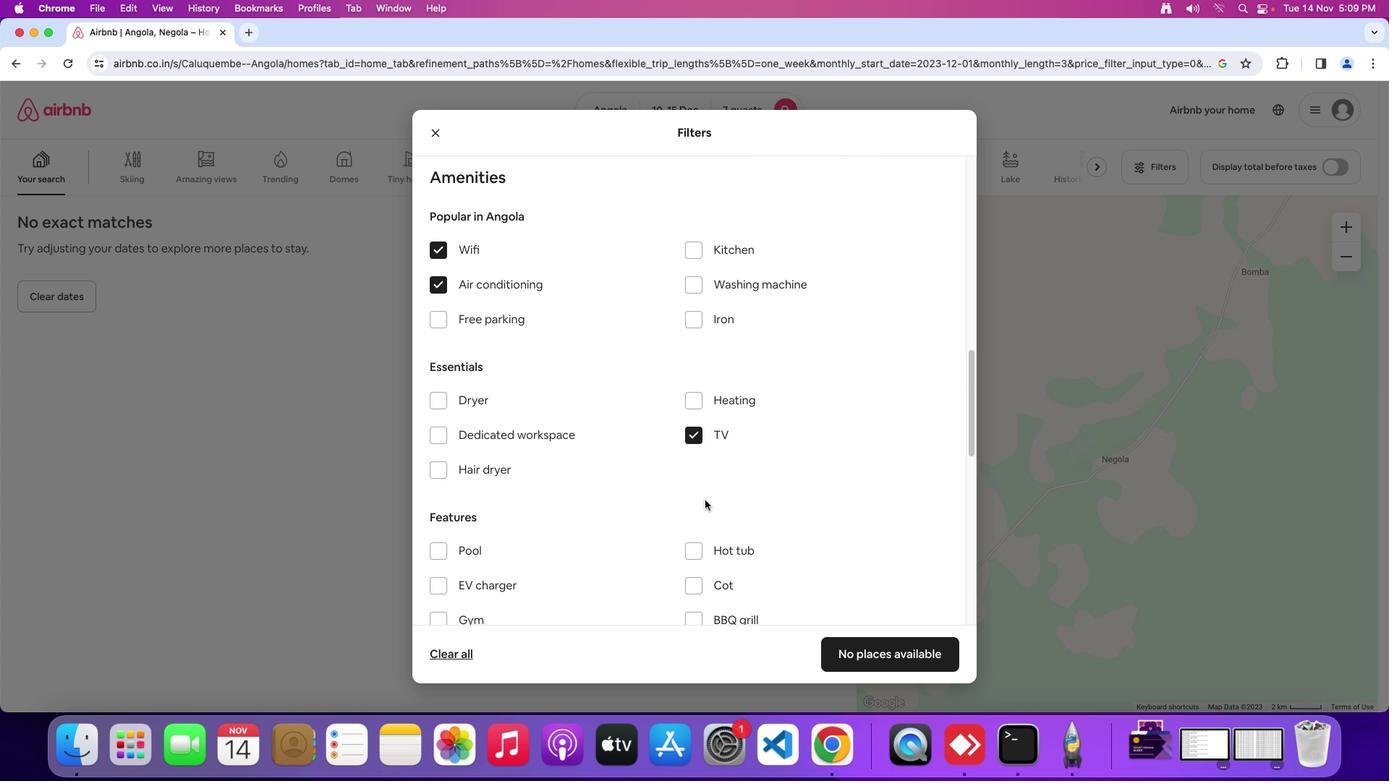 
Action: Mouse scrolled (705, 500) with delta (0, 0)
Screenshot: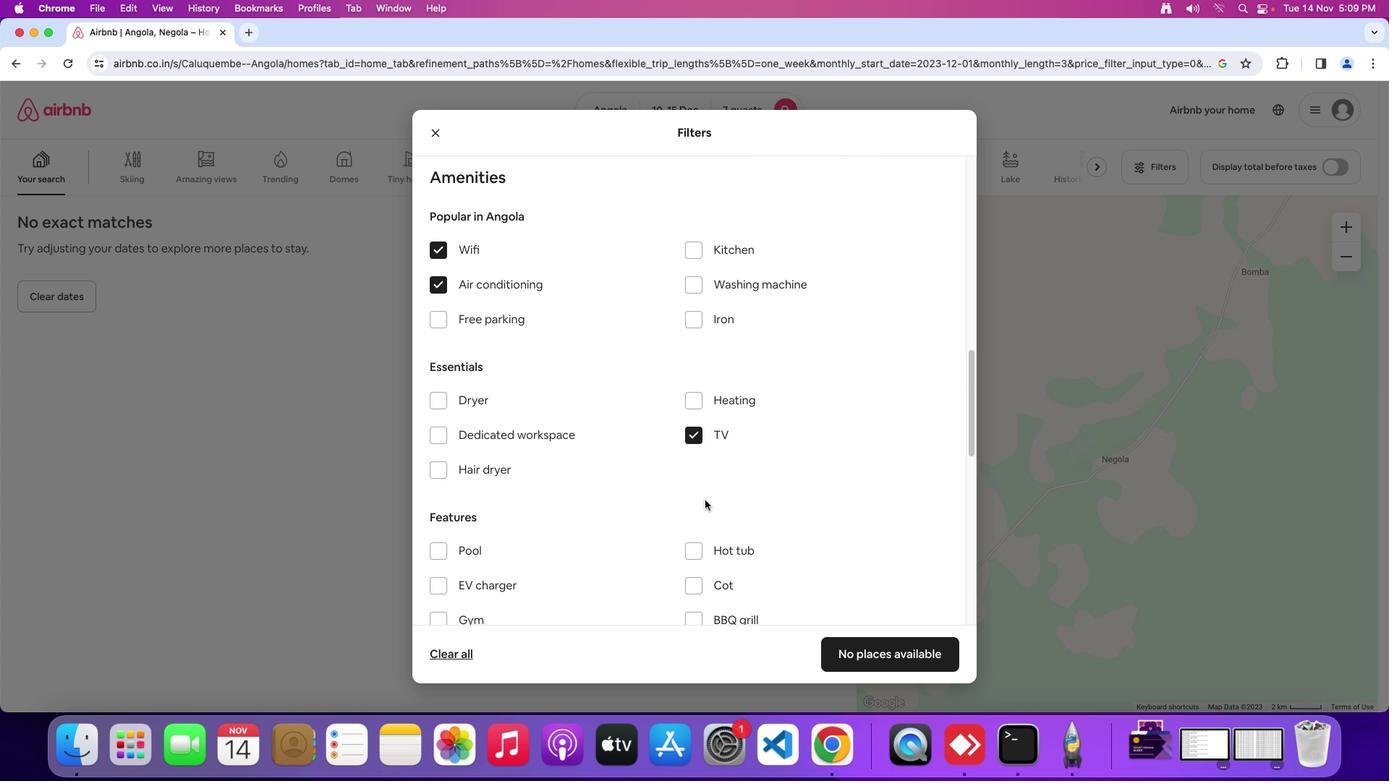 
Action: Mouse moved to (445, 538)
Screenshot: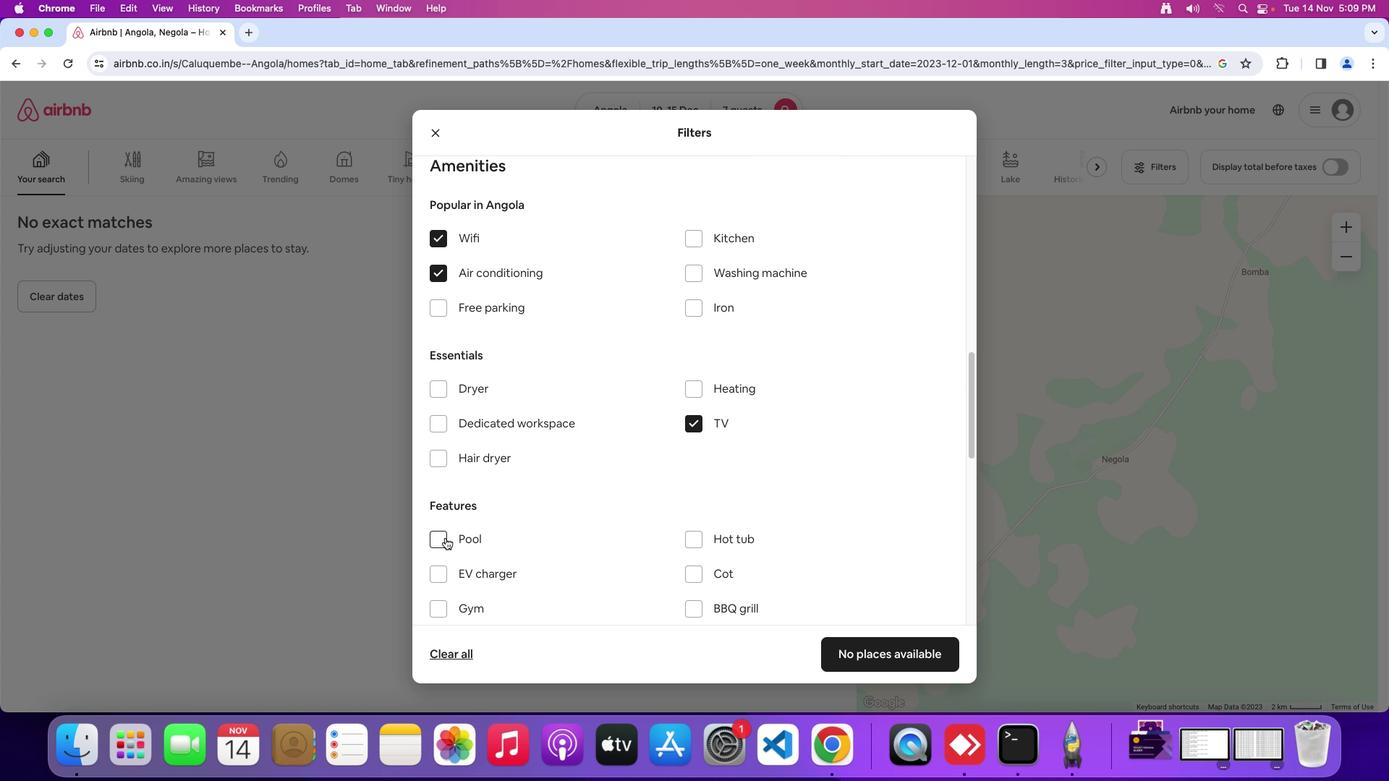
Action: Mouse pressed left at (445, 538)
Screenshot: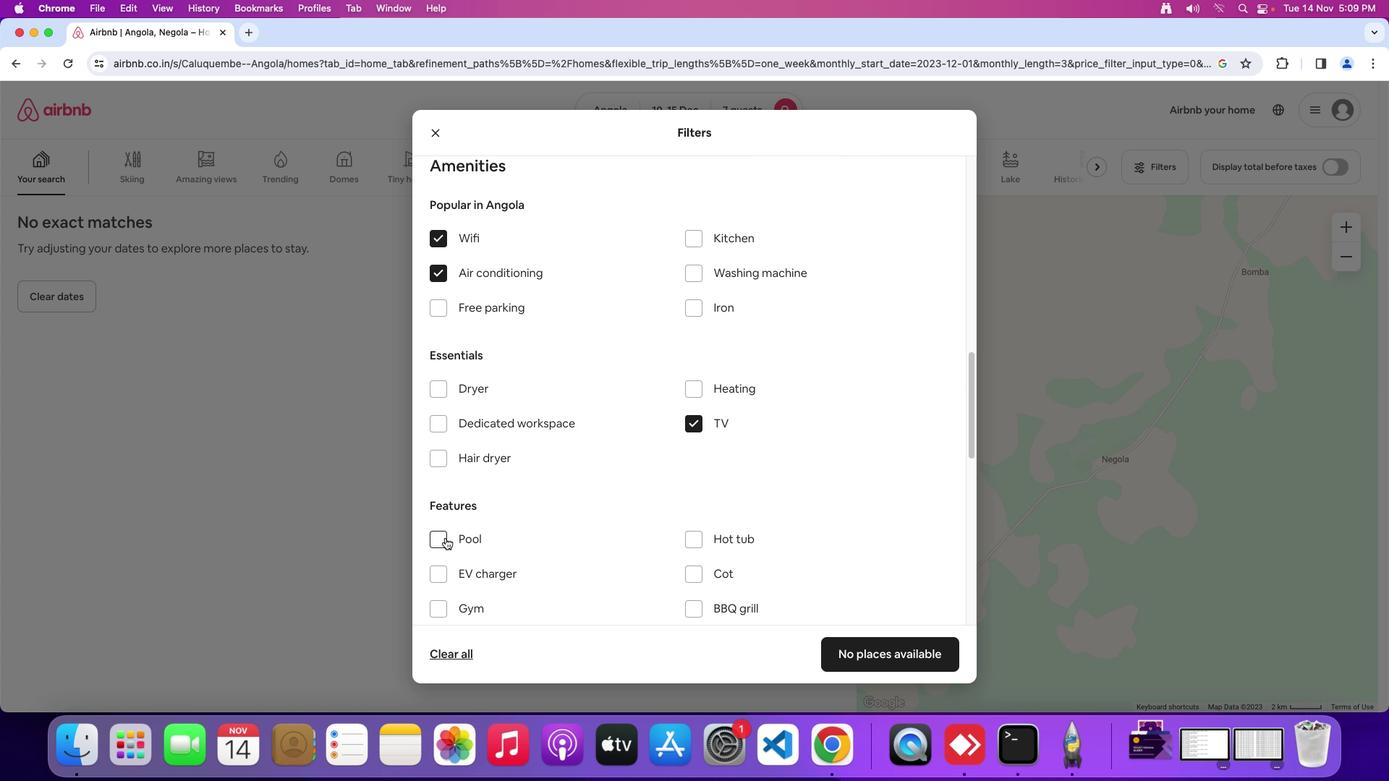 
Action: Mouse moved to (434, 605)
Screenshot: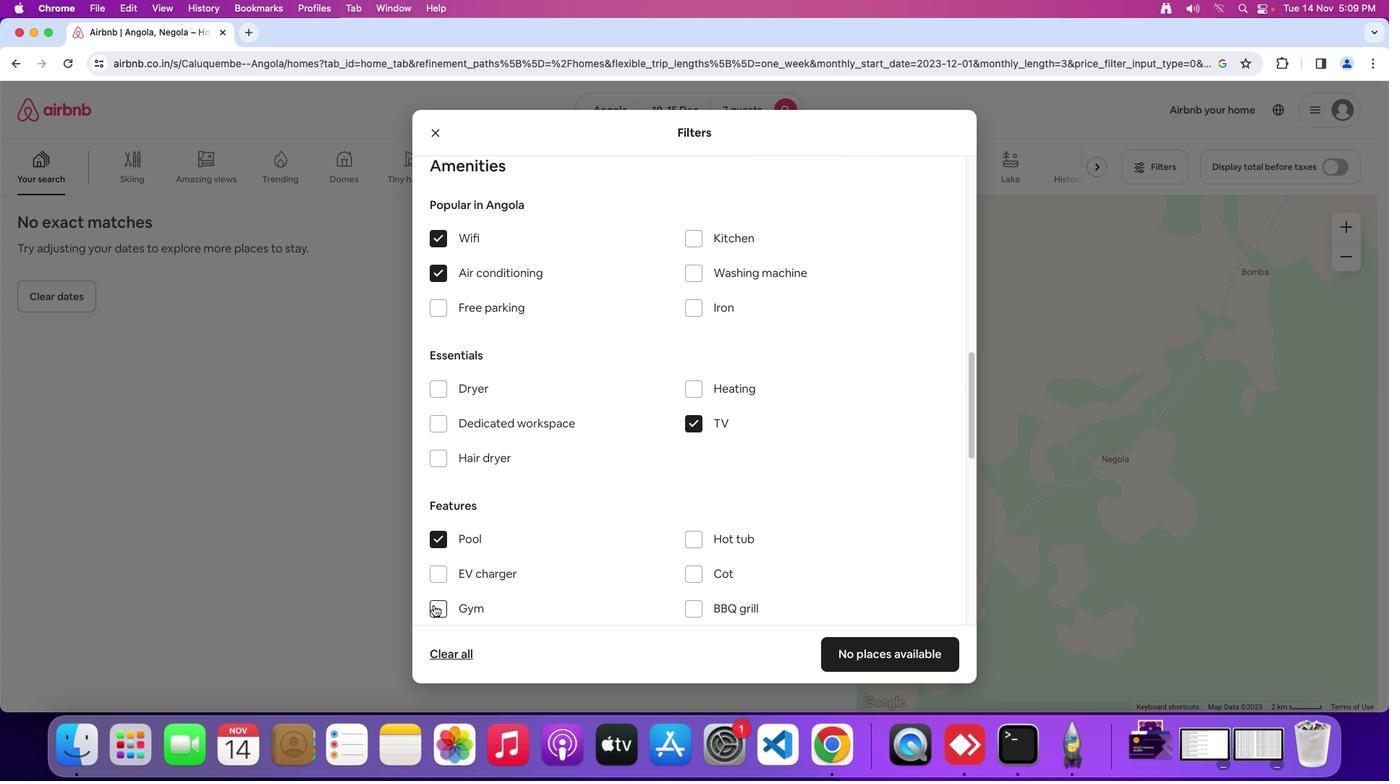 
Action: Mouse pressed left at (434, 605)
Screenshot: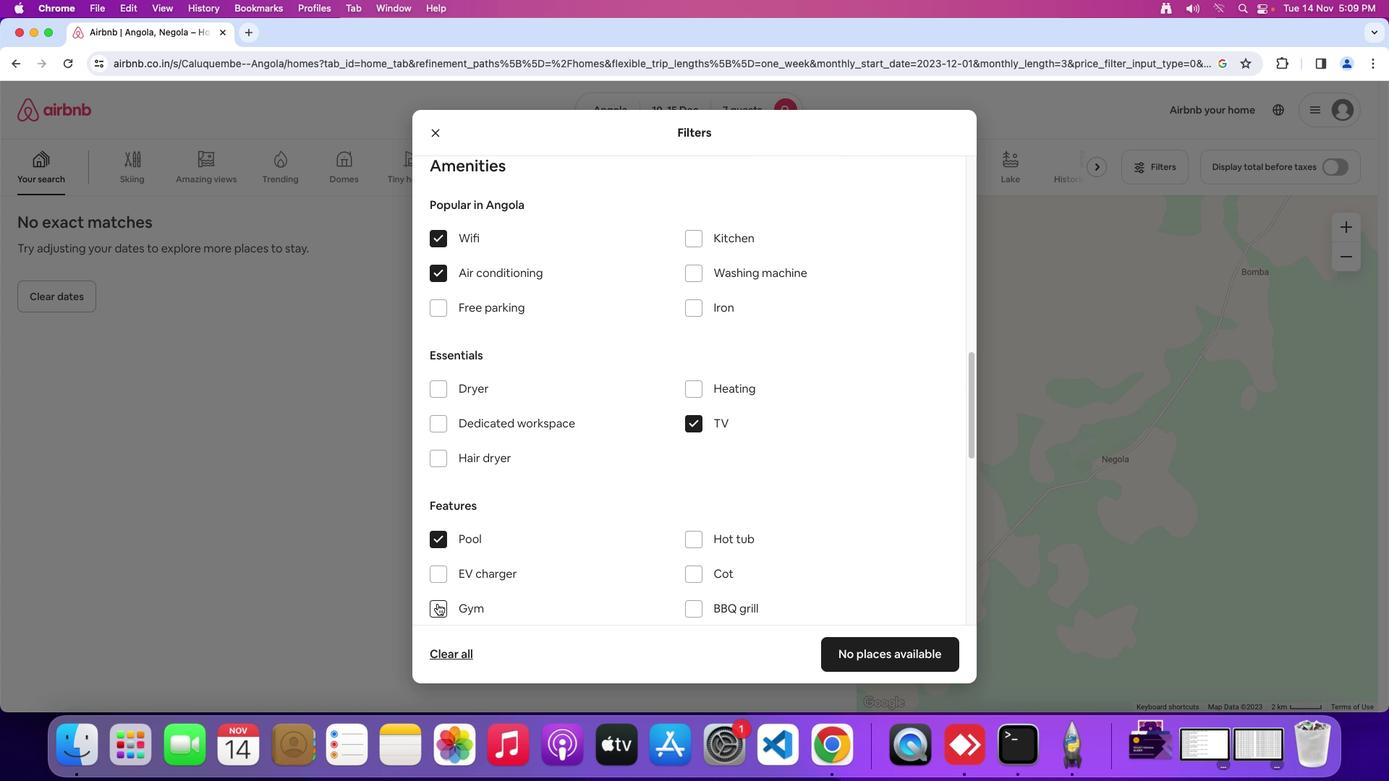 
Action: Mouse moved to (456, 580)
Screenshot: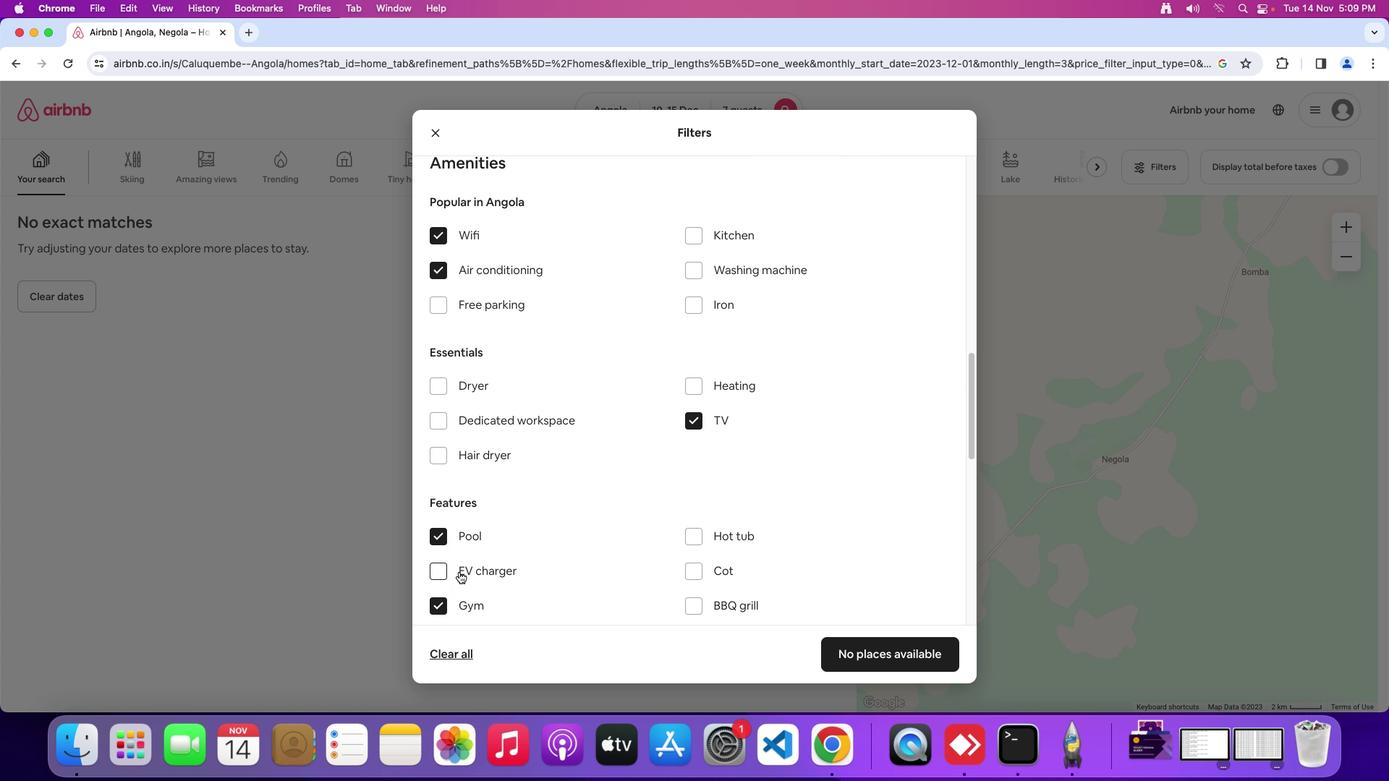 
Action: Mouse scrolled (456, 580) with delta (0, 0)
Screenshot: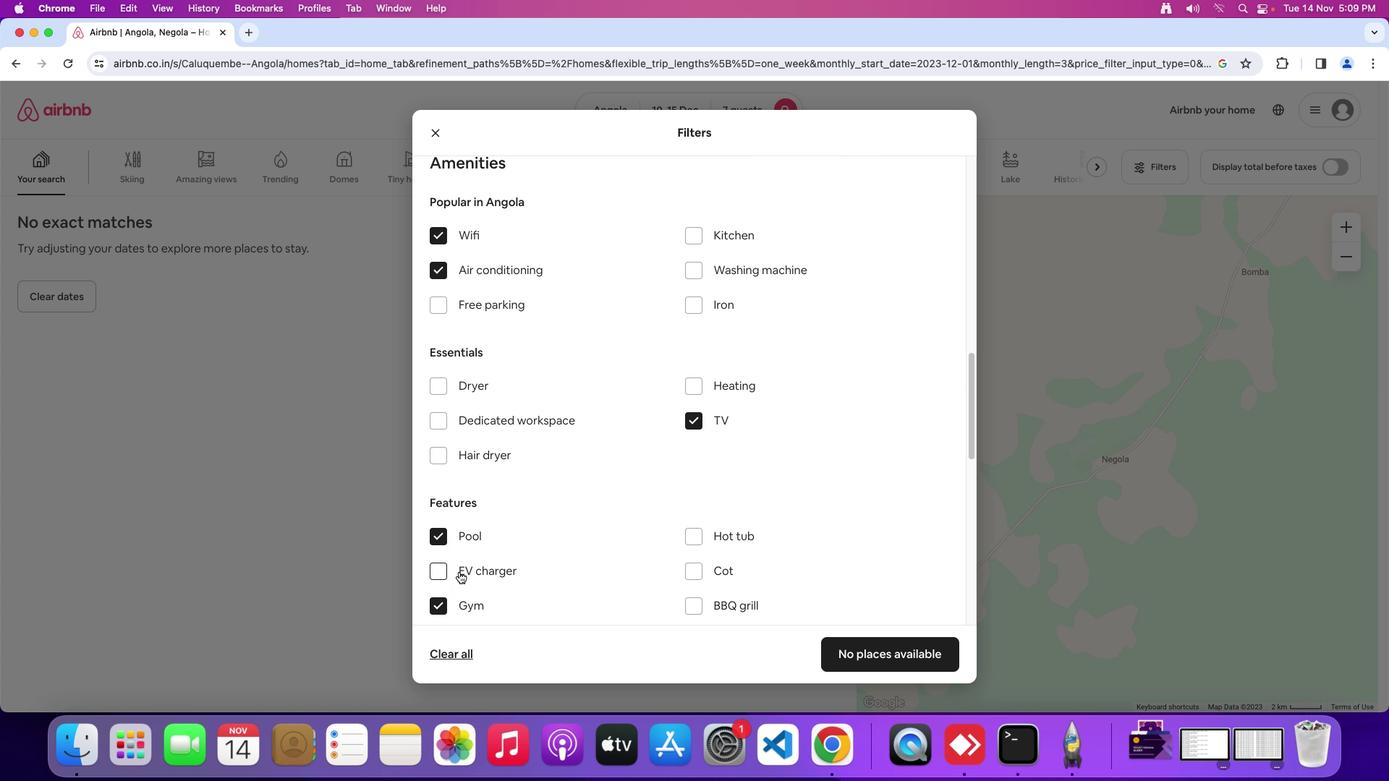 
Action: Mouse moved to (457, 578)
Screenshot: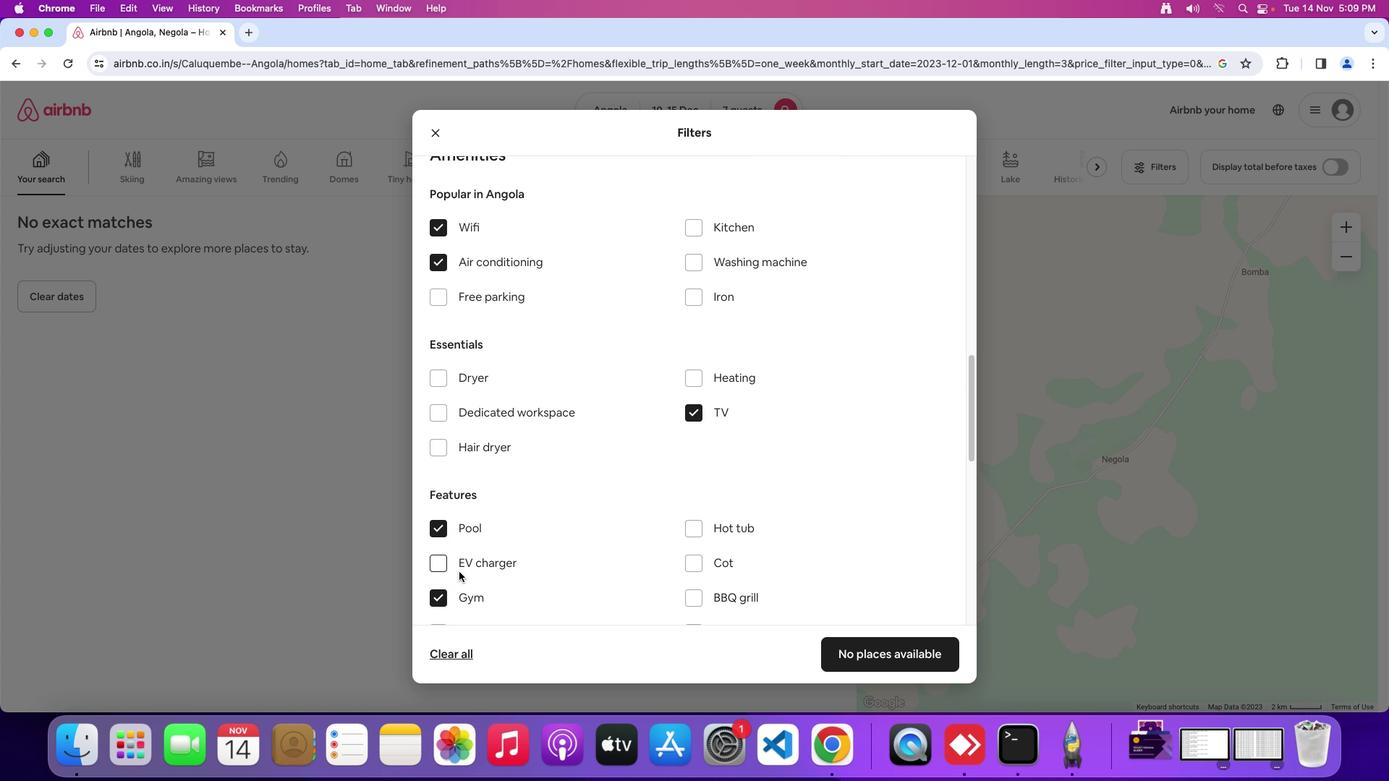 
Action: Mouse scrolled (457, 578) with delta (0, 0)
Screenshot: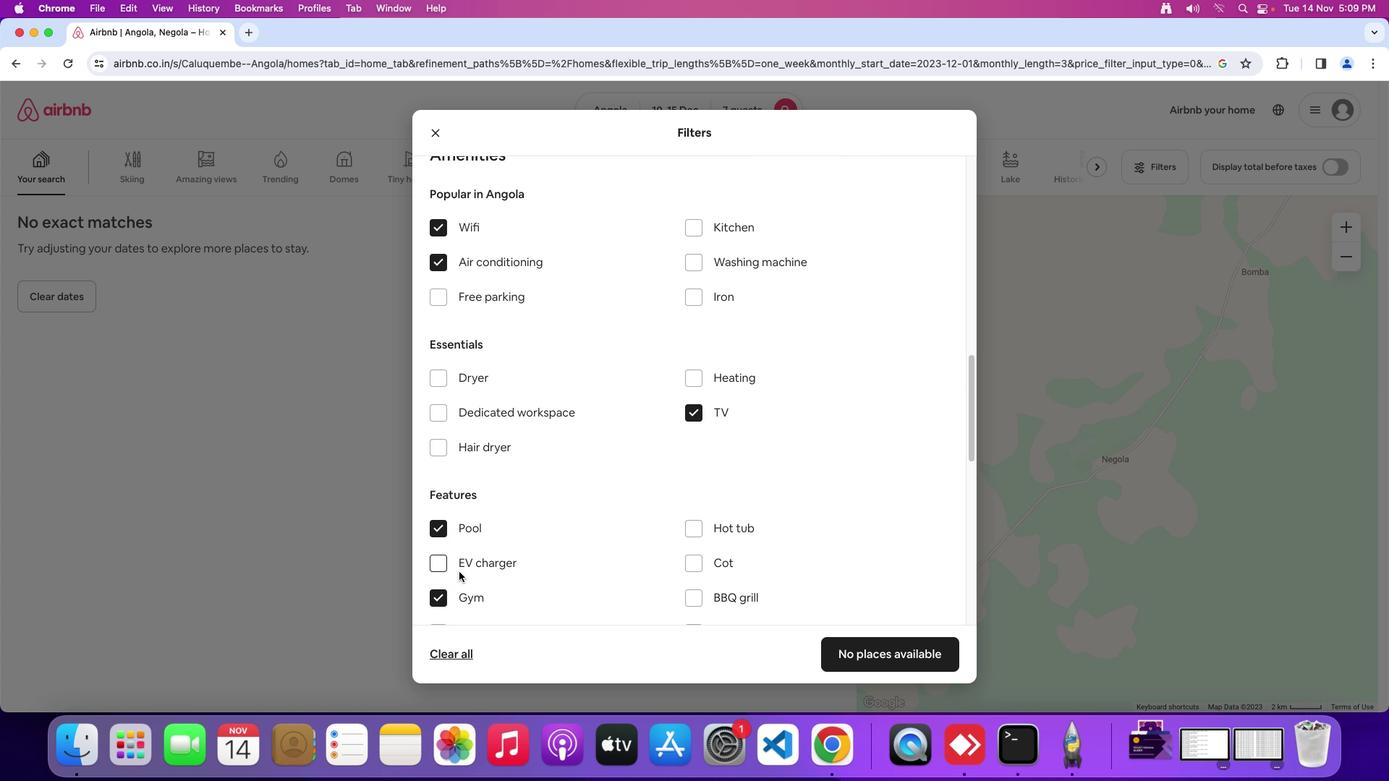 
Action: Mouse moved to (459, 571)
Screenshot: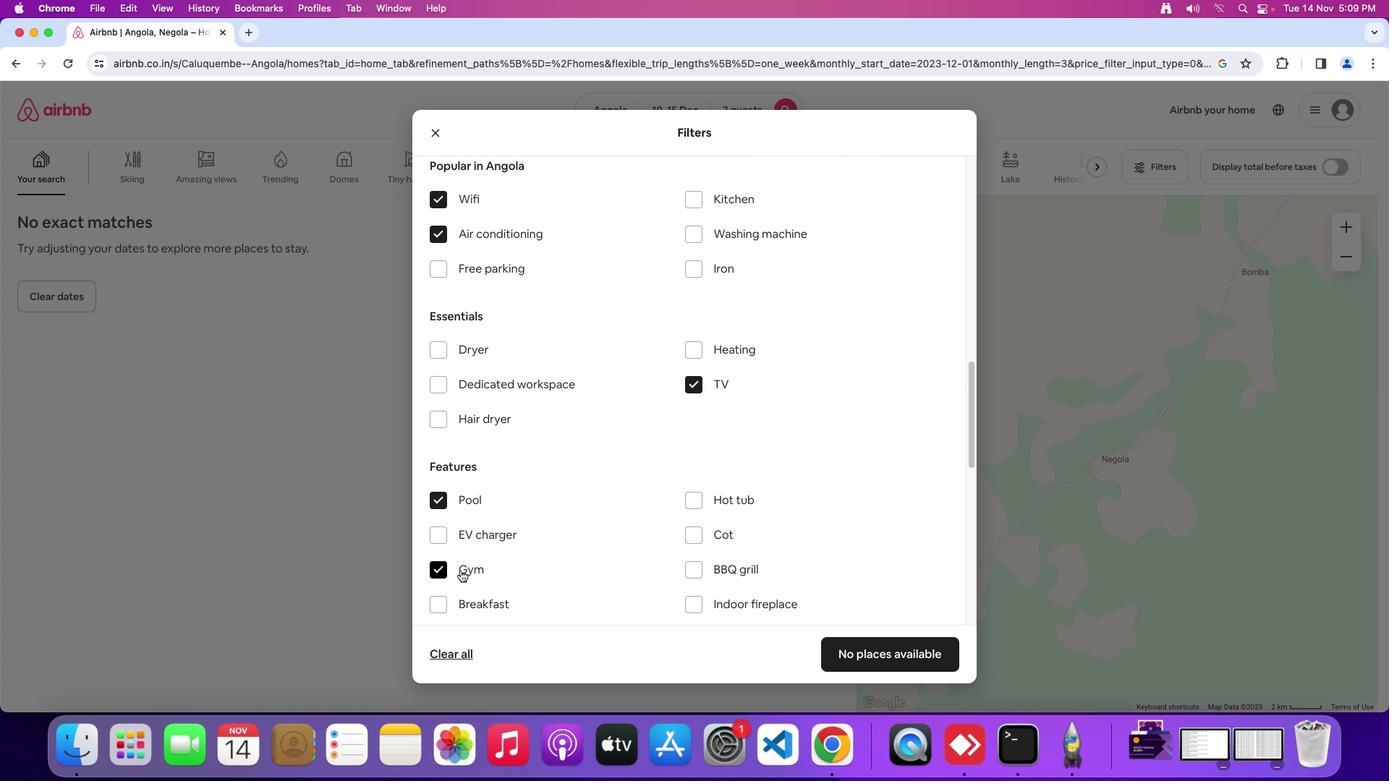 
Action: Mouse scrolled (459, 571) with delta (0, 0)
Screenshot: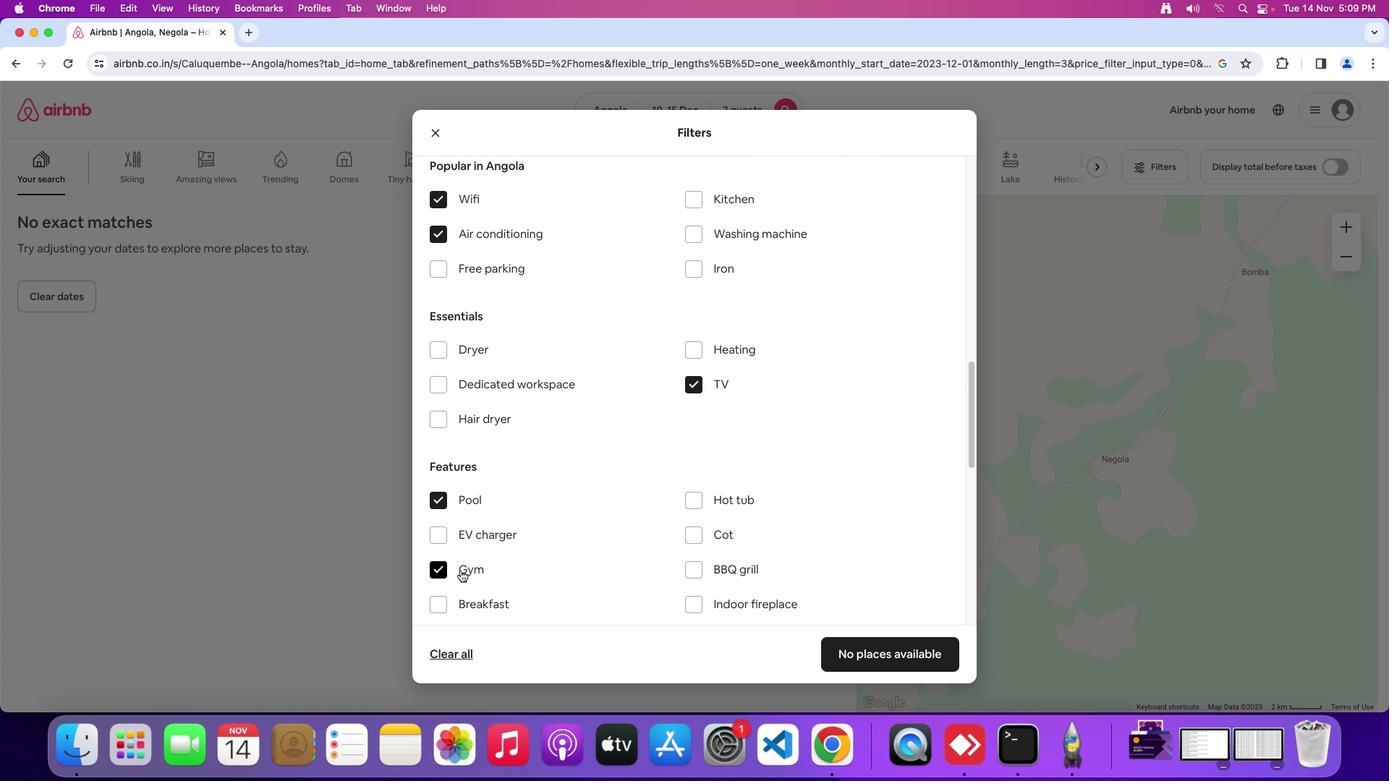
Action: Mouse moved to (460, 570)
Screenshot: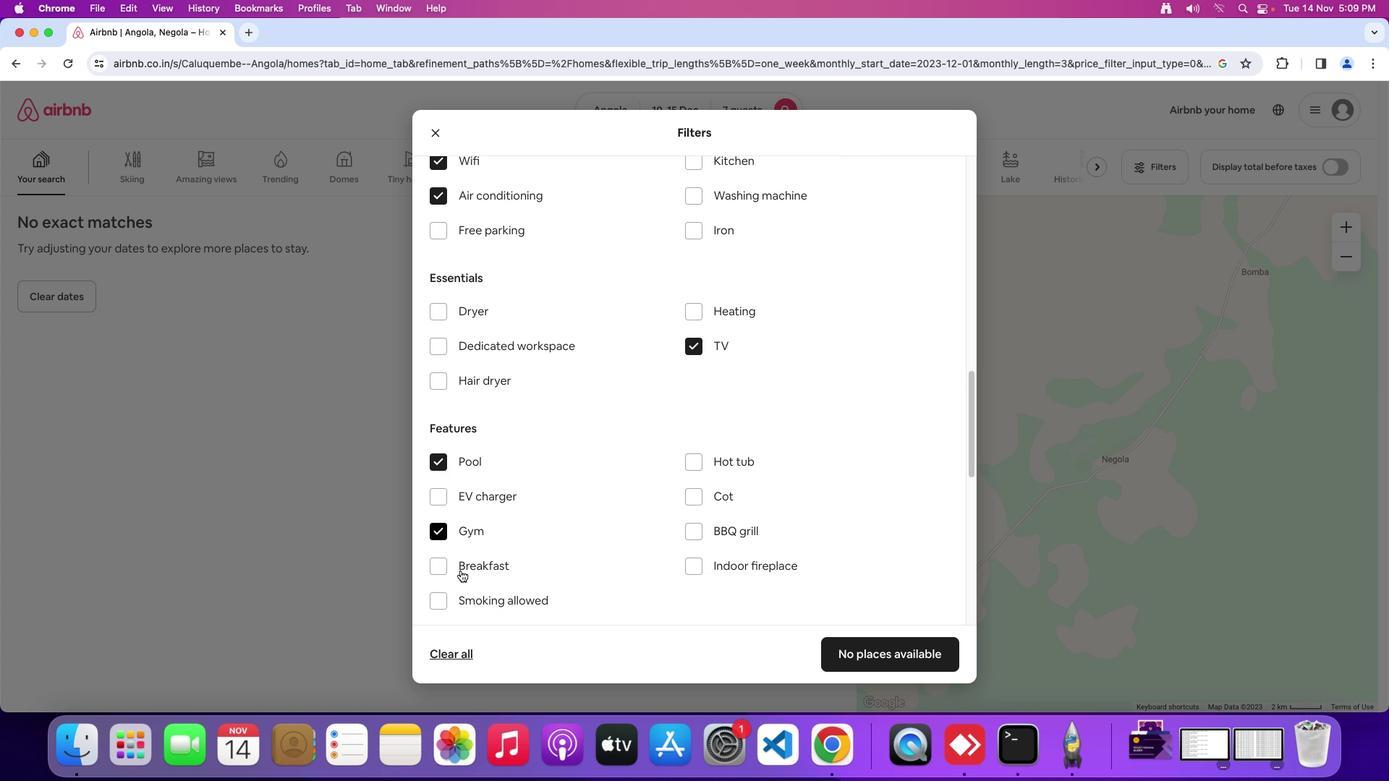
Action: Mouse scrolled (460, 570) with delta (0, 0)
Screenshot: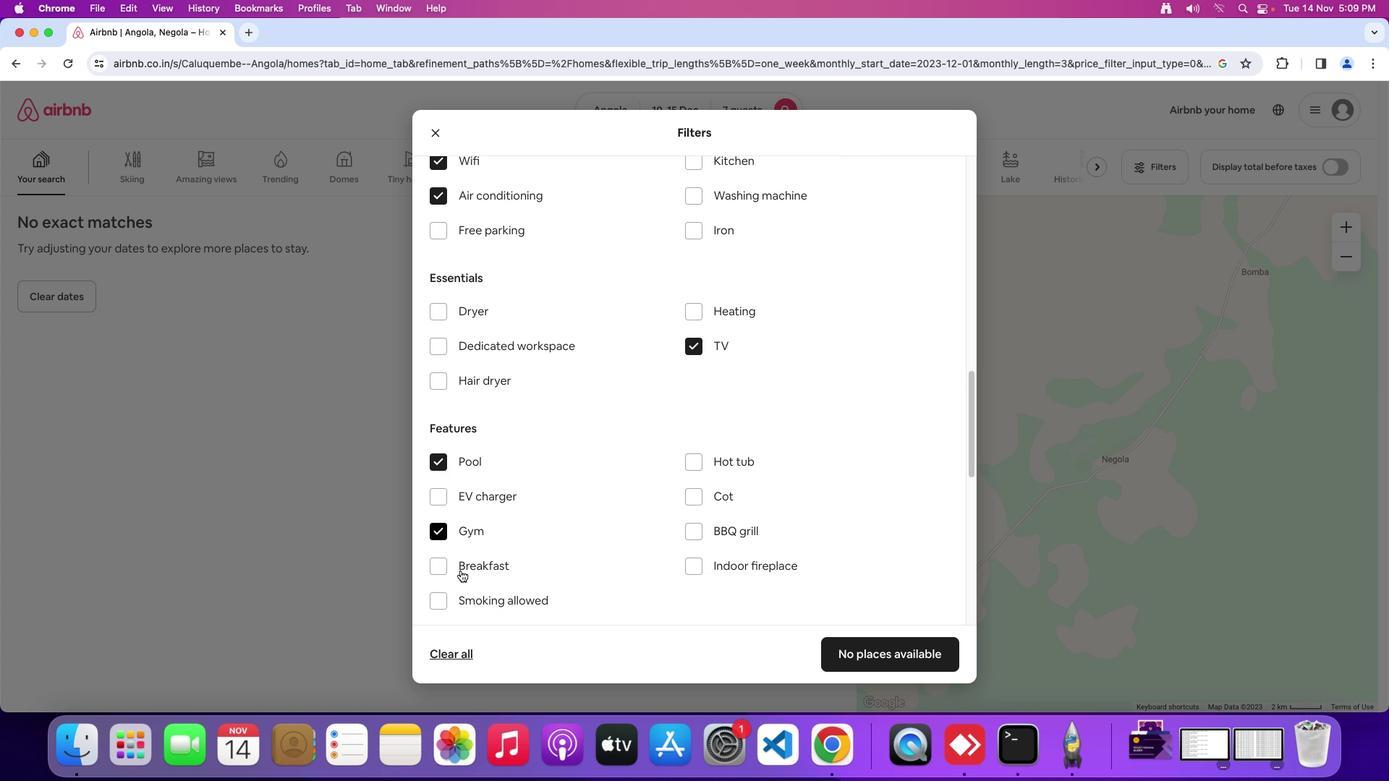 
Action: Mouse moved to (463, 566)
Screenshot: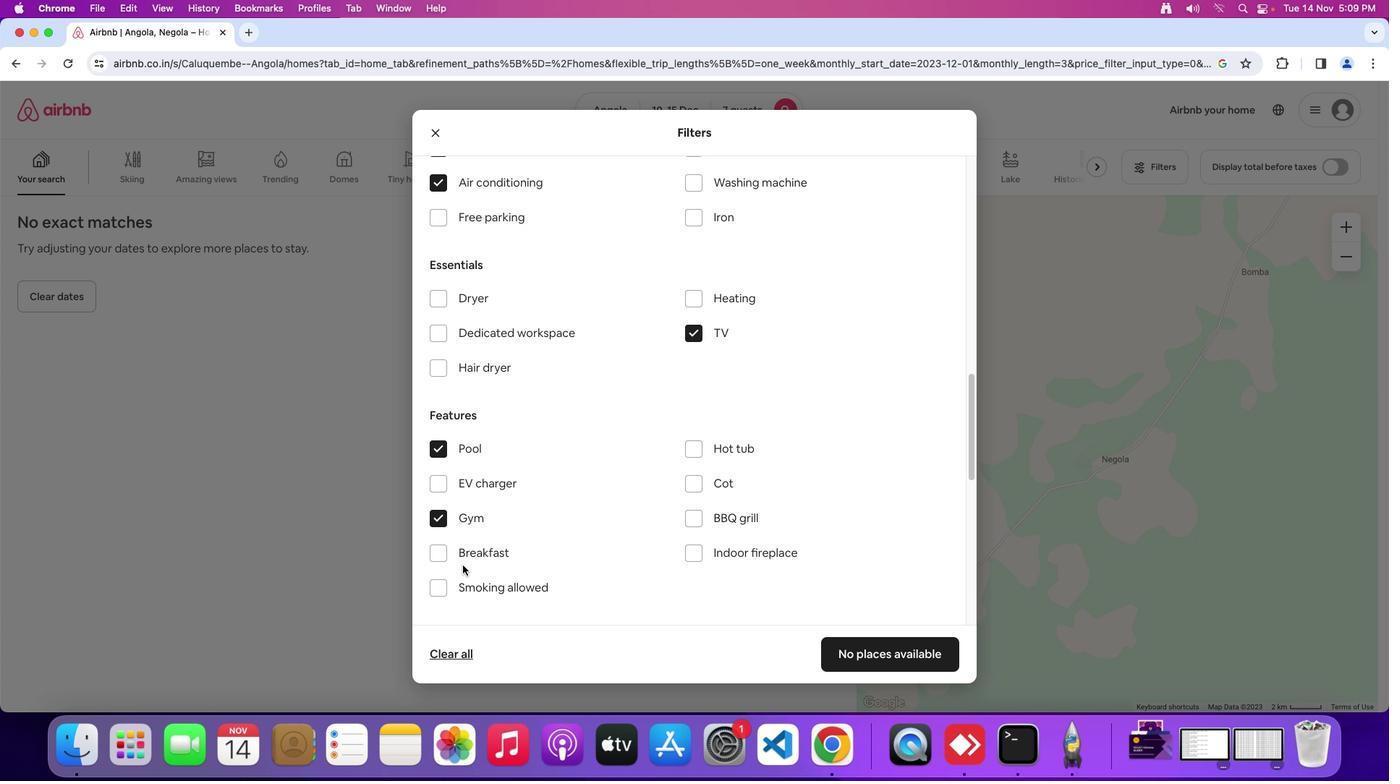 
Action: Mouse scrolled (463, 566) with delta (0, 0)
Screenshot: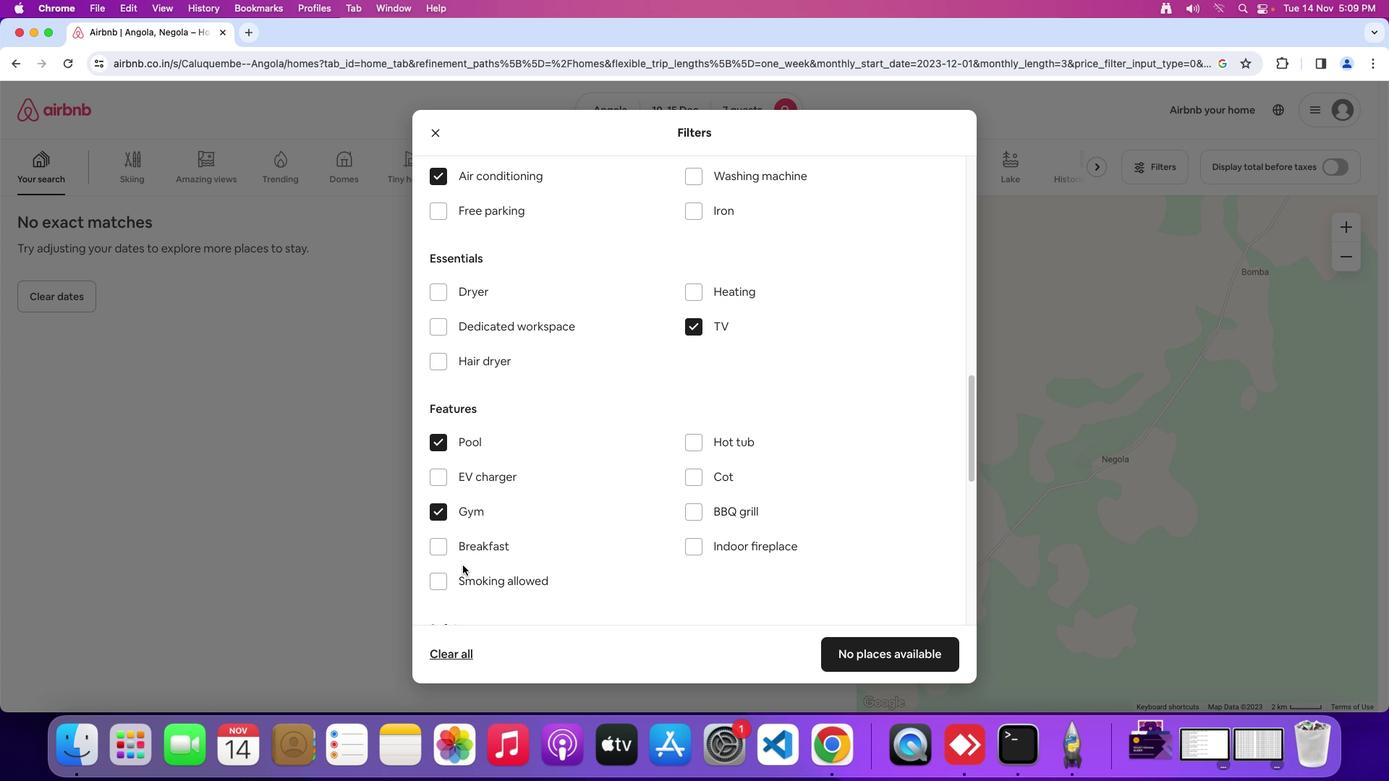 
Action: Mouse scrolled (463, 566) with delta (0, 0)
Screenshot: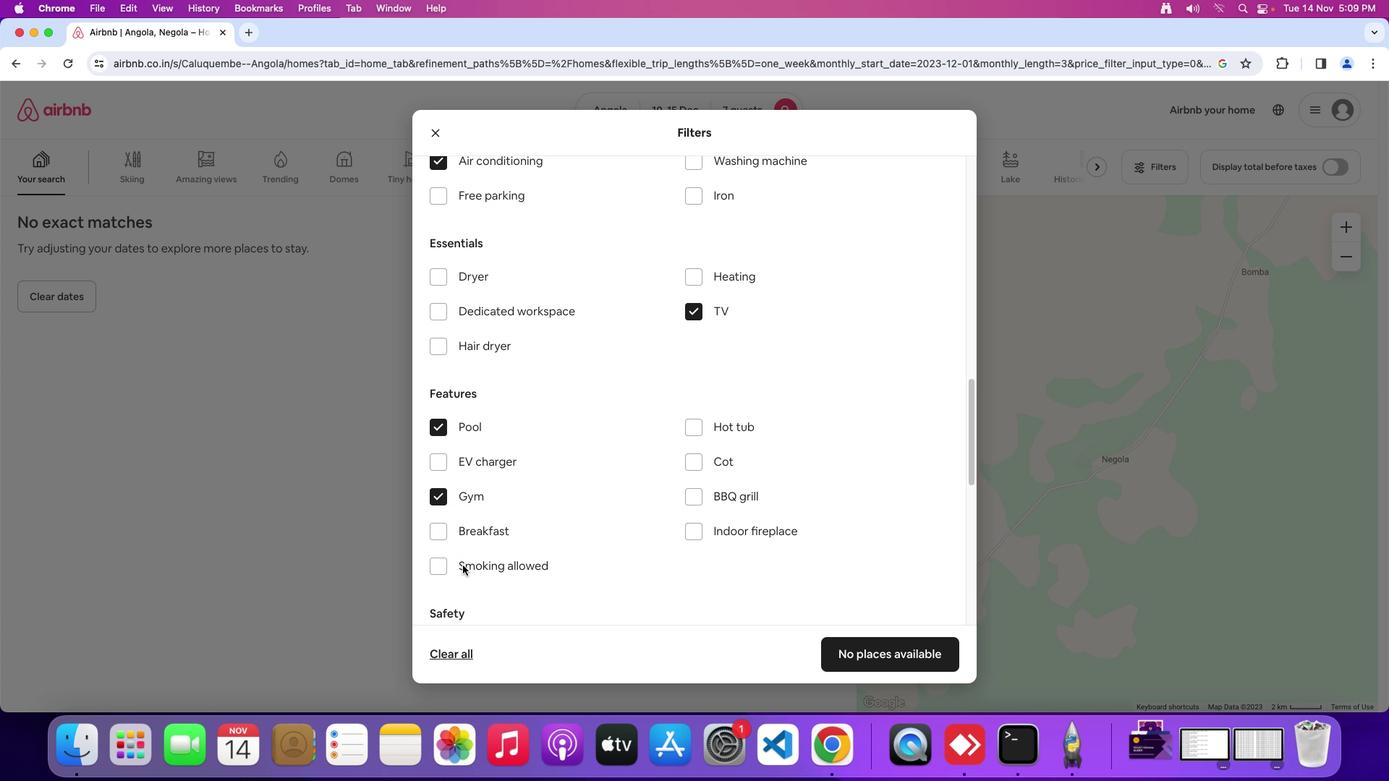 
Action: Mouse moved to (463, 565)
Screenshot: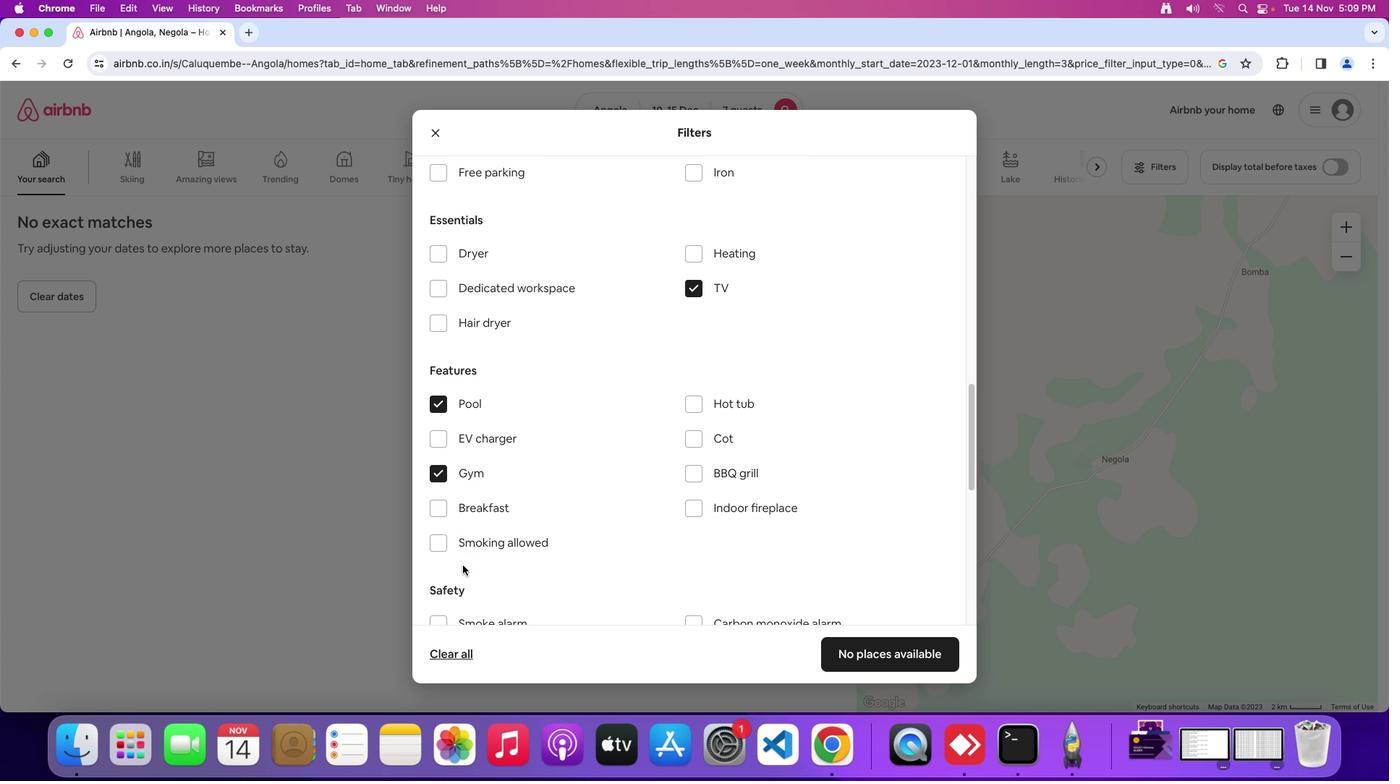 
Action: Mouse scrolled (463, 565) with delta (0, 0)
Screenshot: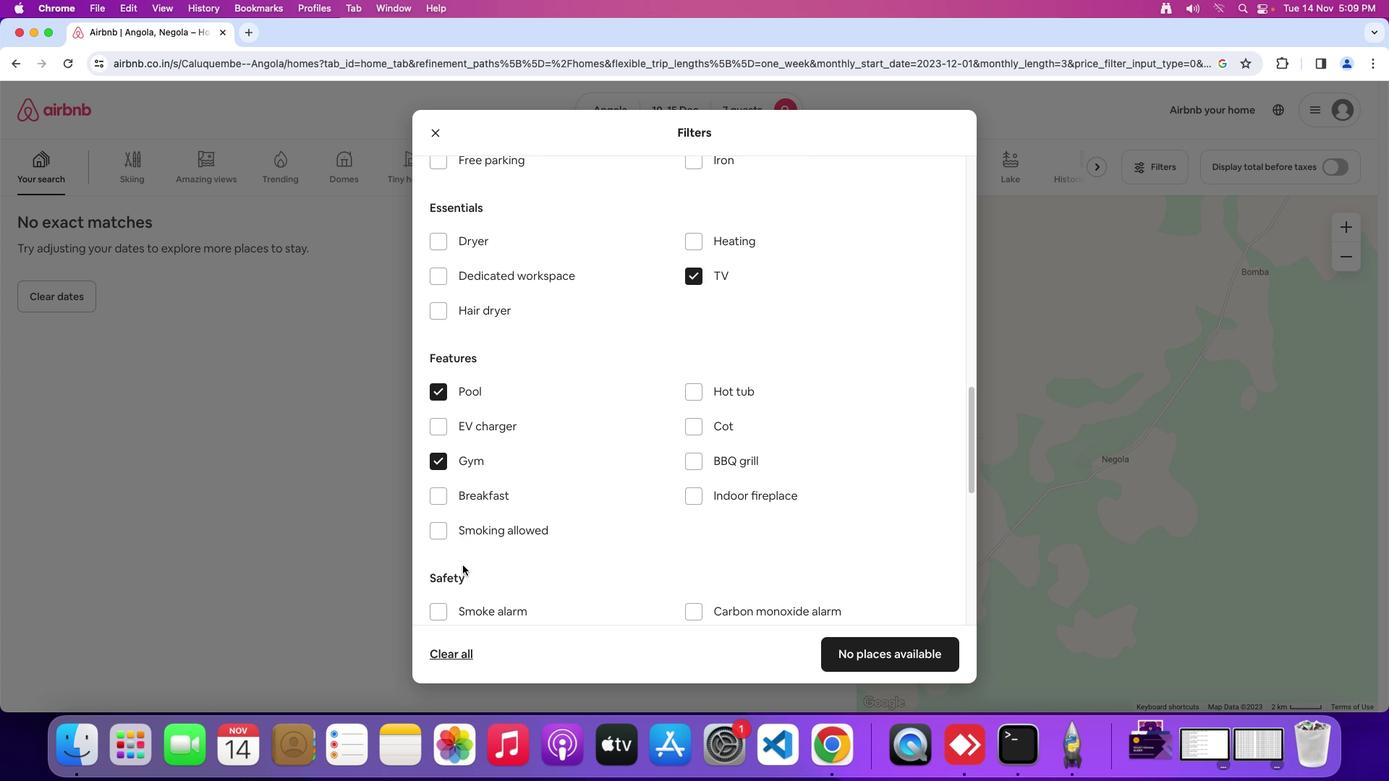 
Action: Mouse moved to (436, 481)
Screenshot: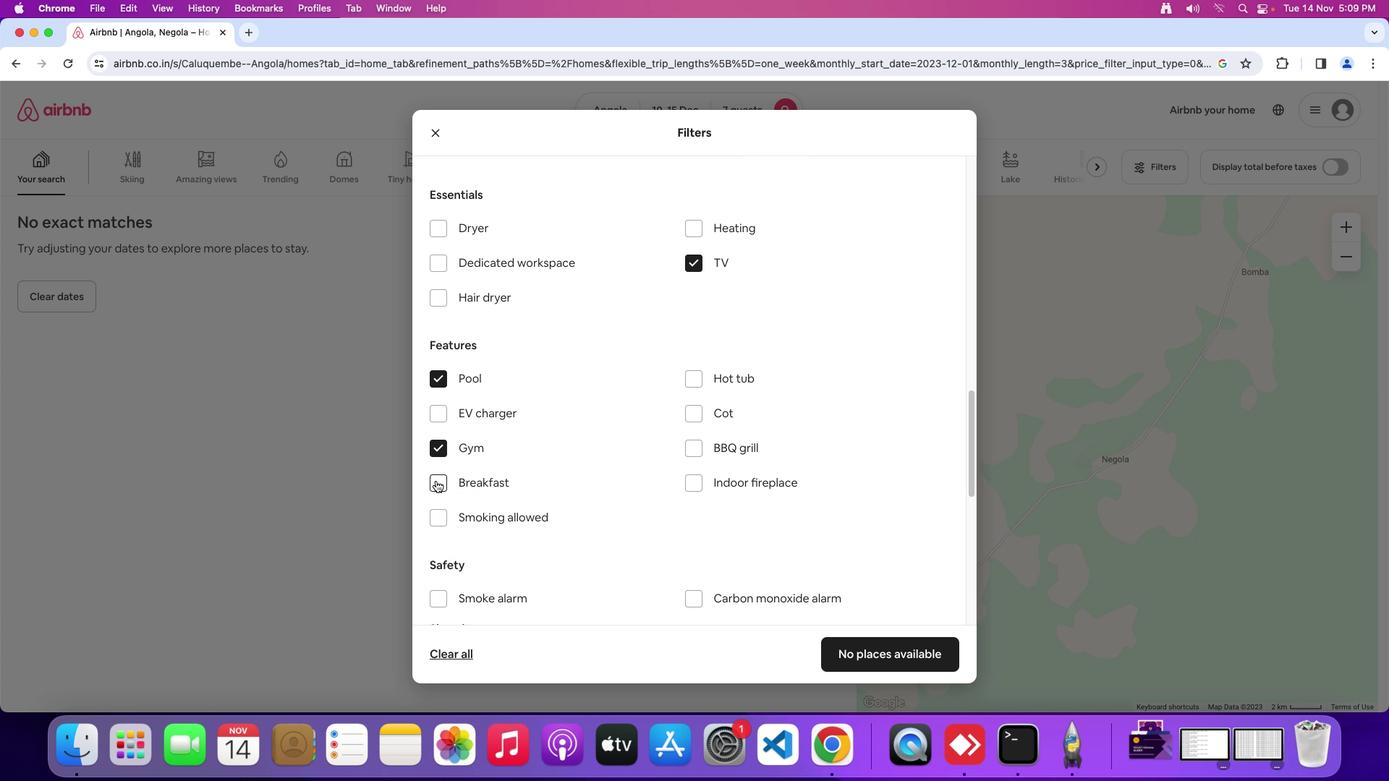 
Action: Mouse pressed left at (436, 481)
Screenshot: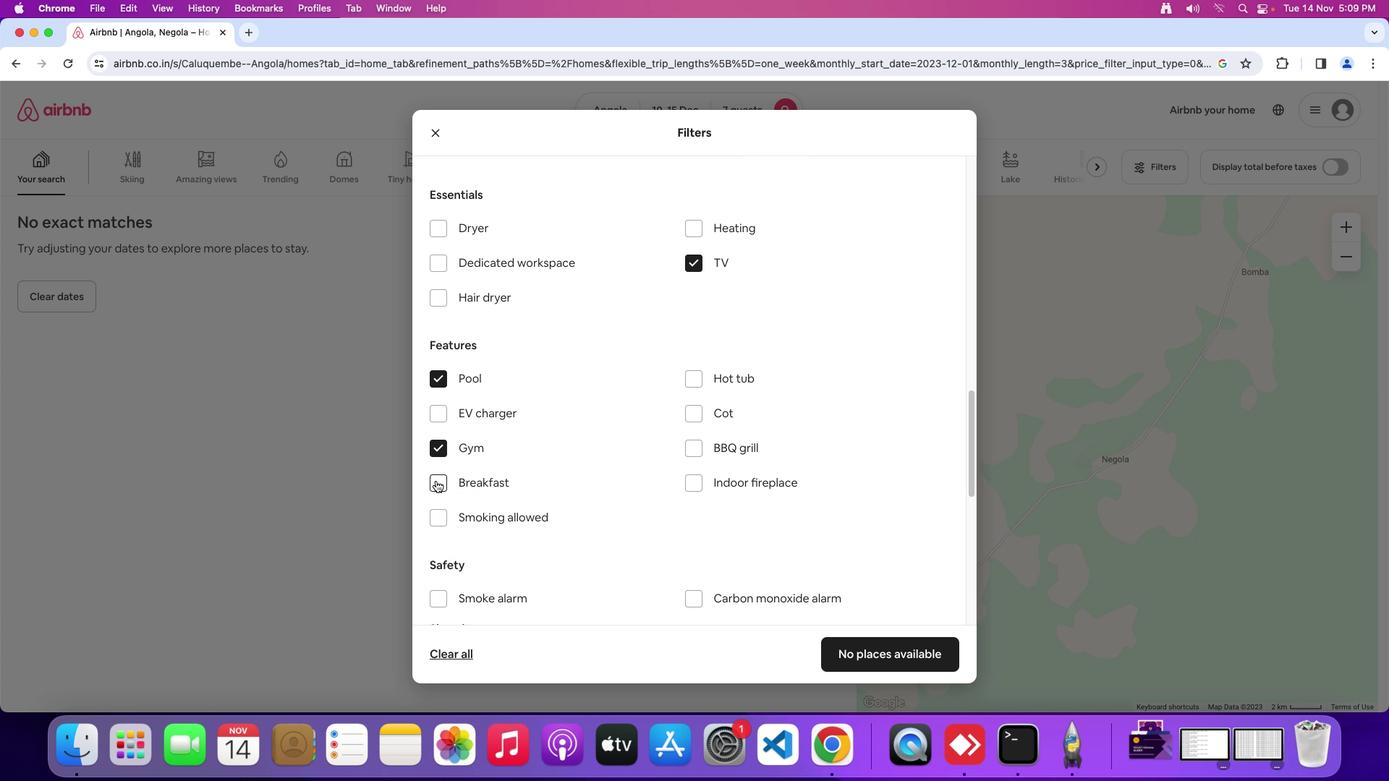 
Action: Mouse moved to (857, 658)
Screenshot: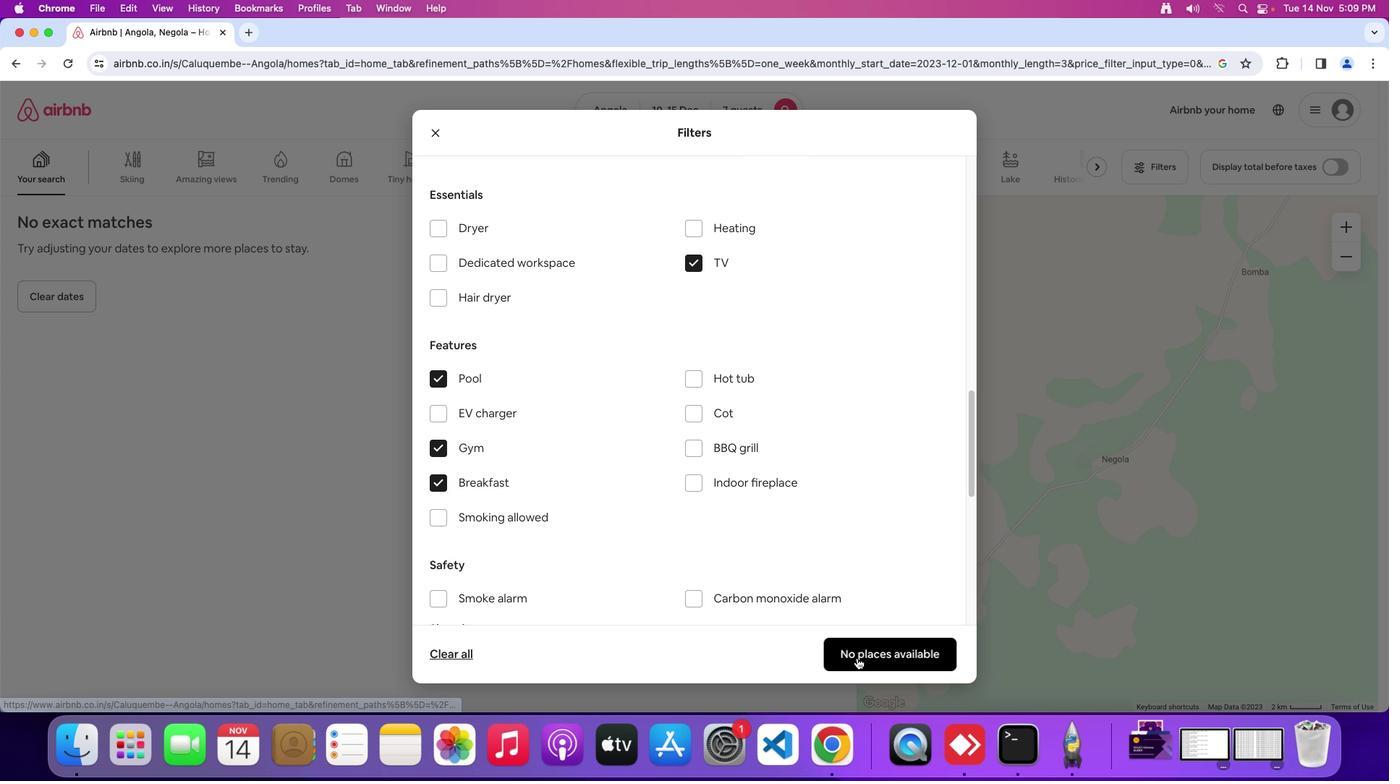
Action: Mouse pressed left at (857, 658)
Screenshot: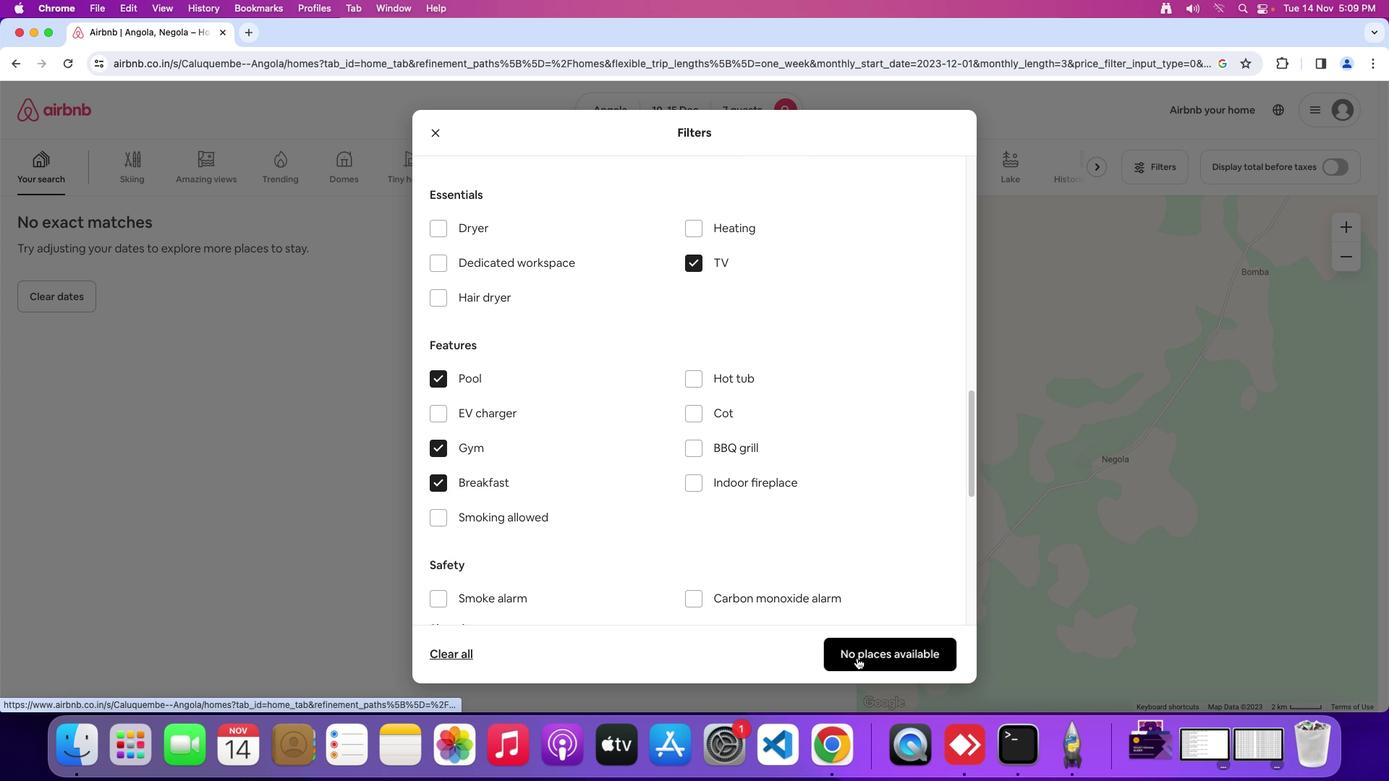 
Action: Mouse moved to (1140, 172)
Screenshot: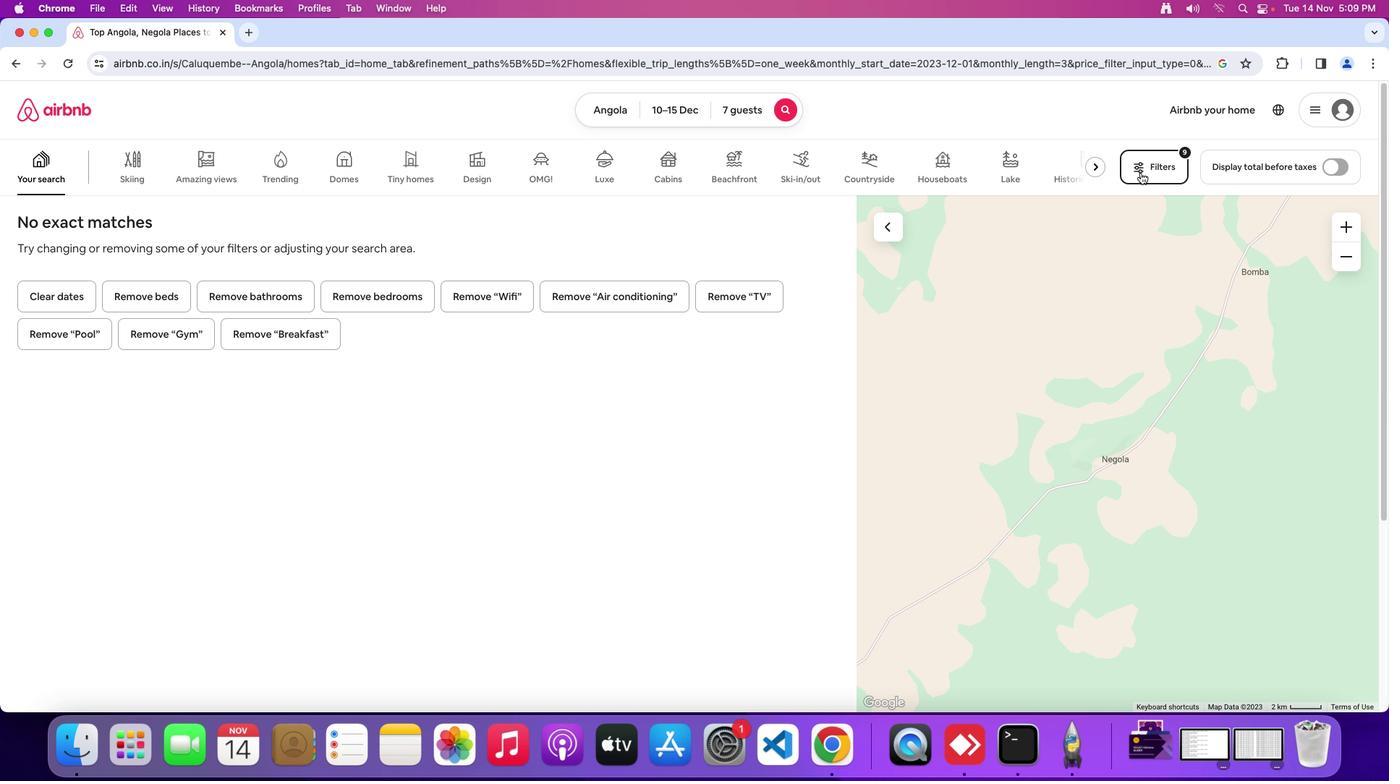 
Action: Mouse pressed left at (1140, 172)
Screenshot: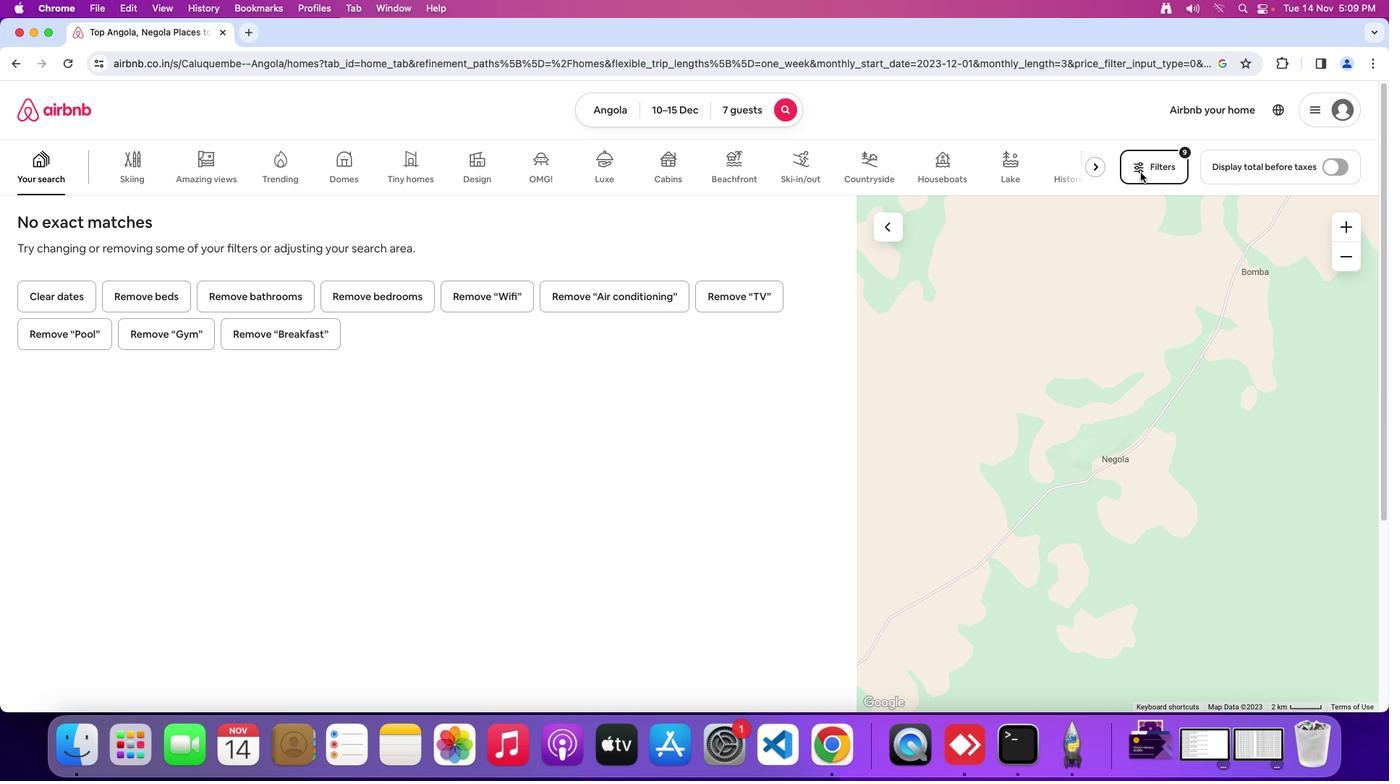 
Action: Mouse moved to (804, 416)
Screenshot: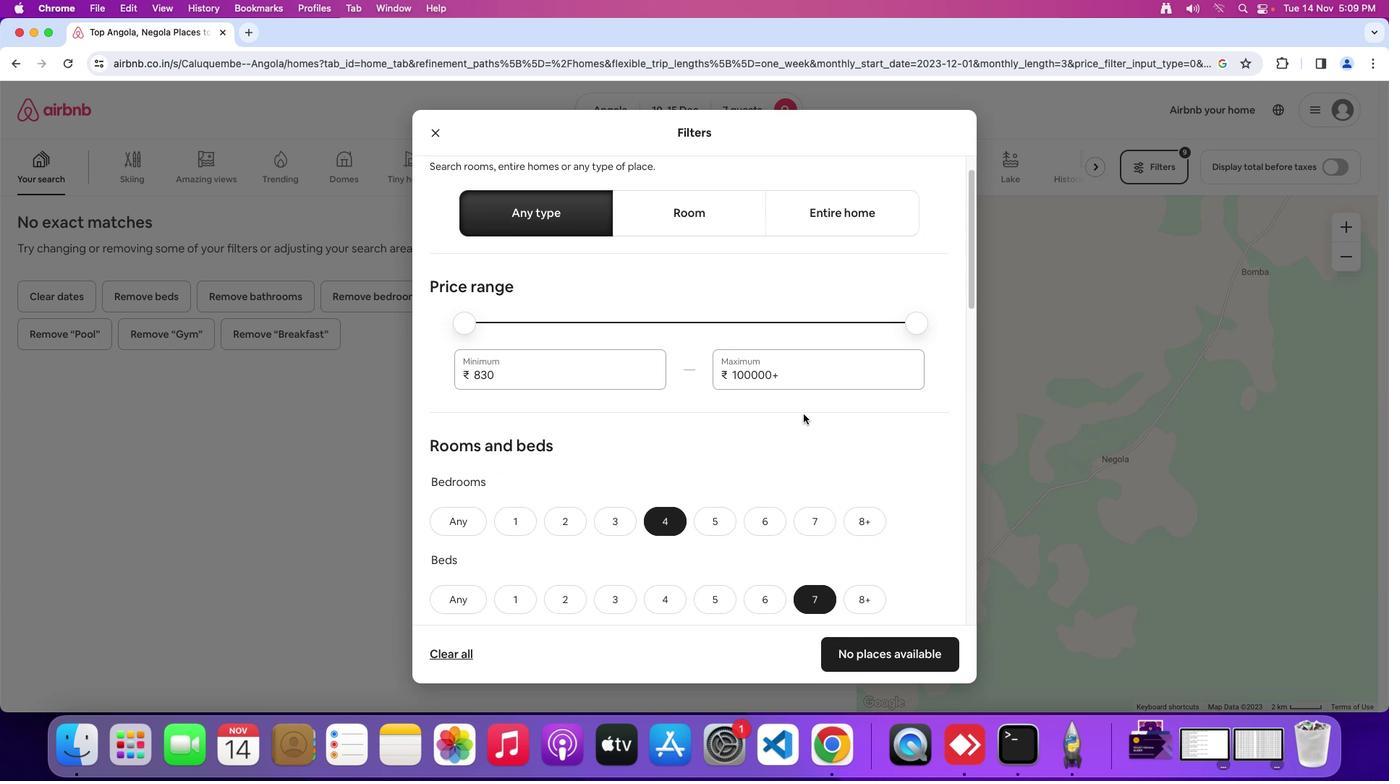 
Action: Mouse scrolled (804, 416) with delta (0, 0)
Screenshot: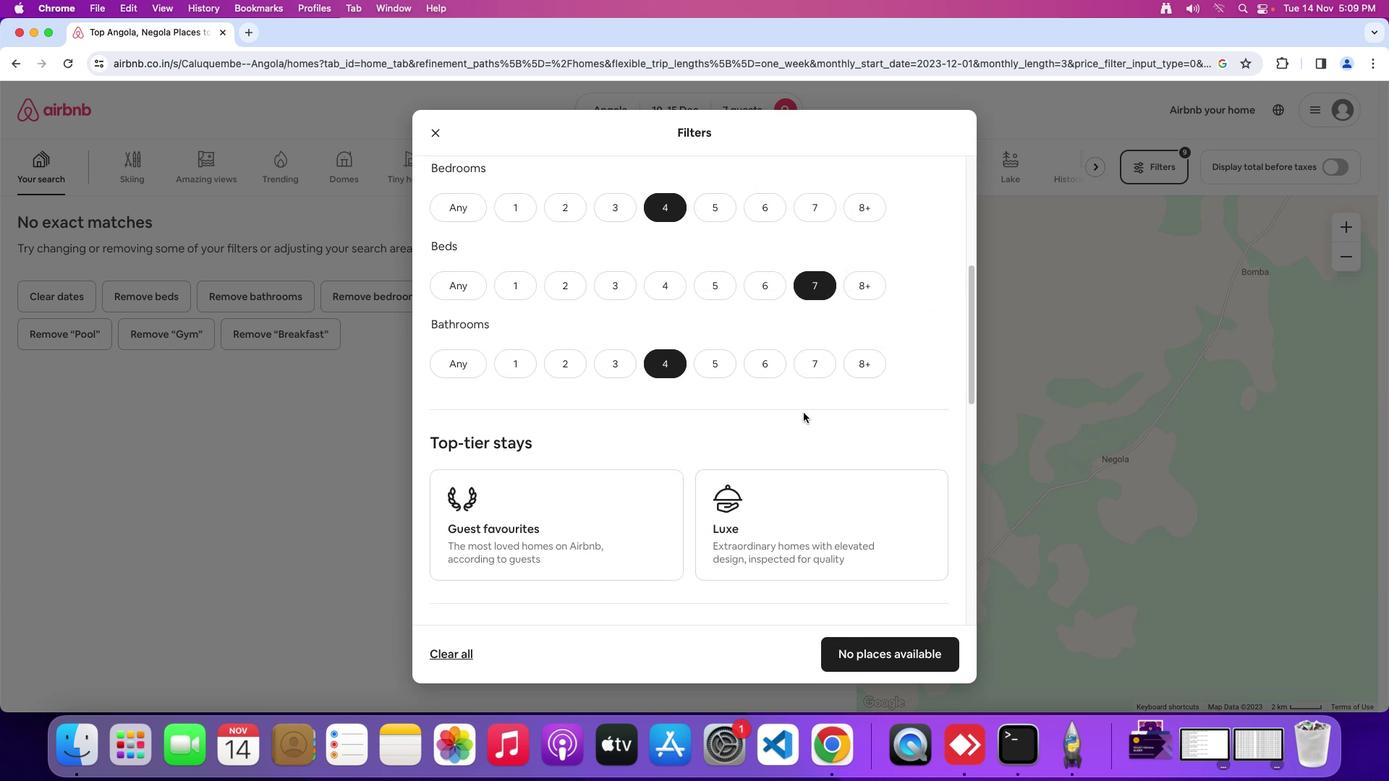 
Action: Mouse scrolled (804, 416) with delta (0, 0)
Screenshot: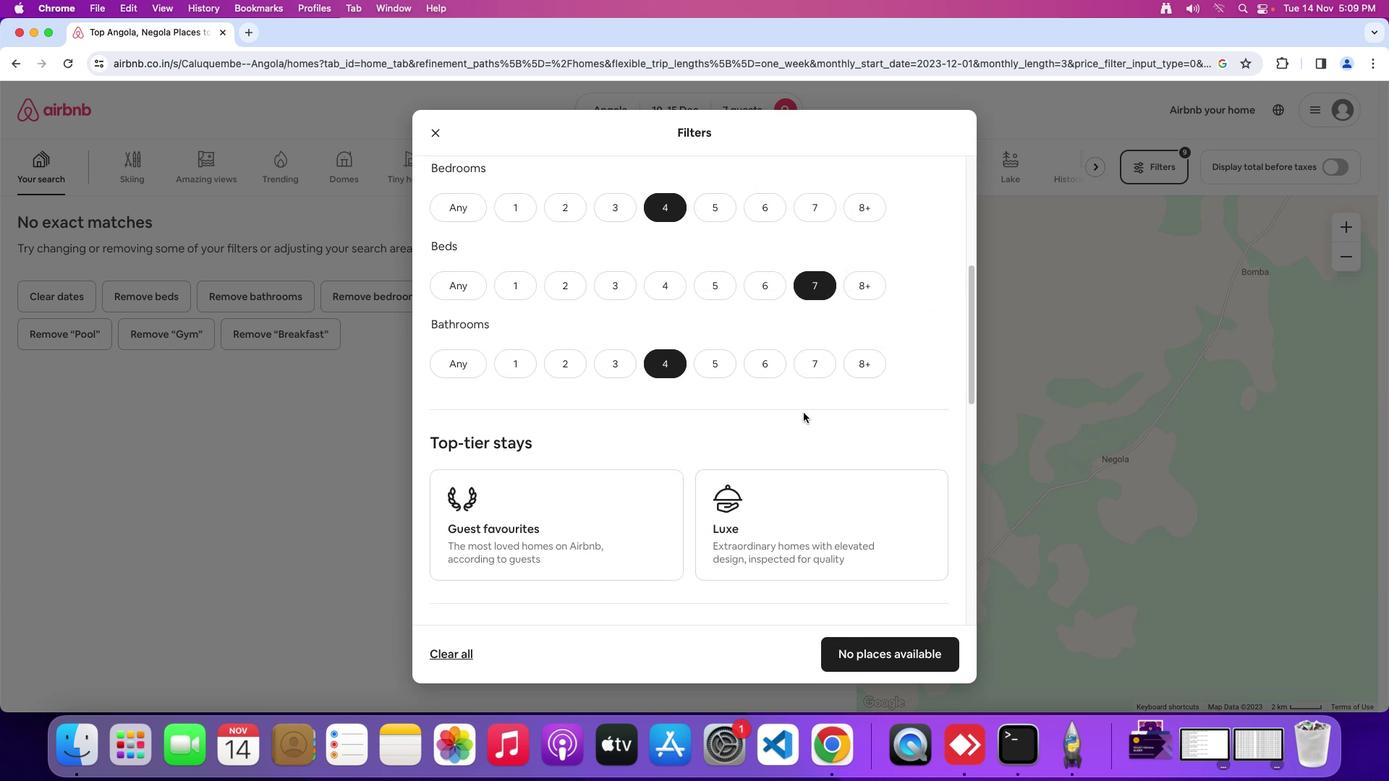 
Action: Mouse scrolled (804, 416) with delta (0, -3)
Screenshot: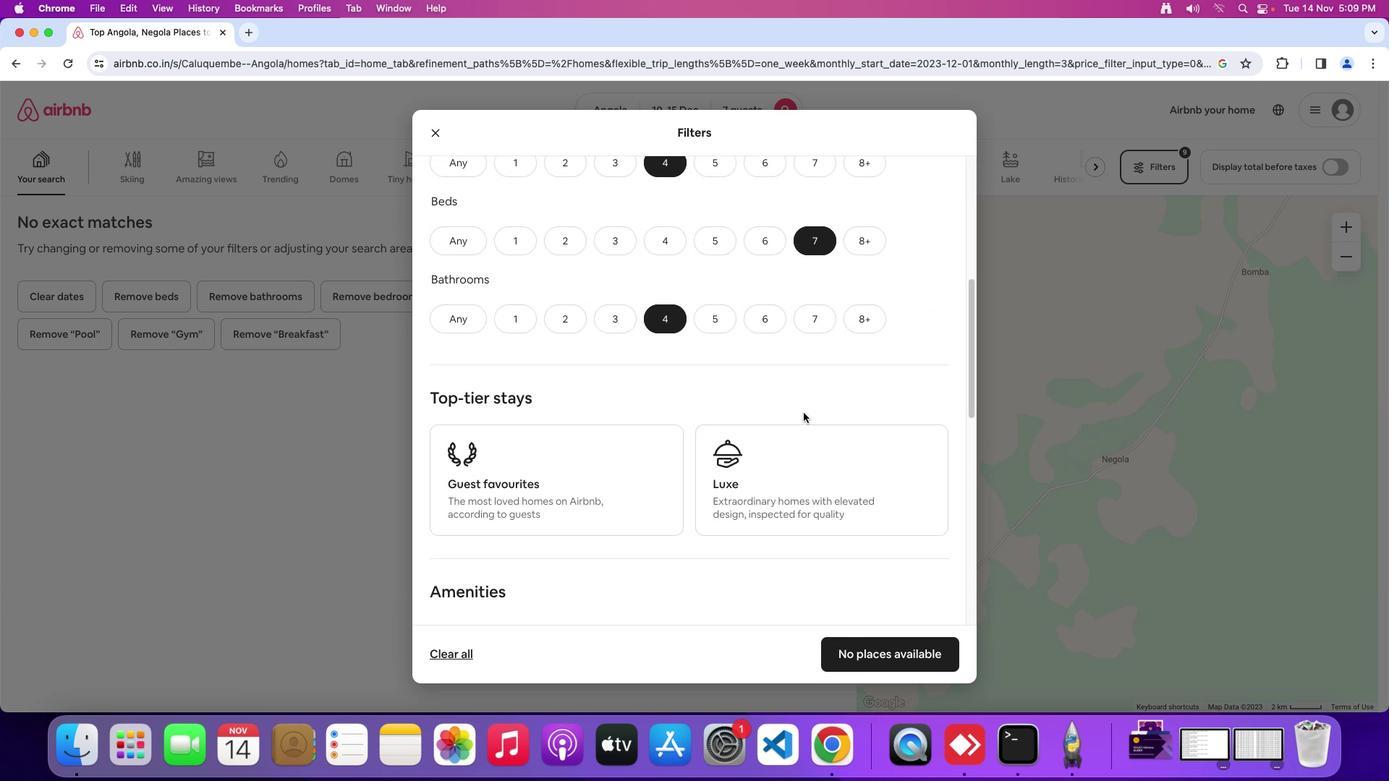 
Action: Mouse moved to (804, 415)
Screenshot: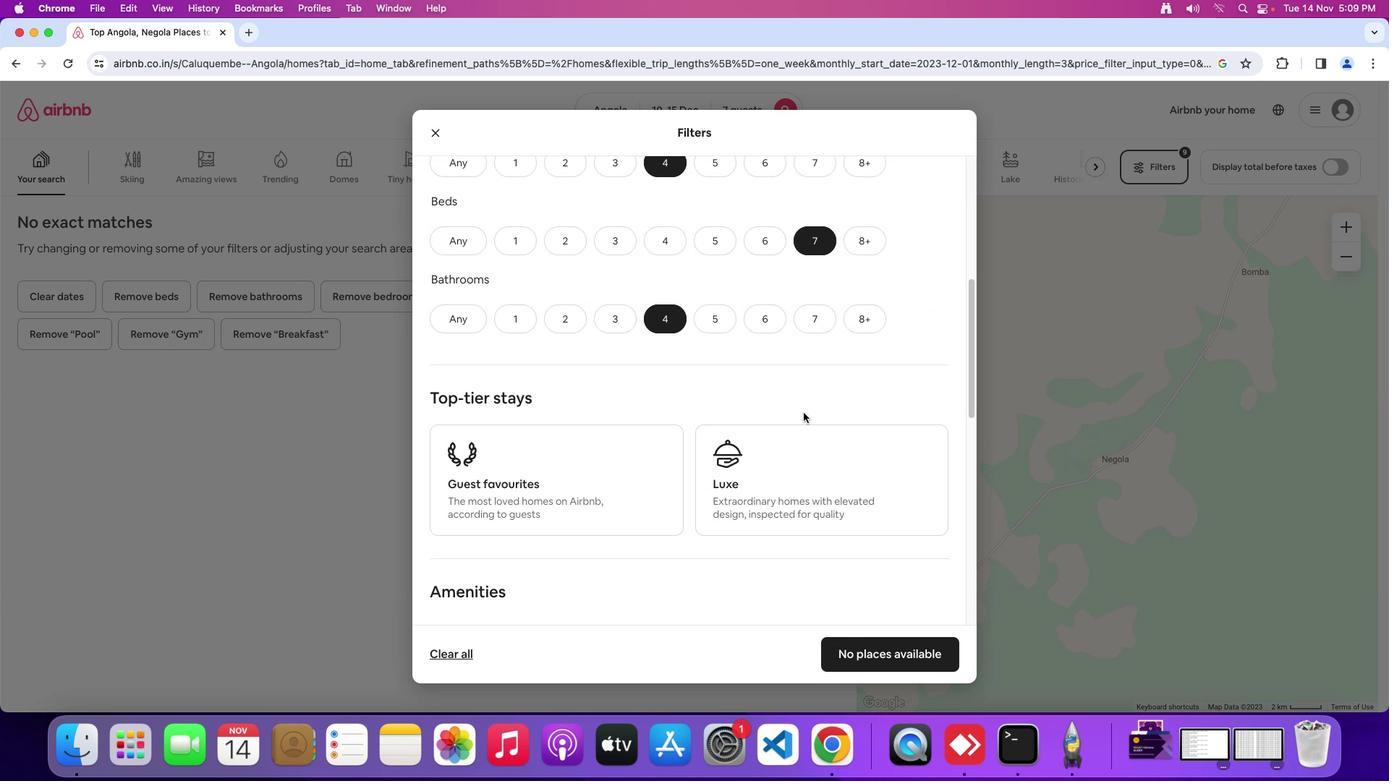 
Action: Mouse scrolled (804, 415) with delta (0, -5)
Screenshot: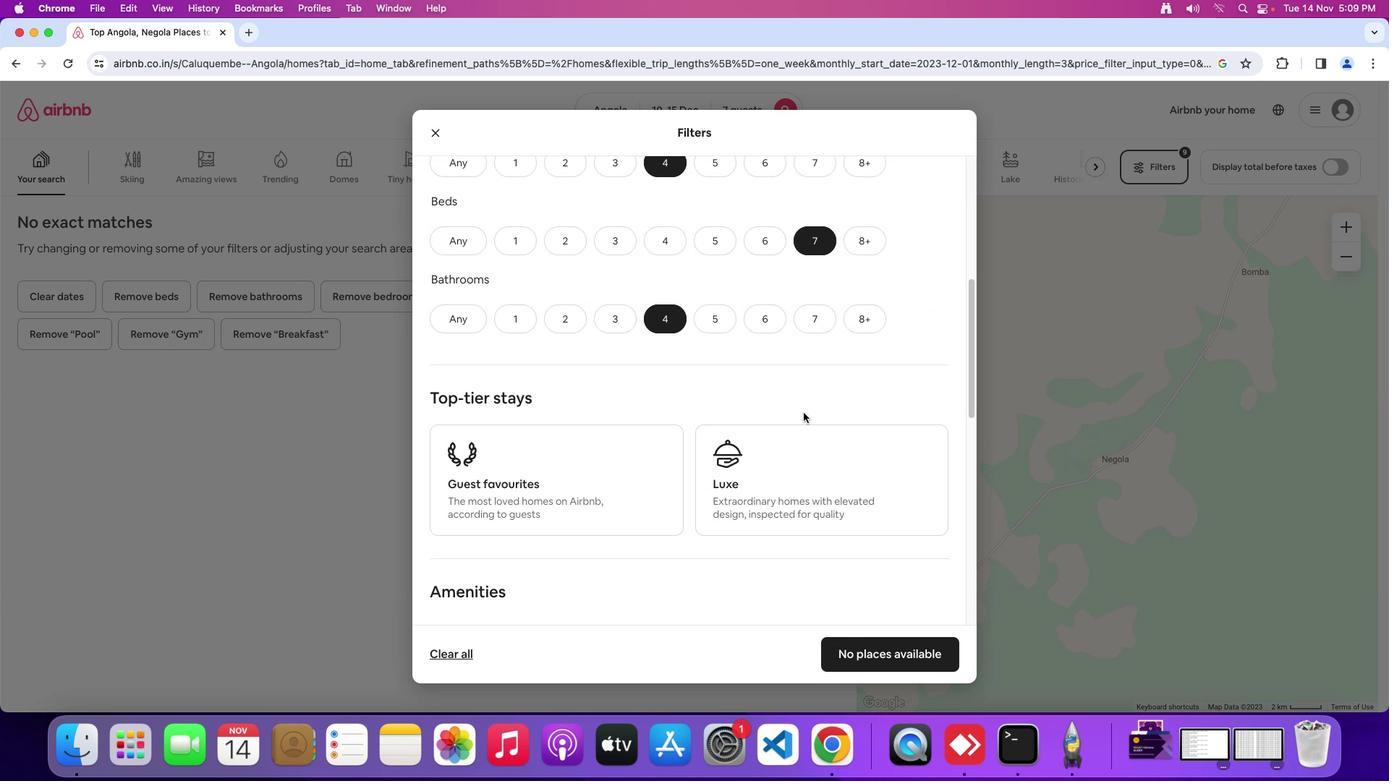 
Action: Mouse moved to (804, 412)
Screenshot: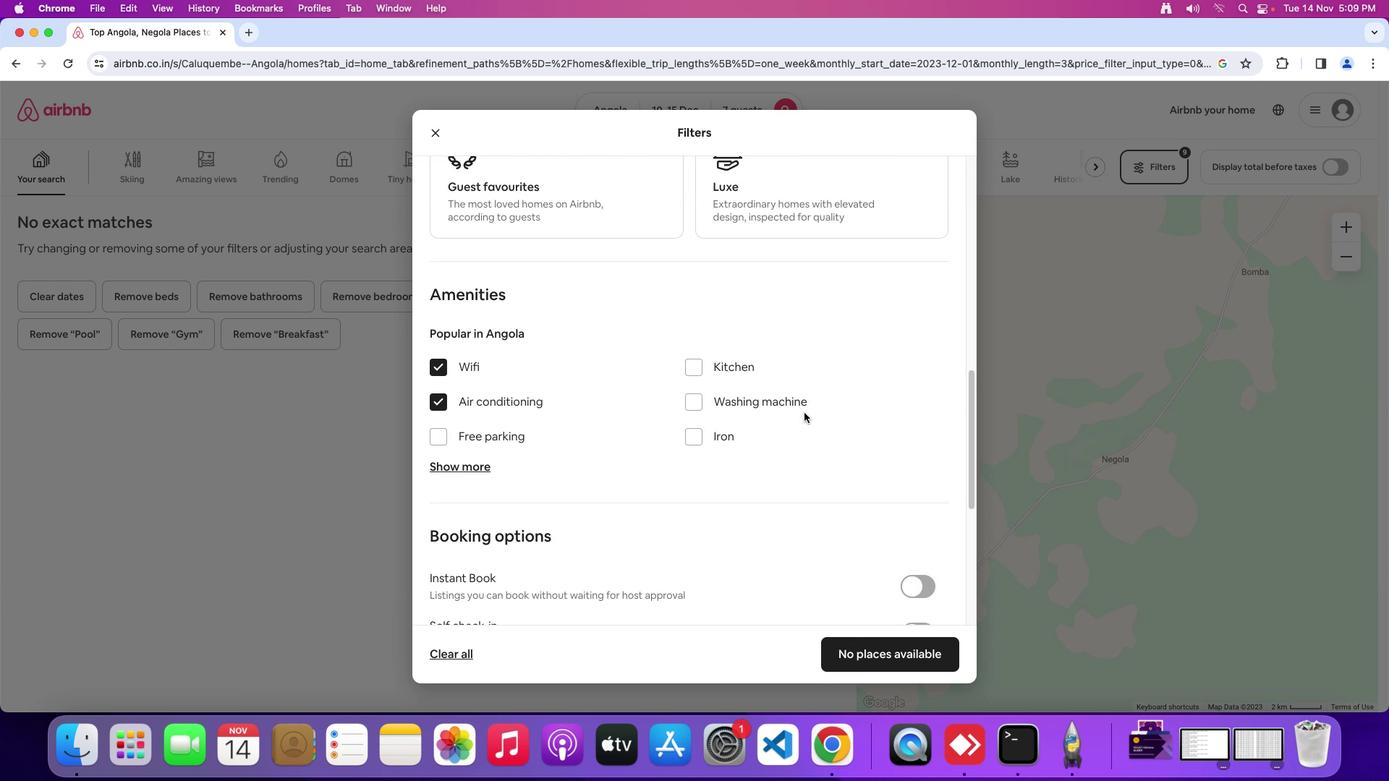 
Action: Mouse scrolled (804, 412) with delta (0, 0)
Screenshot: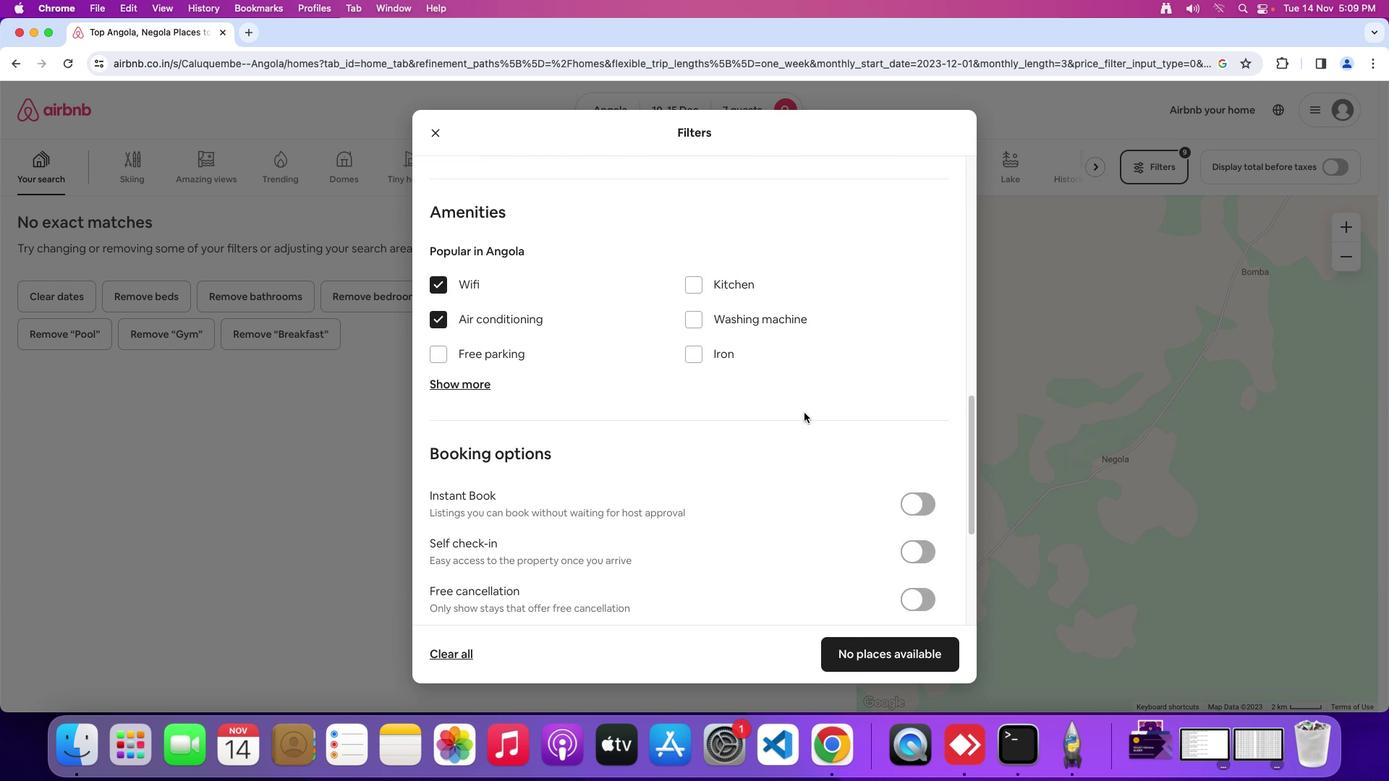
Action: Mouse scrolled (804, 412) with delta (0, 0)
Screenshot: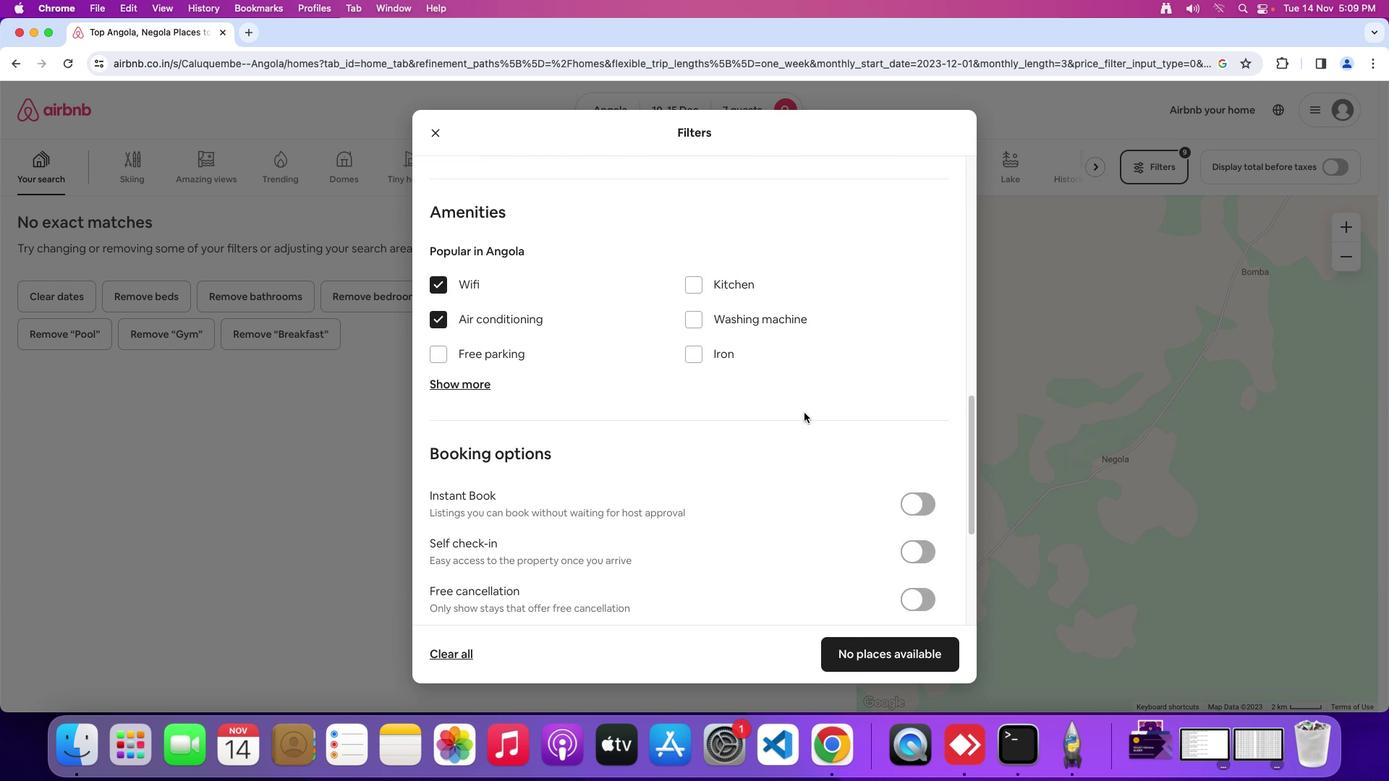 
Action: Mouse scrolled (804, 412) with delta (0, -3)
Screenshot: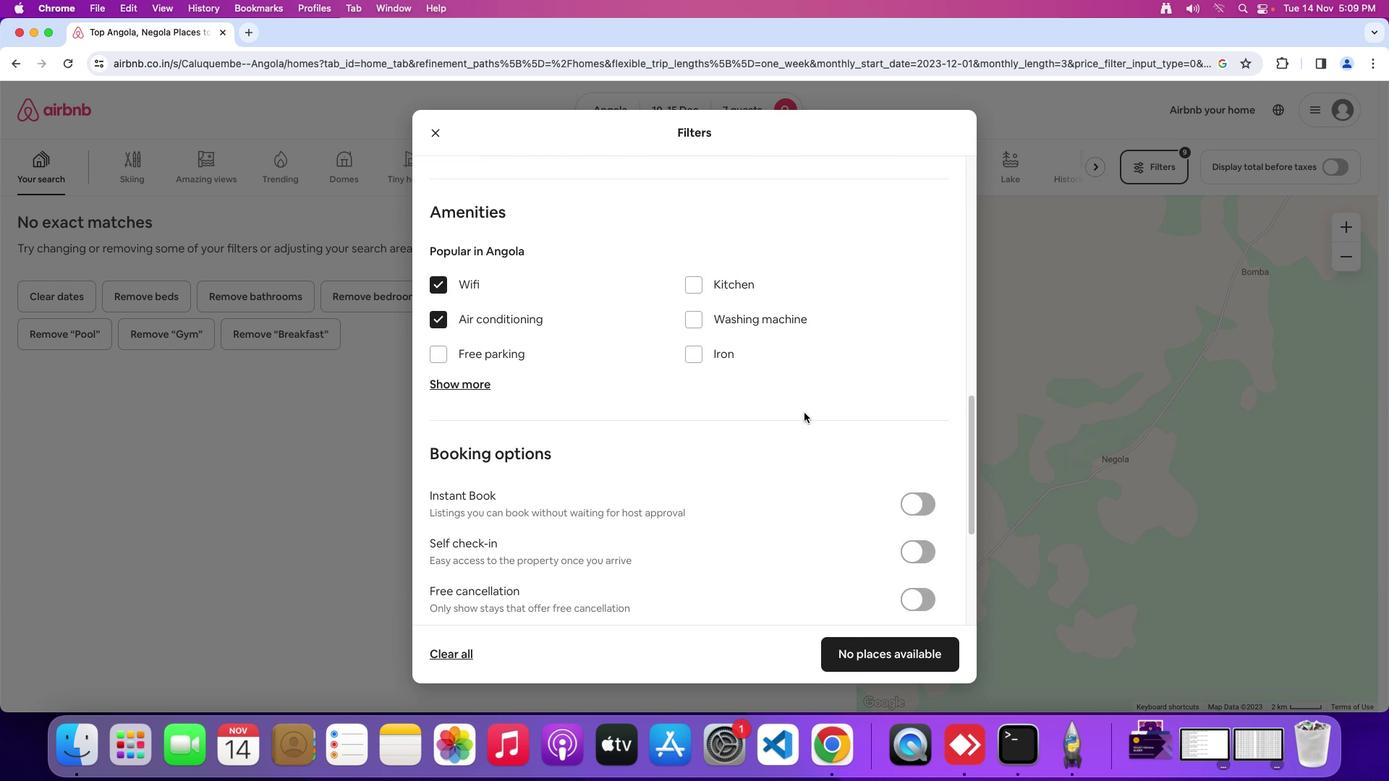 
Action: Mouse scrolled (804, 412) with delta (0, -5)
Screenshot: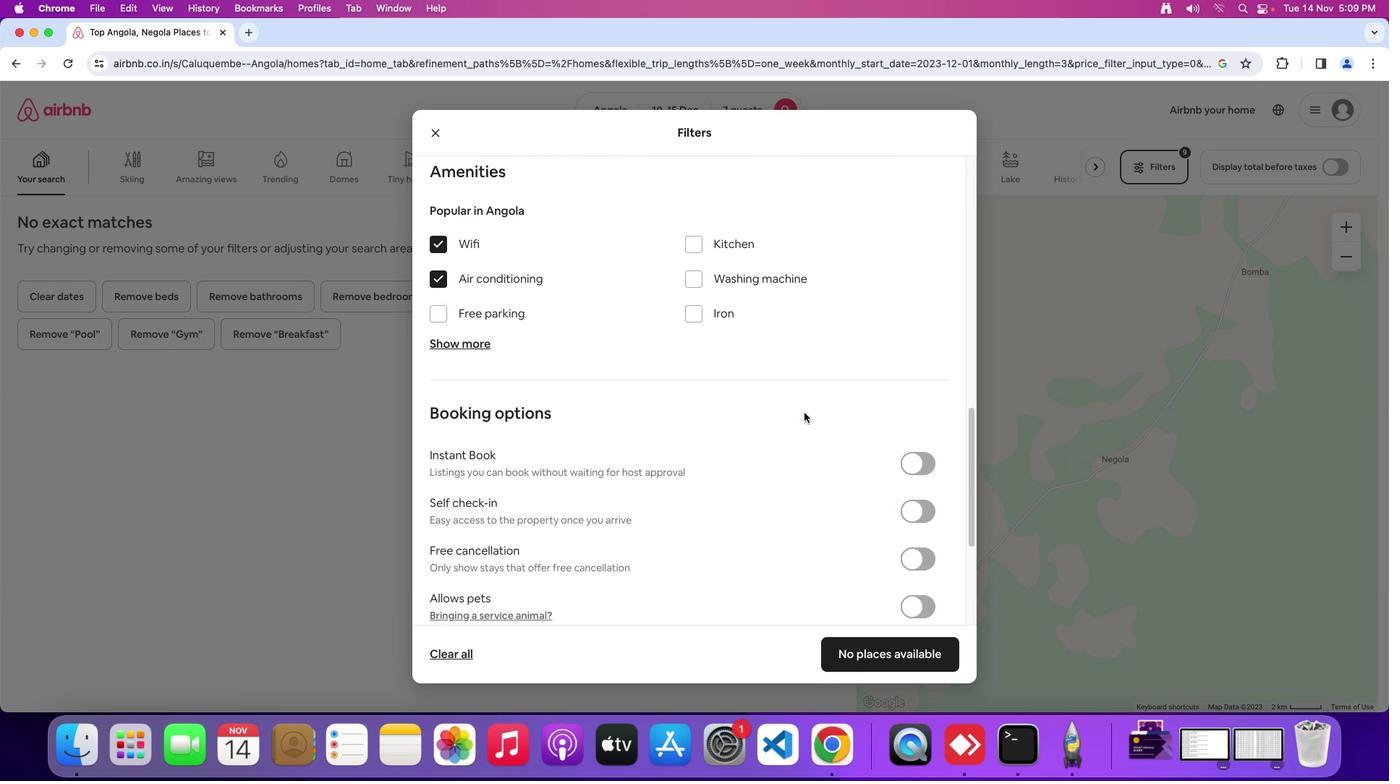
Action: Mouse moved to (804, 412)
Screenshot: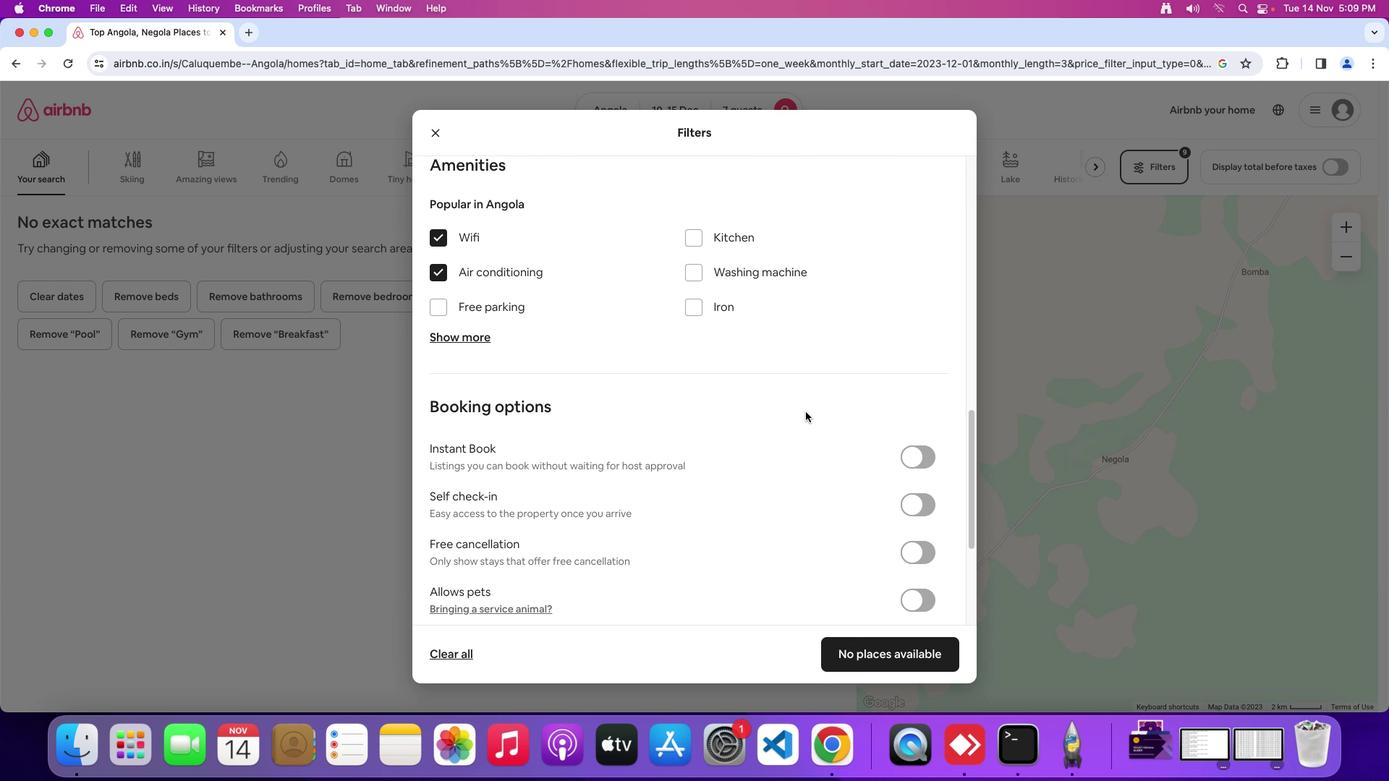 
Action: Mouse scrolled (804, 412) with delta (0, 0)
Screenshot: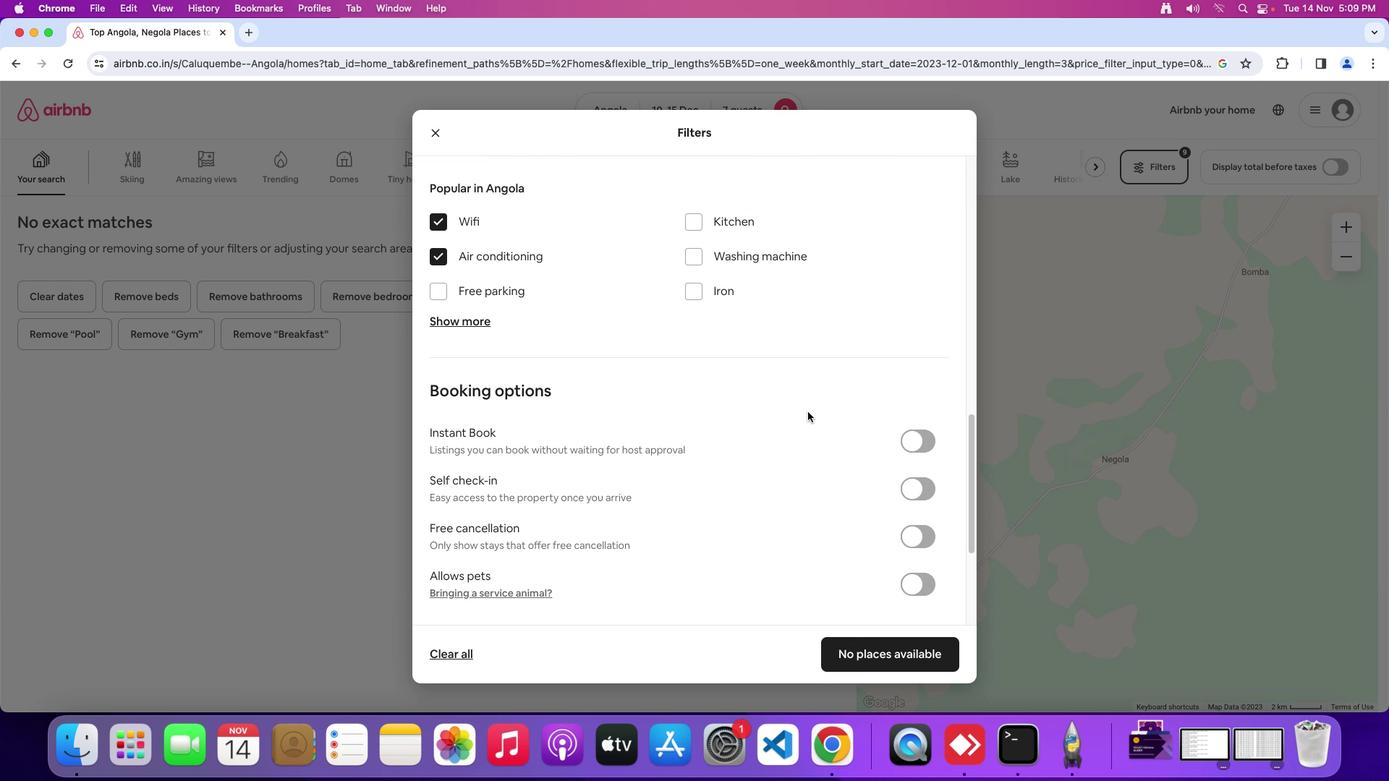 
Action: Mouse scrolled (804, 412) with delta (0, 0)
Screenshot: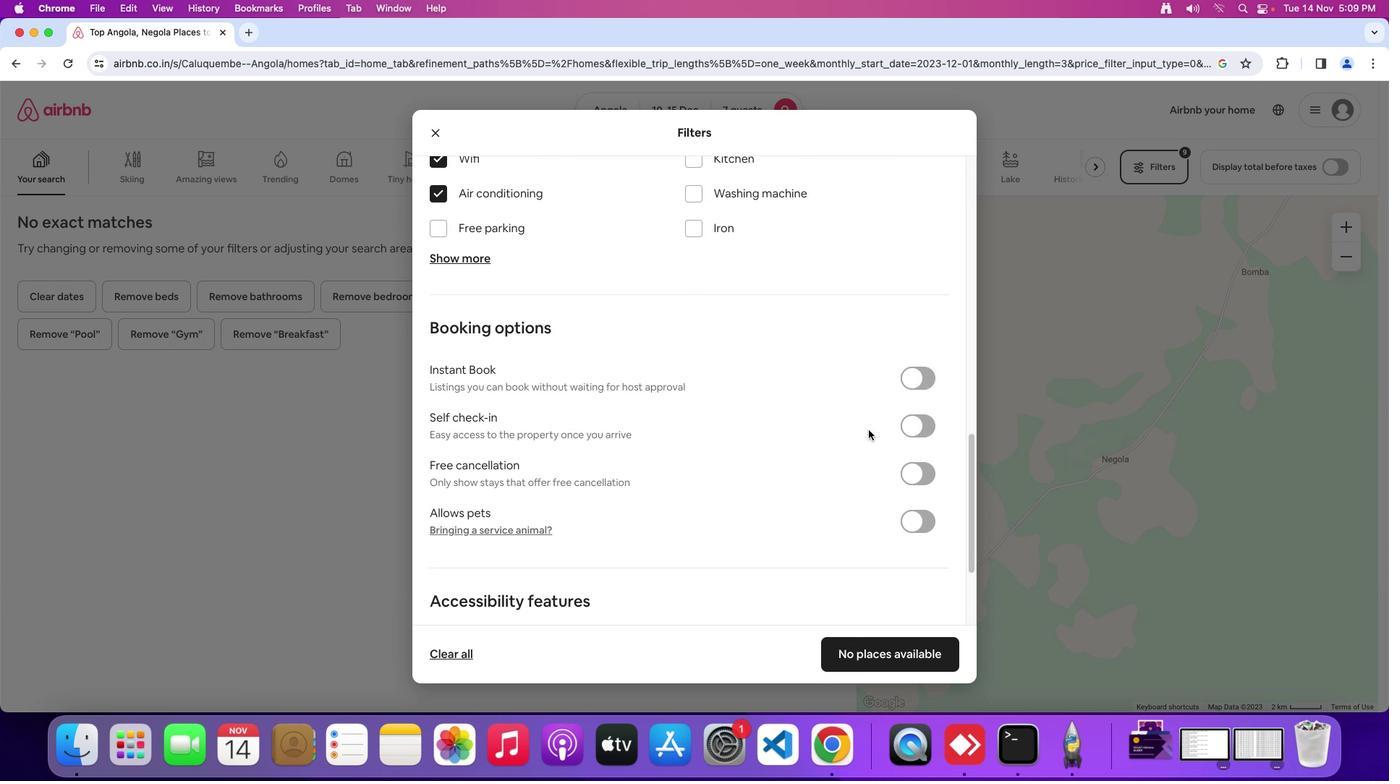
Action: Mouse moved to (804, 412)
Screenshot: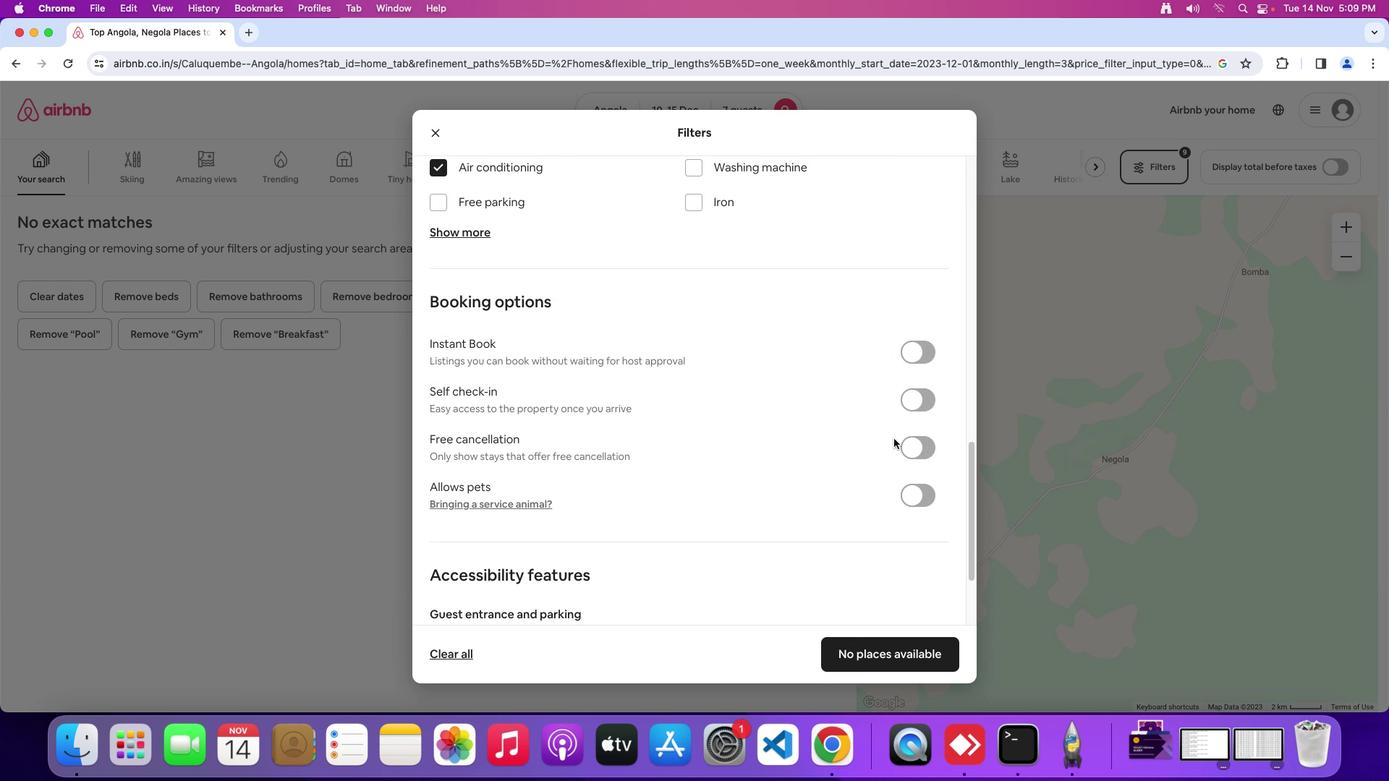 
Action: Mouse scrolled (804, 412) with delta (0, -2)
Screenshot: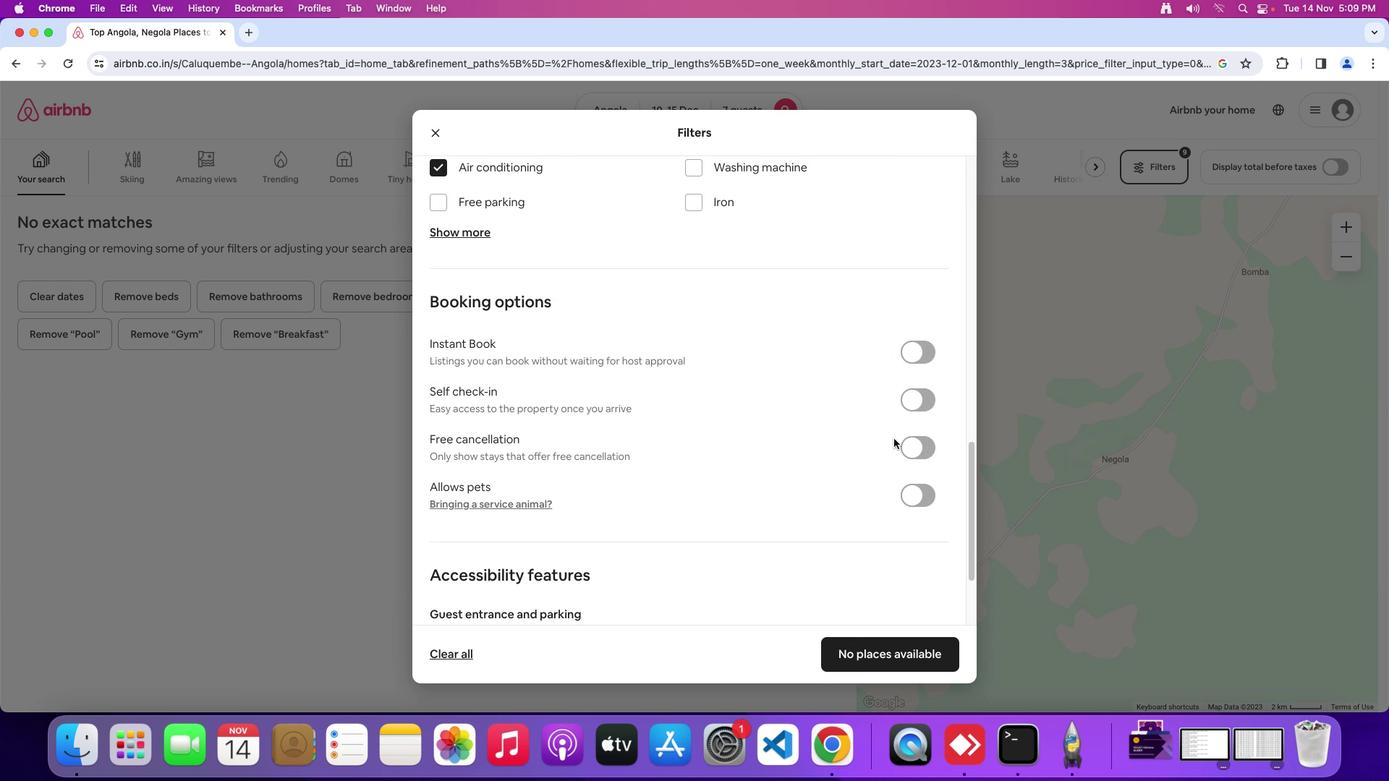 
Action: Mouse moved to (922, 391)
Screenshot: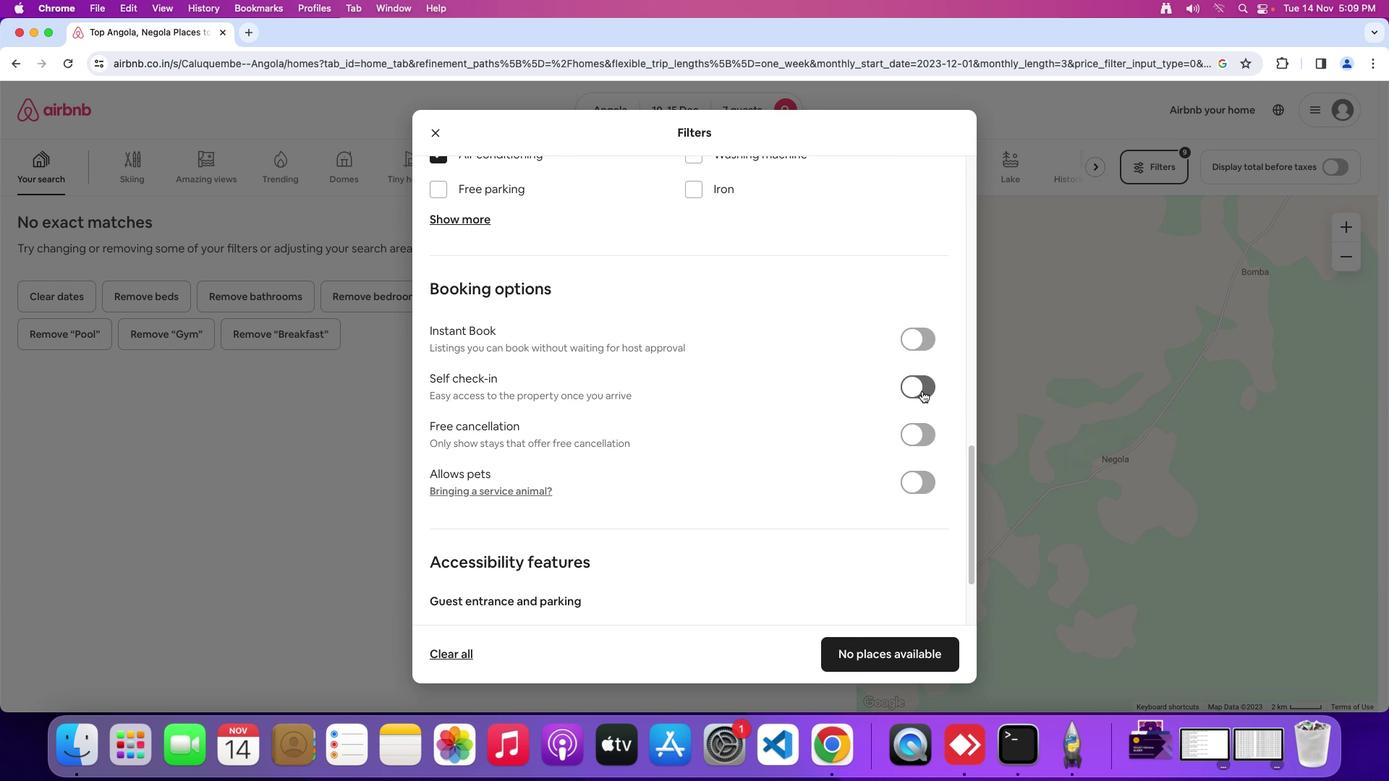 
Action: Mouse pressed left at (922, 391)
Screenshot: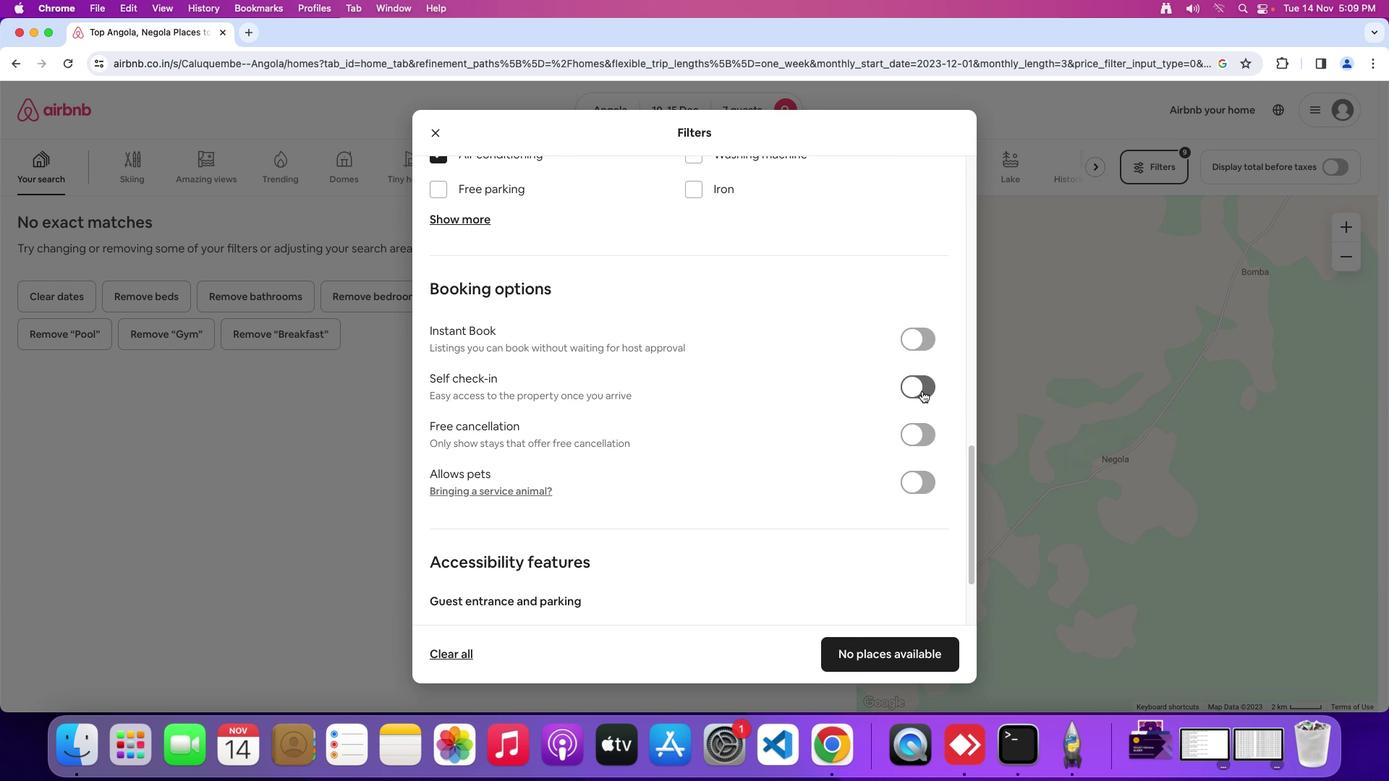 
Action: Mouse moved to (885, 655)
Screenshot: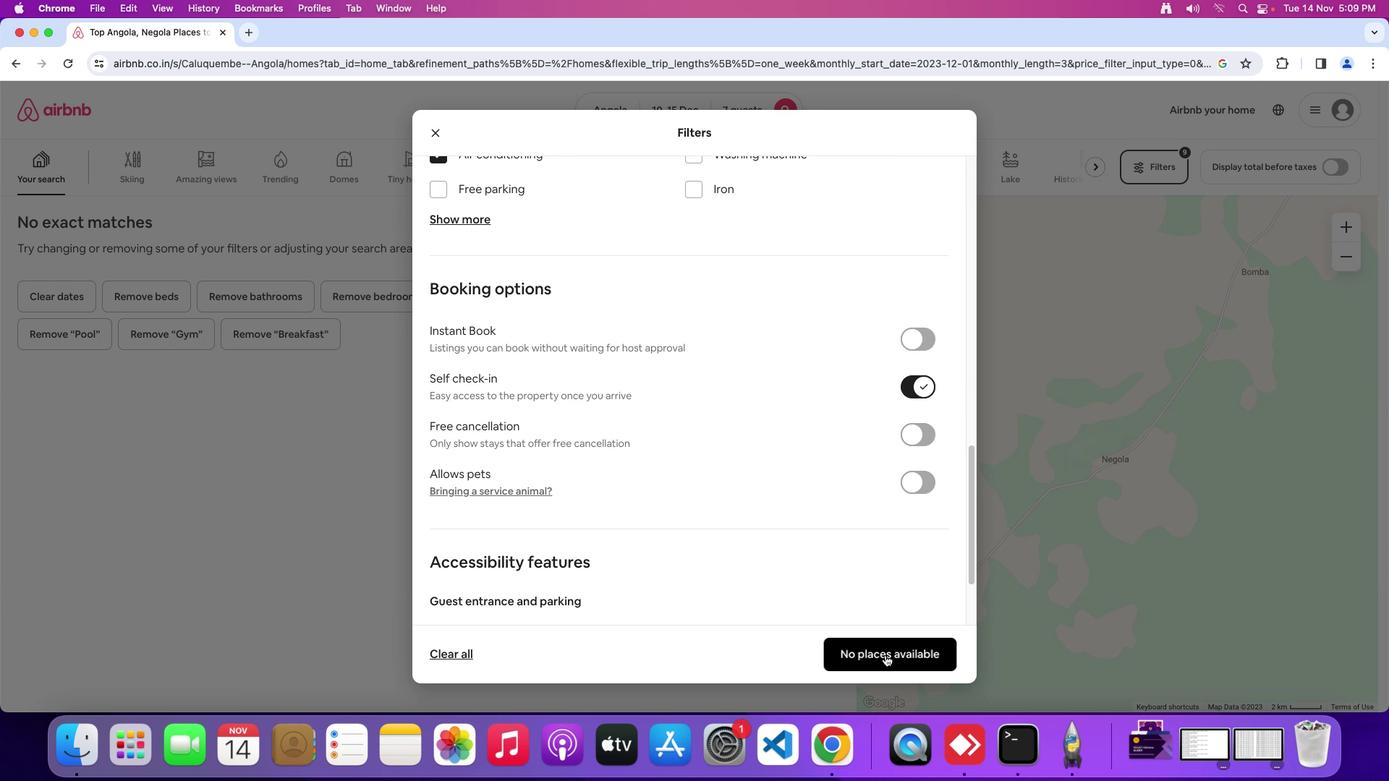 
Action: Mouse pressed left at (885, 655)
Screenshot: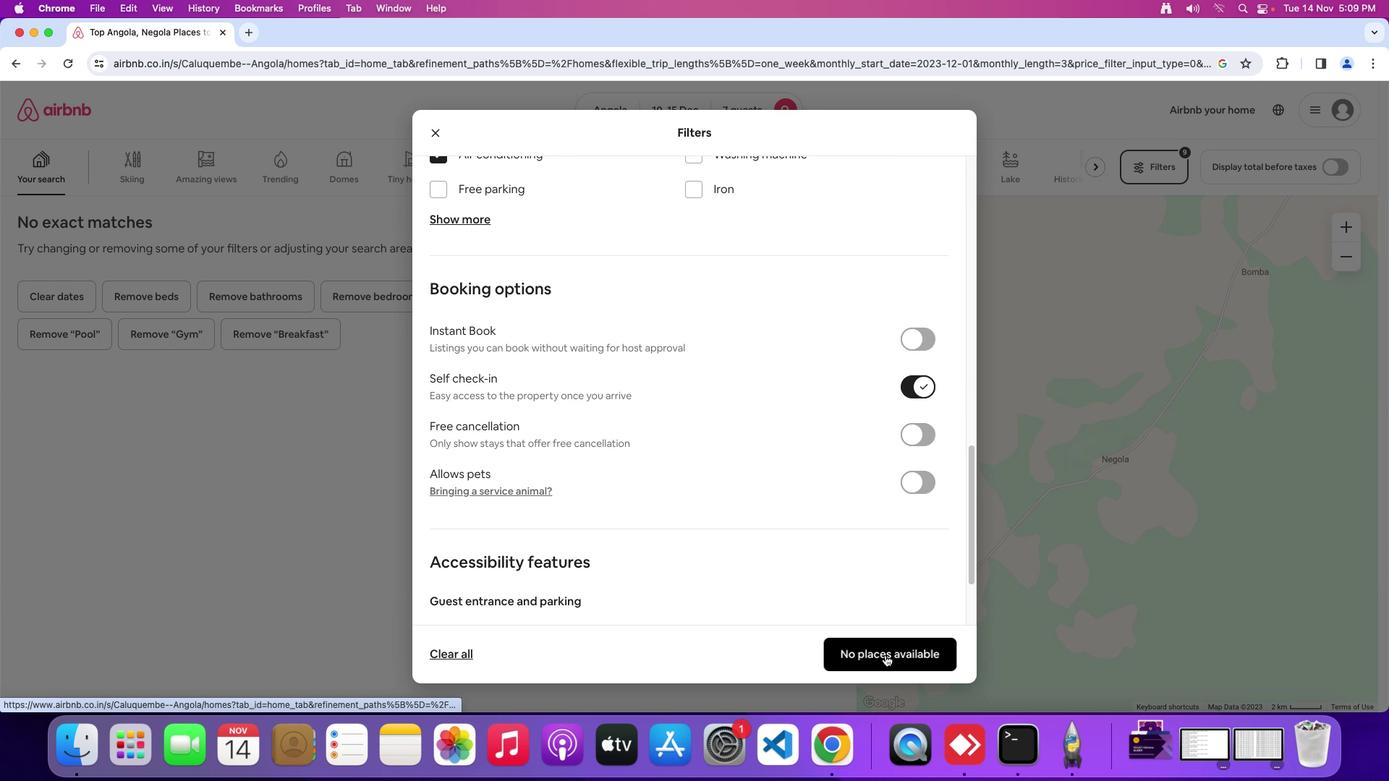 
Action: Mouse moved to (880, 537)
Screenshot: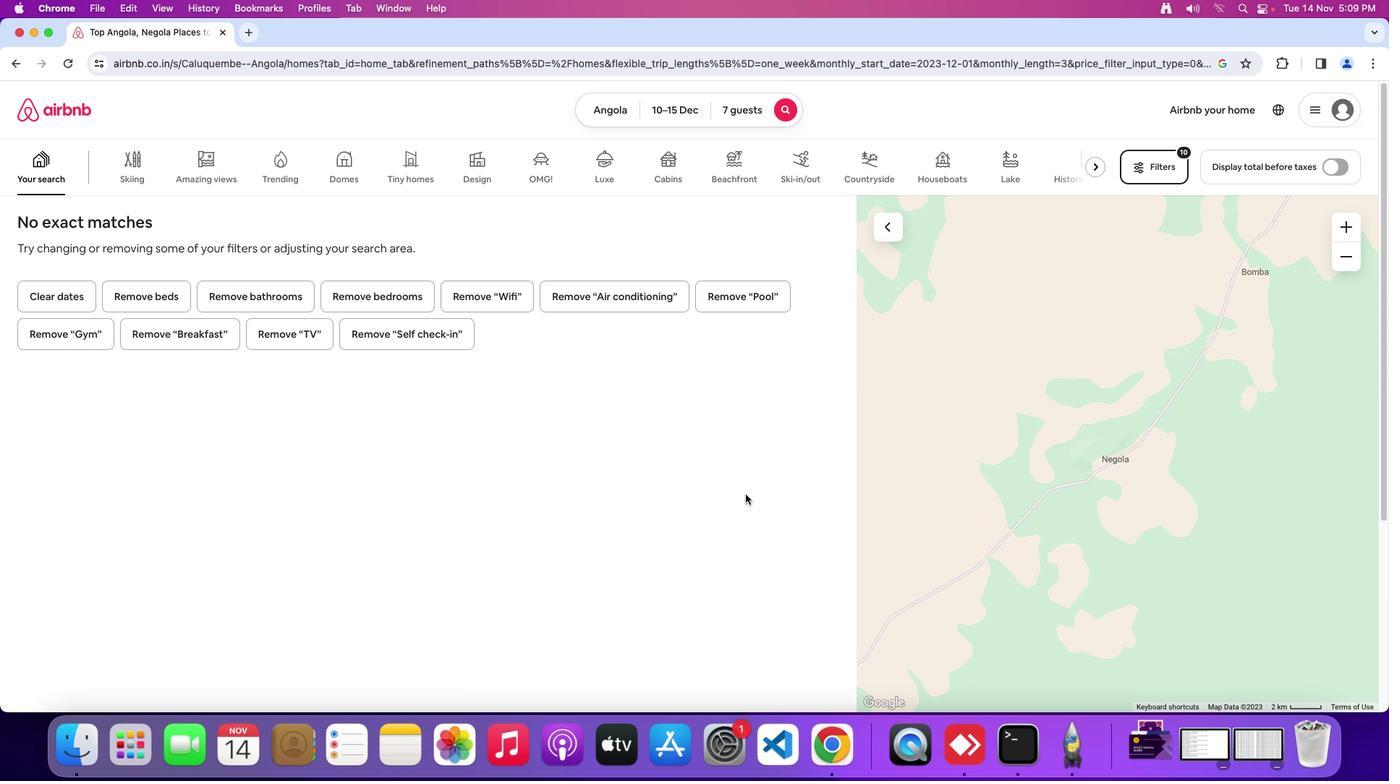 
